 Task: Look for space in Baena, Spain from 5th June, 2023 to 16th June, 2023 for 2 adults in price range Rs.14000 to Rs.18000. Place can be entire place with 1  bedroom having 1 bed and 1 bathroom. Property type can be house, flat, guest house, hotel. Booking option can be shelf check-in. Required host language is English.
Action: Mouse moved to (299, 196)
Screenshot: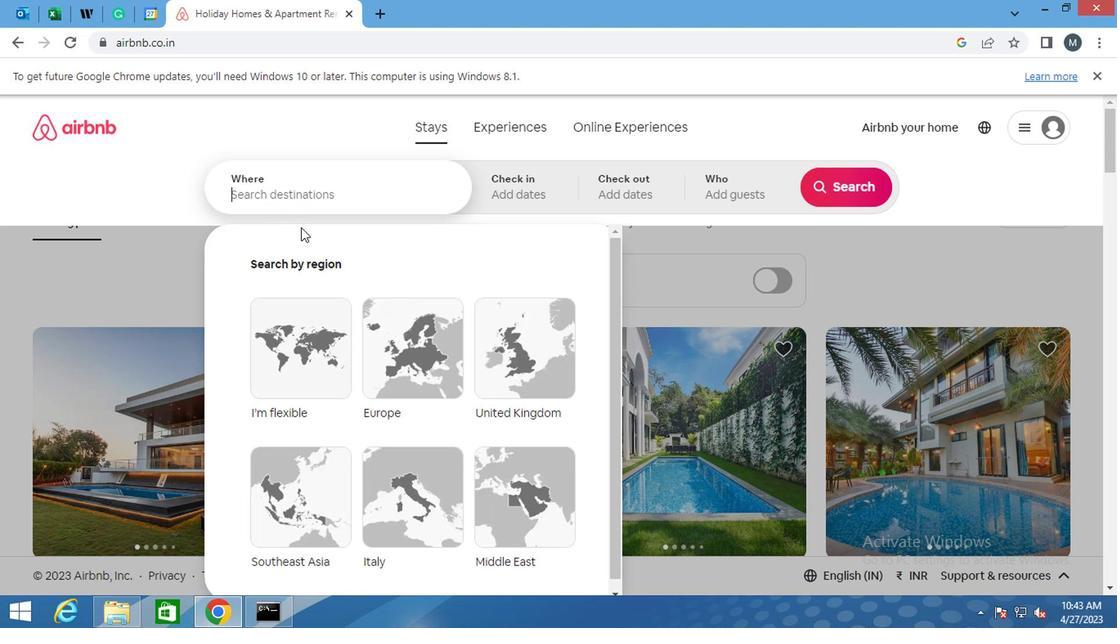 
Action: Mouse pressed left at (299, 196)
Screenshot: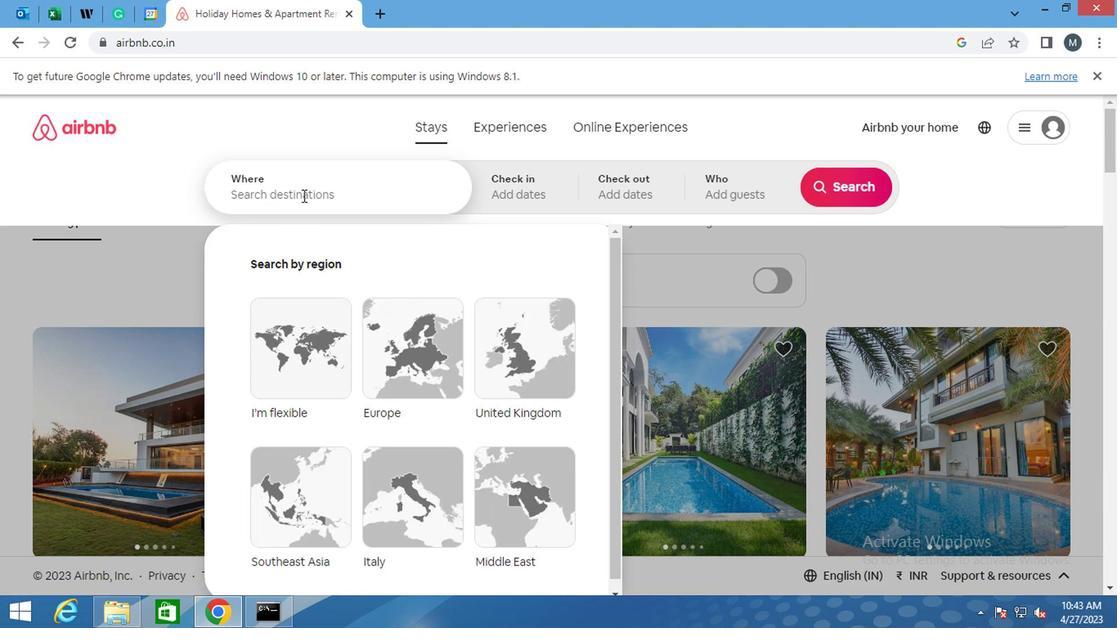 
Action: Mouse moved to (299, 196)
Screenshot: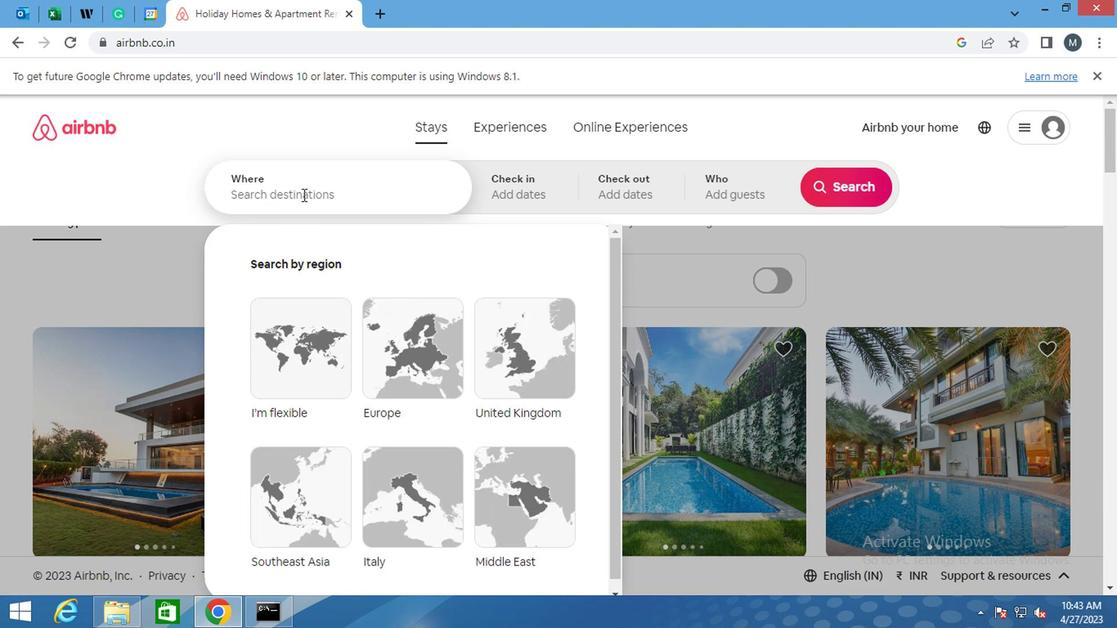 
Action: Key pressed <Key.shift><Key.shift>BAENA,<Key.shift>SPA
Screenshot: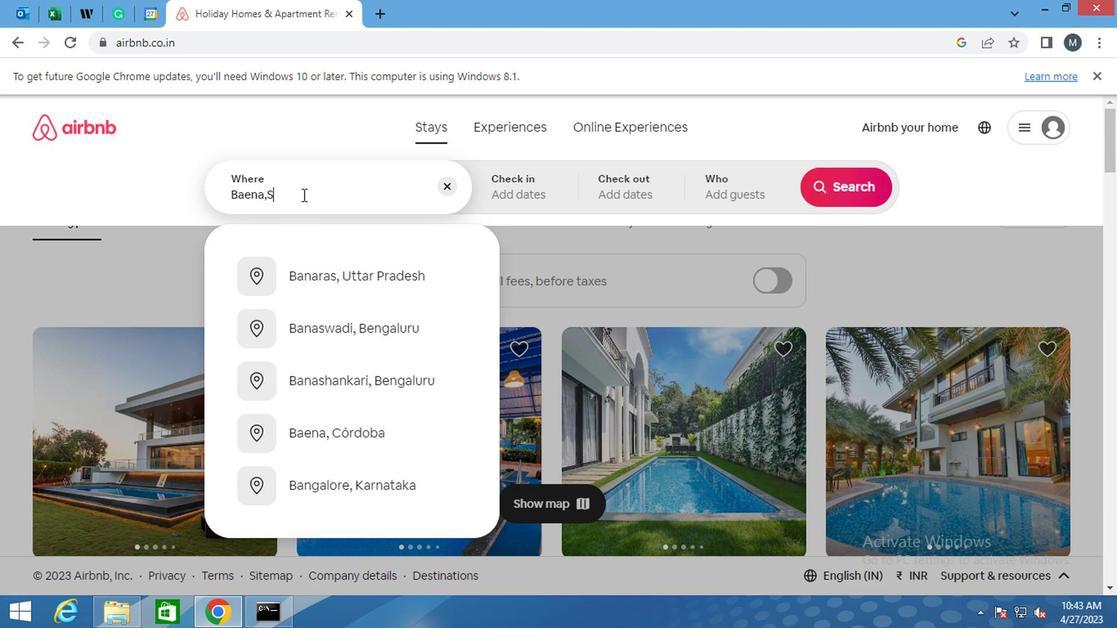 
Action: Mouse moved to (328, 274)
Screenshot: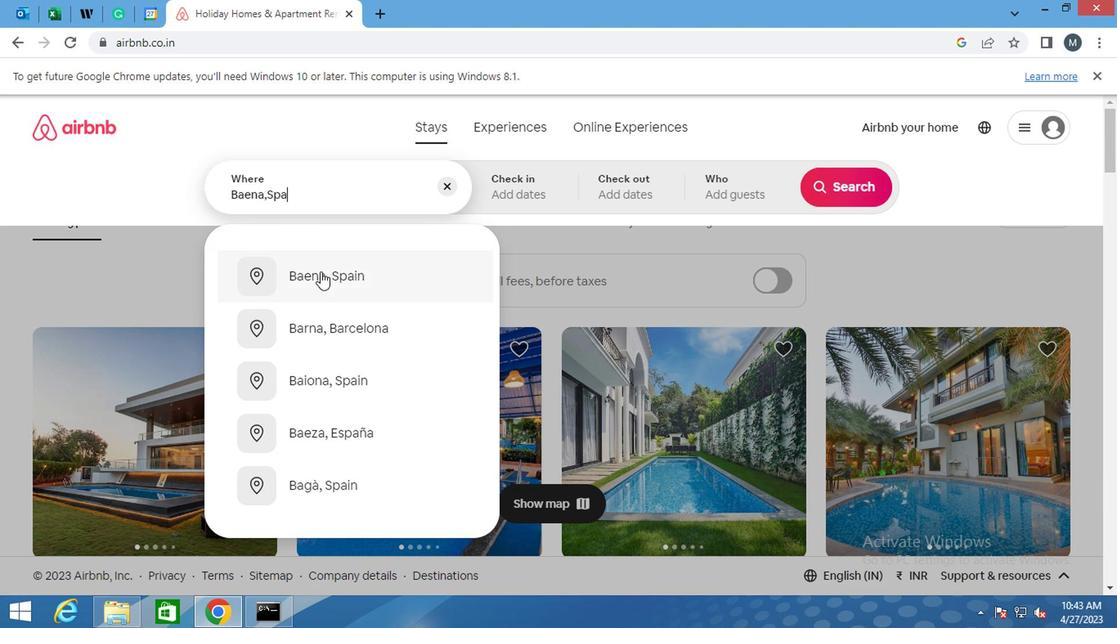 
Action: Mouse pressed left at (328, 274)
Screenshot: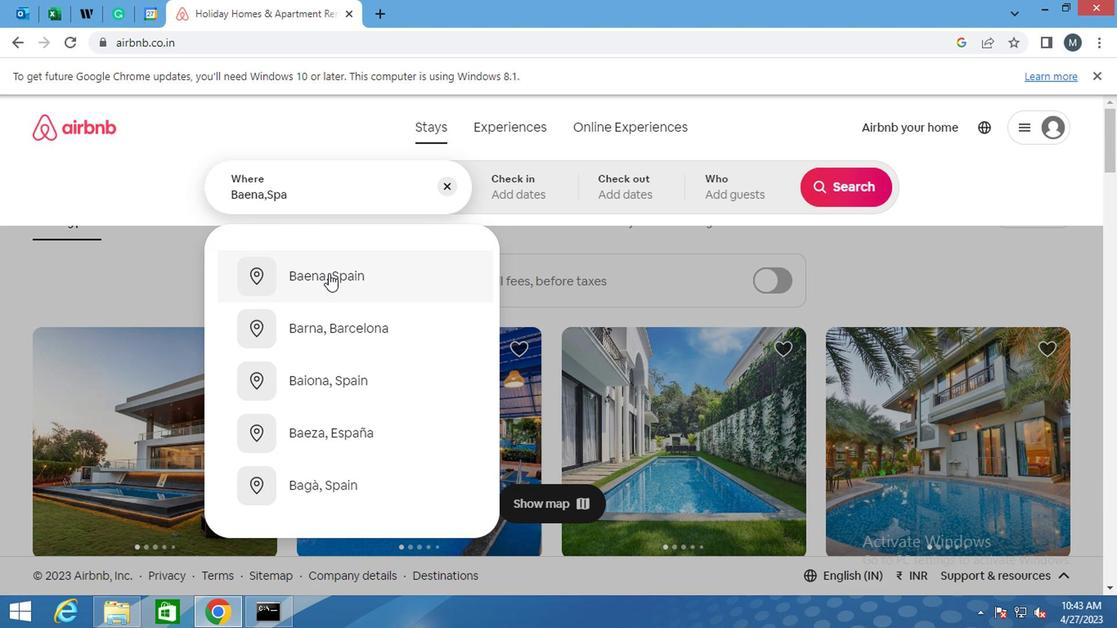 
Action: Mouse moved to (825, 313)
Screenshot: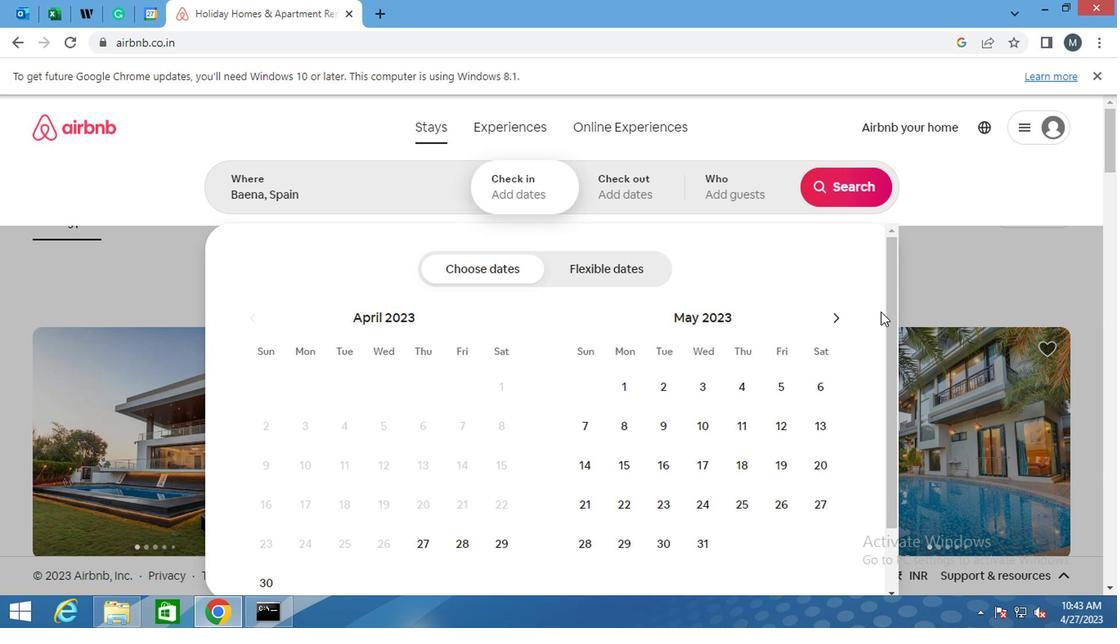 
Action: Mouse pressed left at (825, 313)
Screenshot: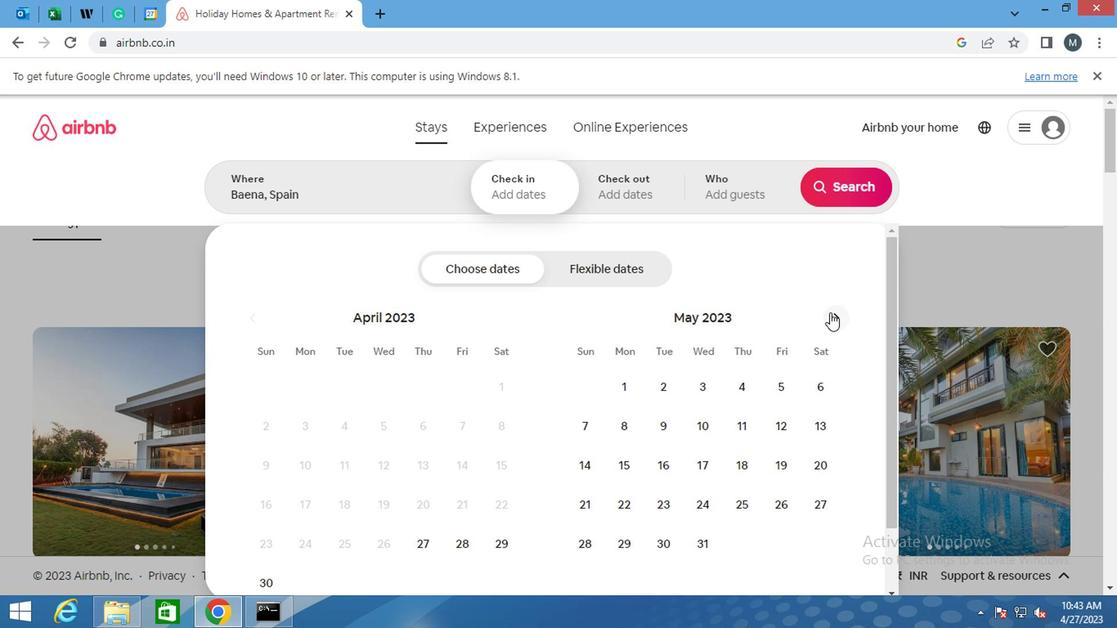 
Action: Mouse moved to (612, 421)
Screenshot: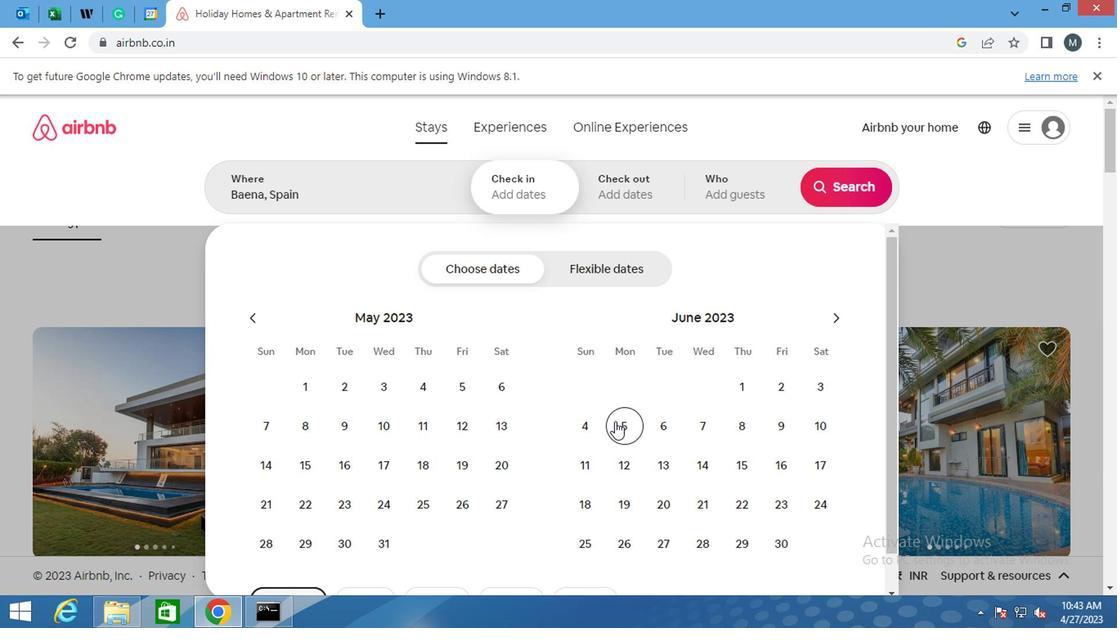 
Action: Mouse pressed left at (612, 421)
Screenshot: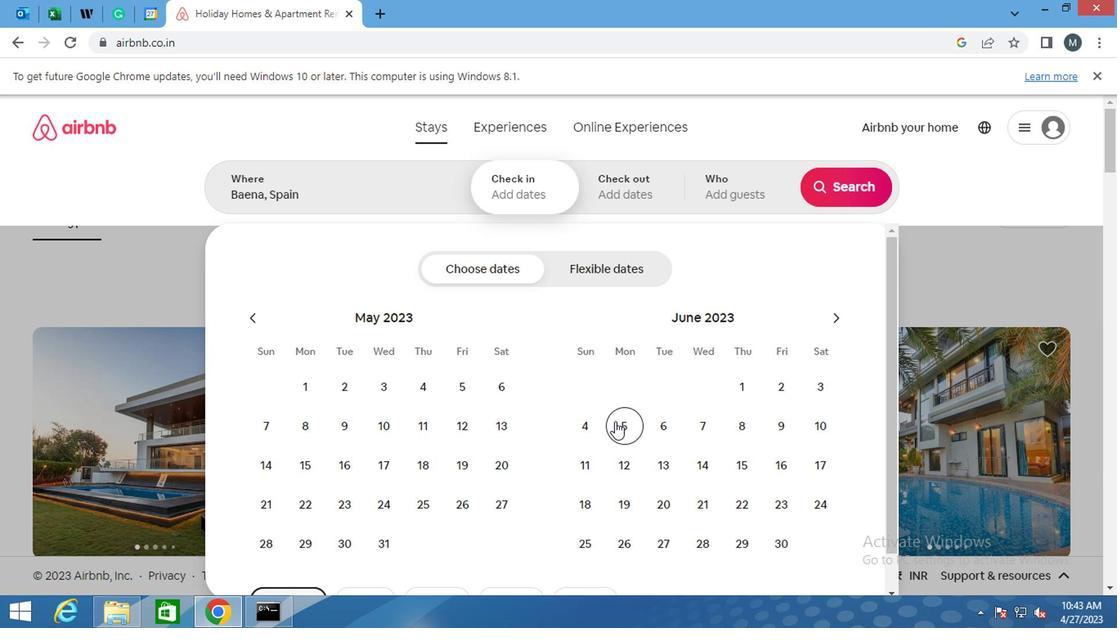 
Action: Mouse moved to (771, 467)
Screenshot: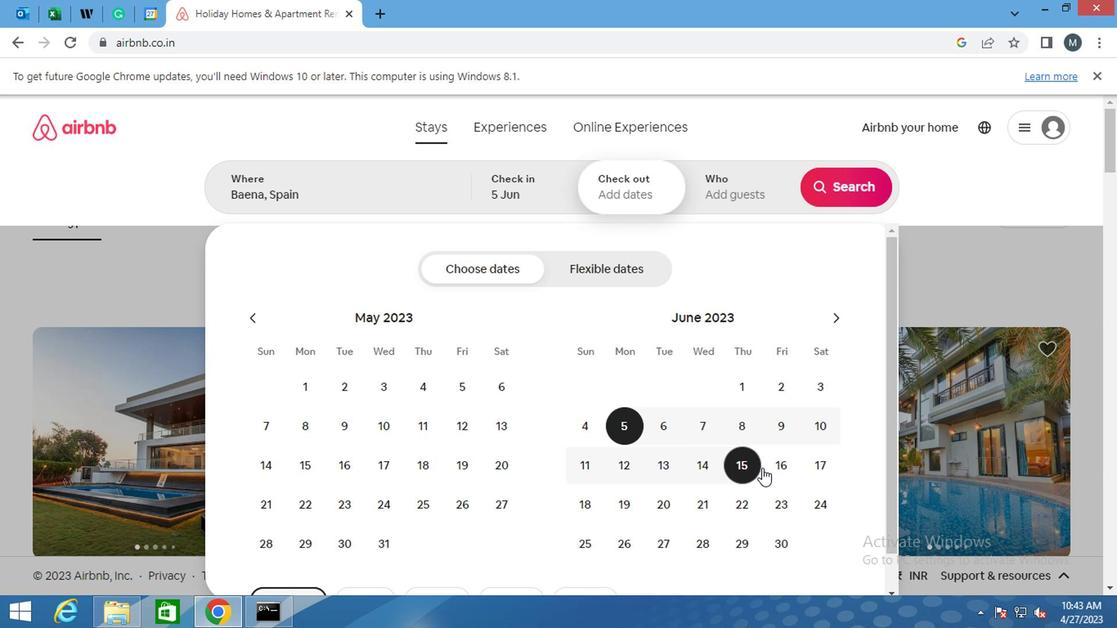 
Action: Mouse pressed left at (771, 467)
Screenshot: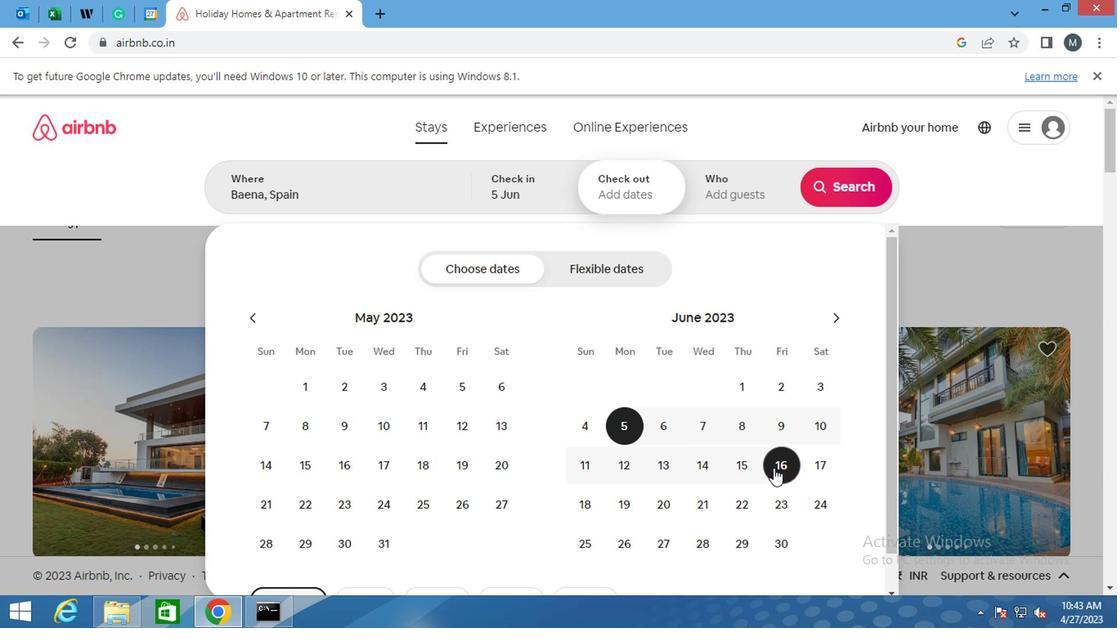
Action: Mouse moved to (726, 208)
Screenshot: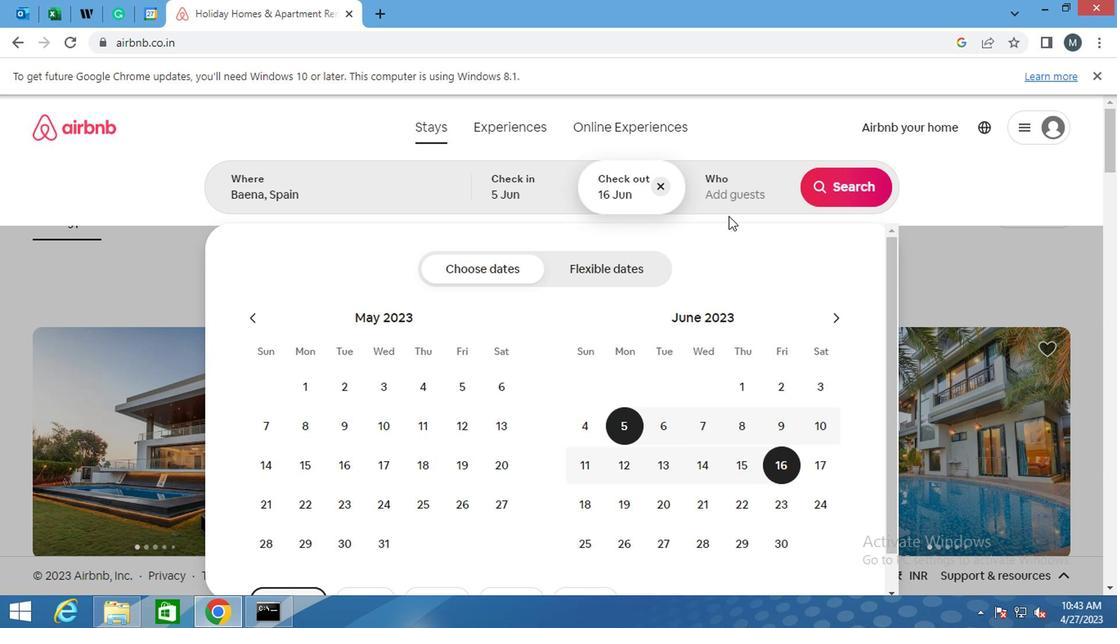
Action: Mouse pressed left at (726, 208)
Screenshot: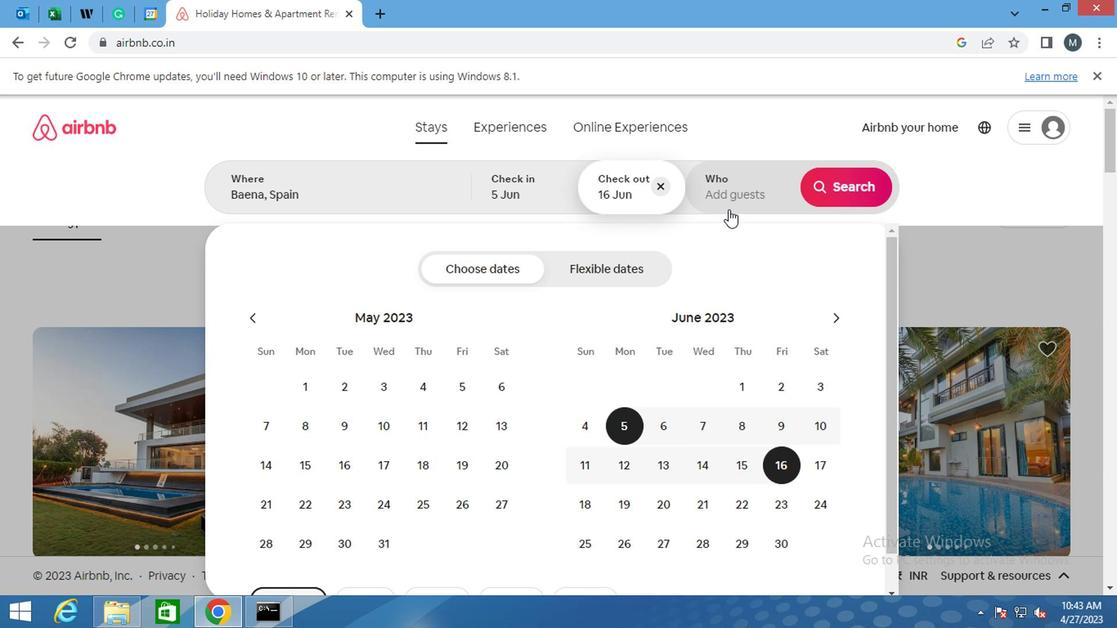 
Action: Mouse moved to (847, 274)
Screenshot: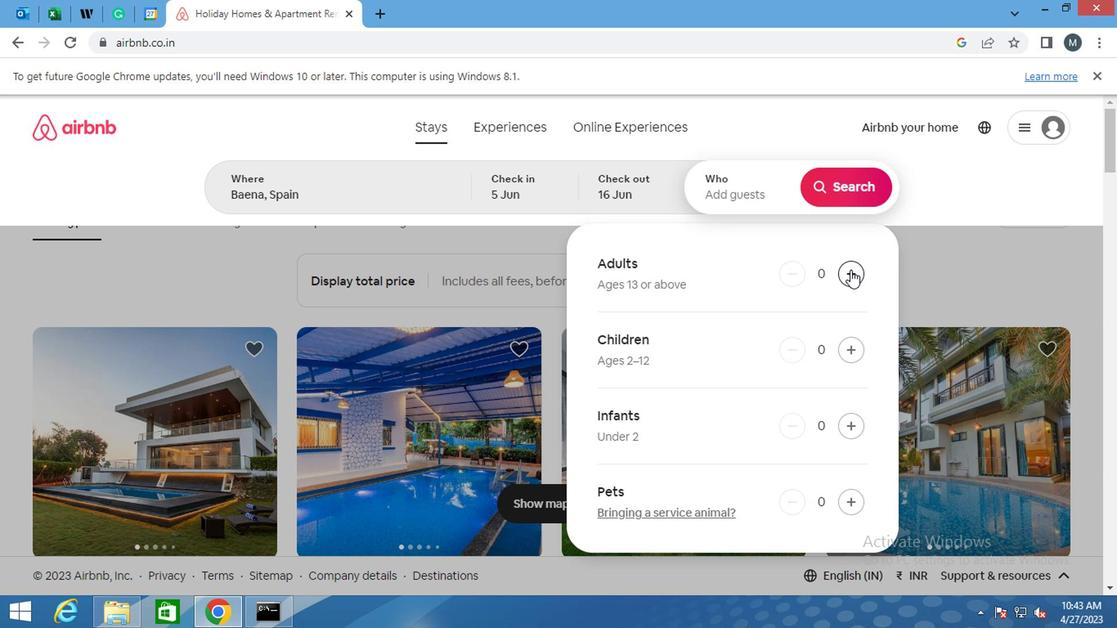 
Action: Mouse pressed left at (847, 274)
Screenshot: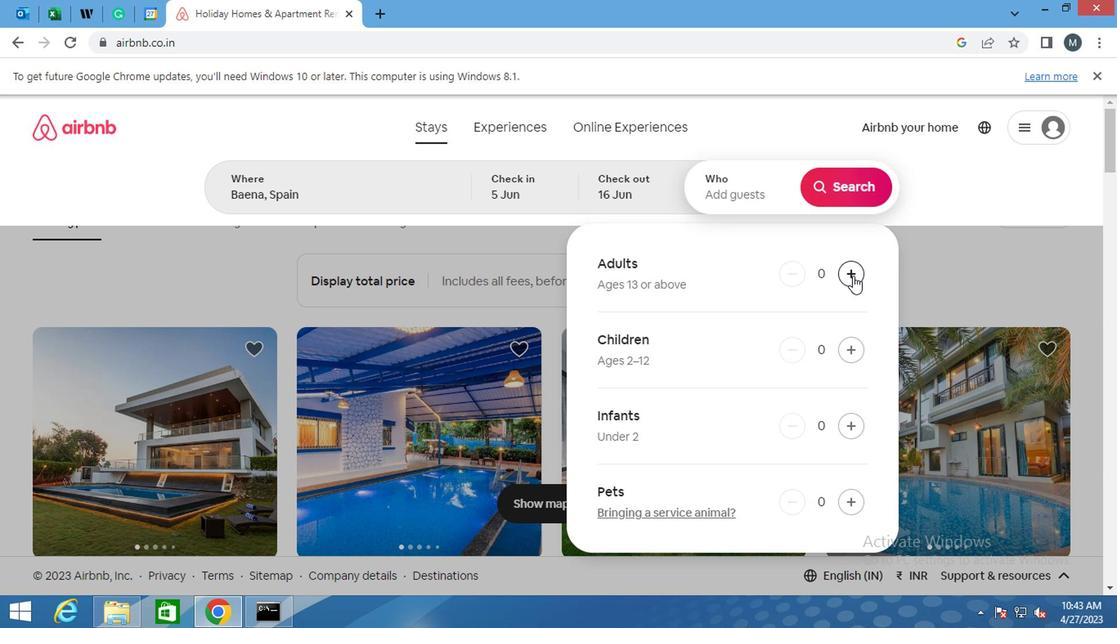 
Action: Mouse pressed left at (847, 274)
Screenshot: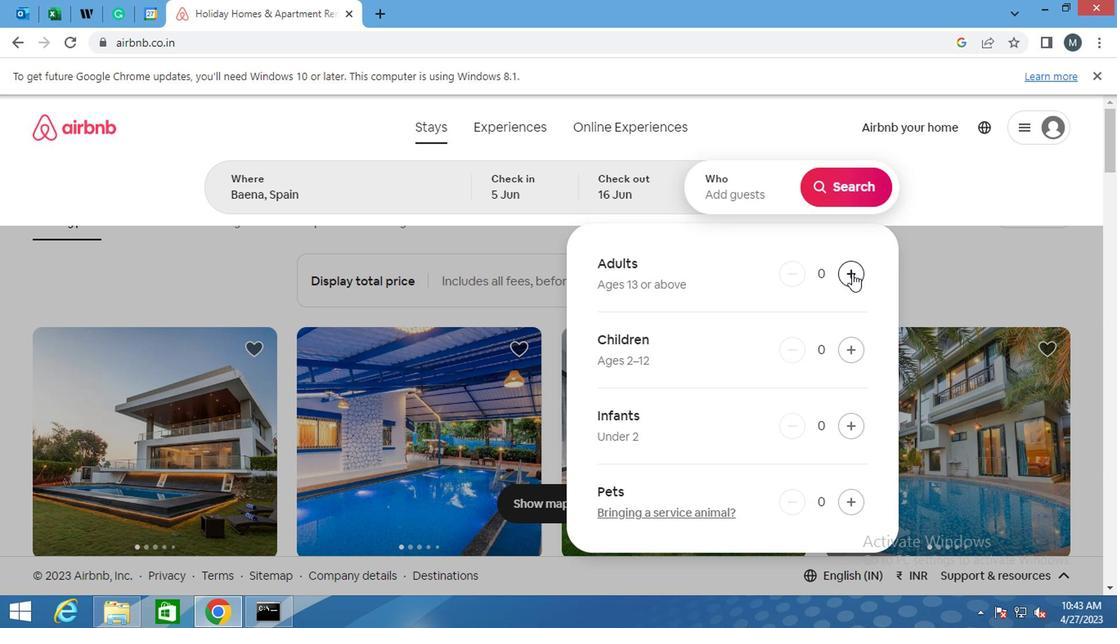 
Action: Mouse moved to (860, 191)
Screenshot: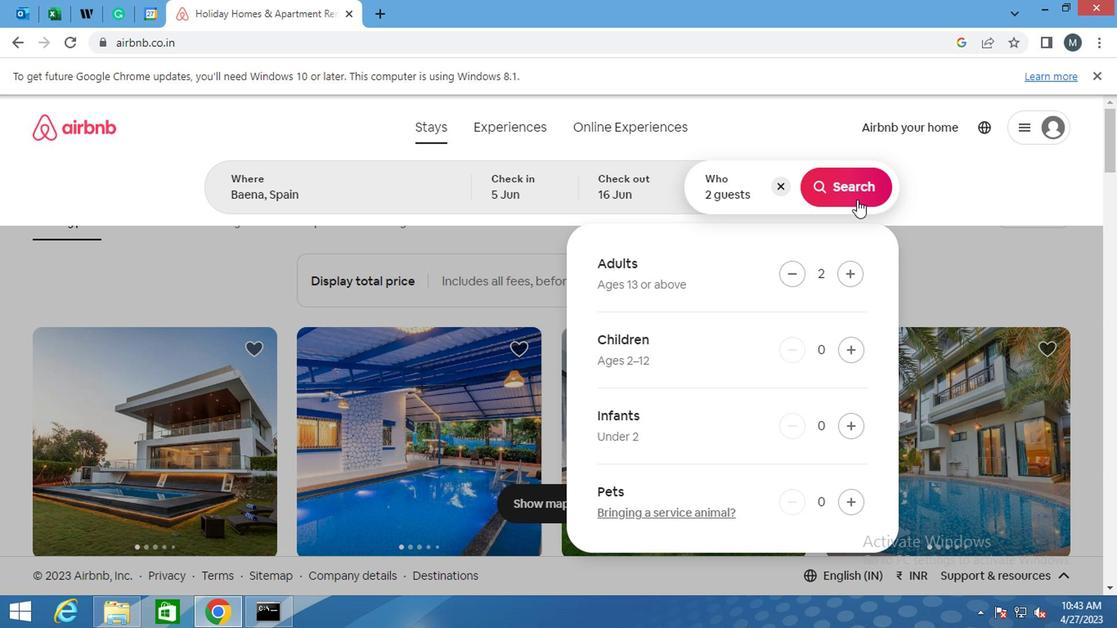 
Action: Mouse pressed left at (860, 191)
Screenshot: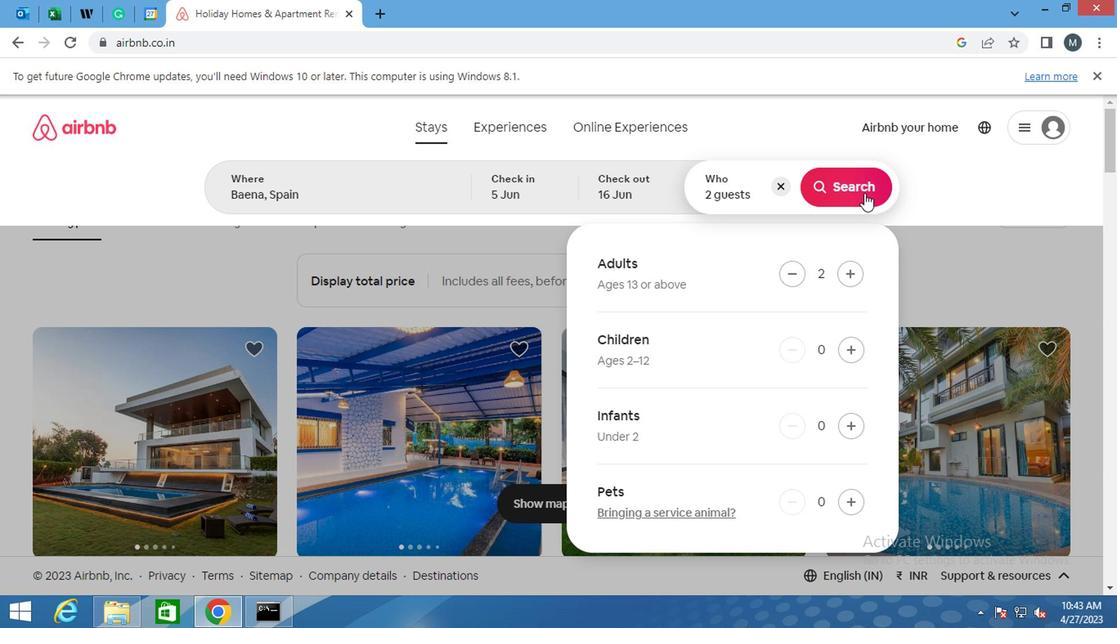 
Action: Mouse moved to (1038, 186)
Screenshot: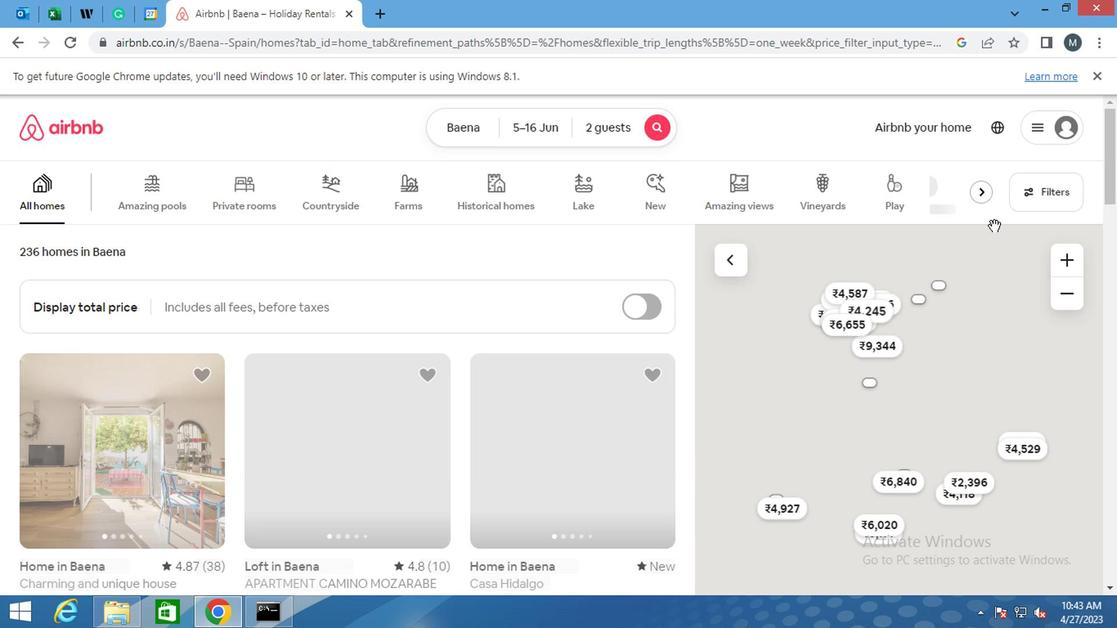 
Action: Mouse pressed left at (1038, 186)
Screenshot: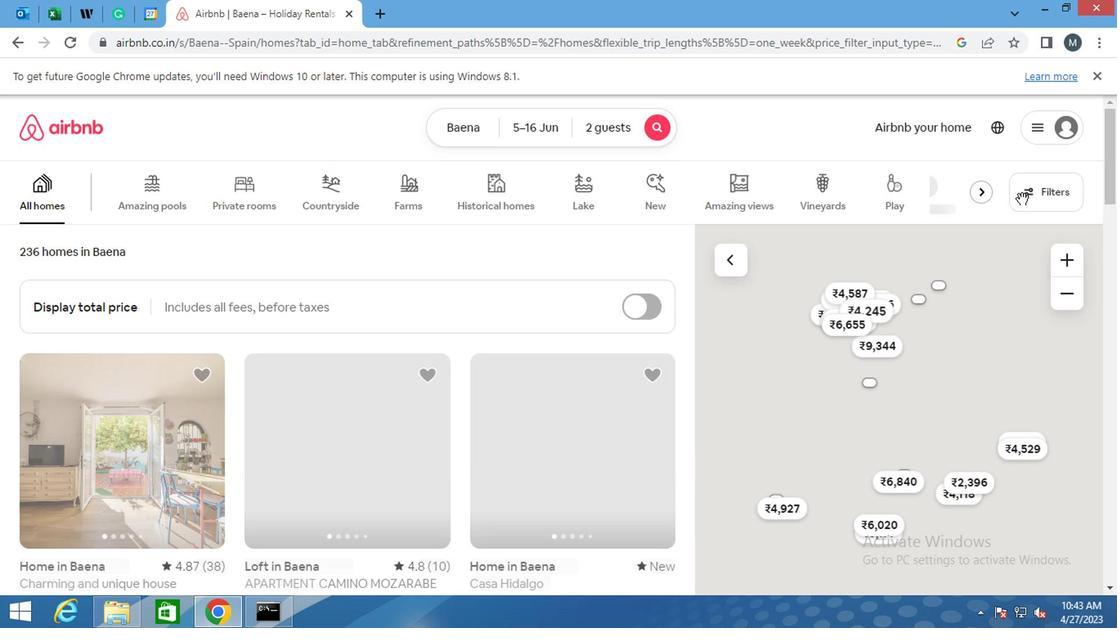 
Action: Mouse moved to (395, 407)
Screenshot: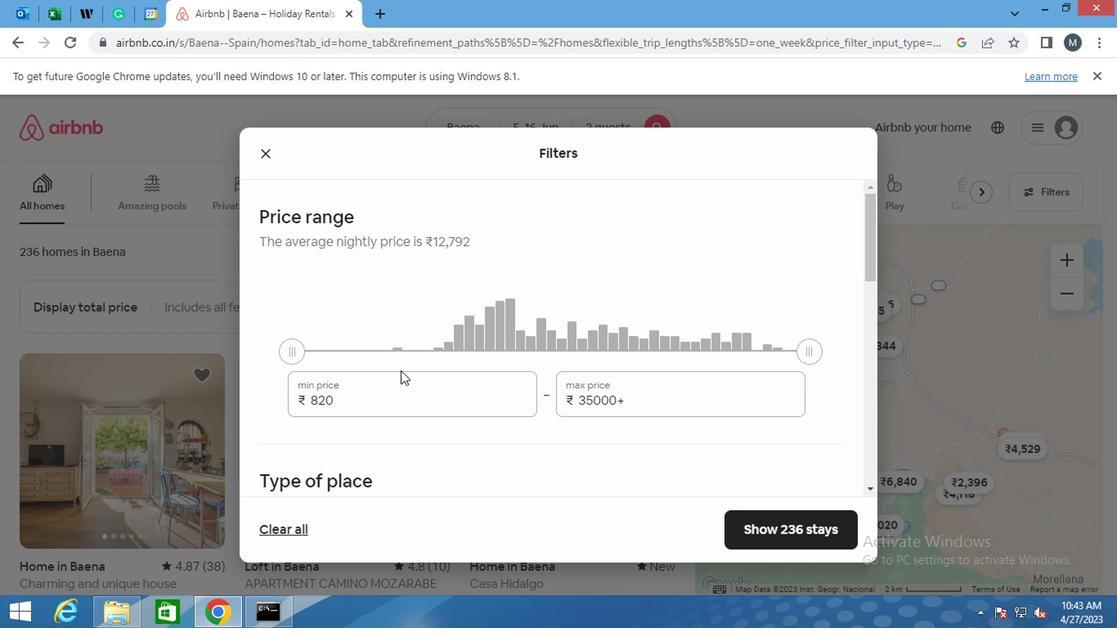
Action: Mouse pressed left at (395, 407)
Screenshot: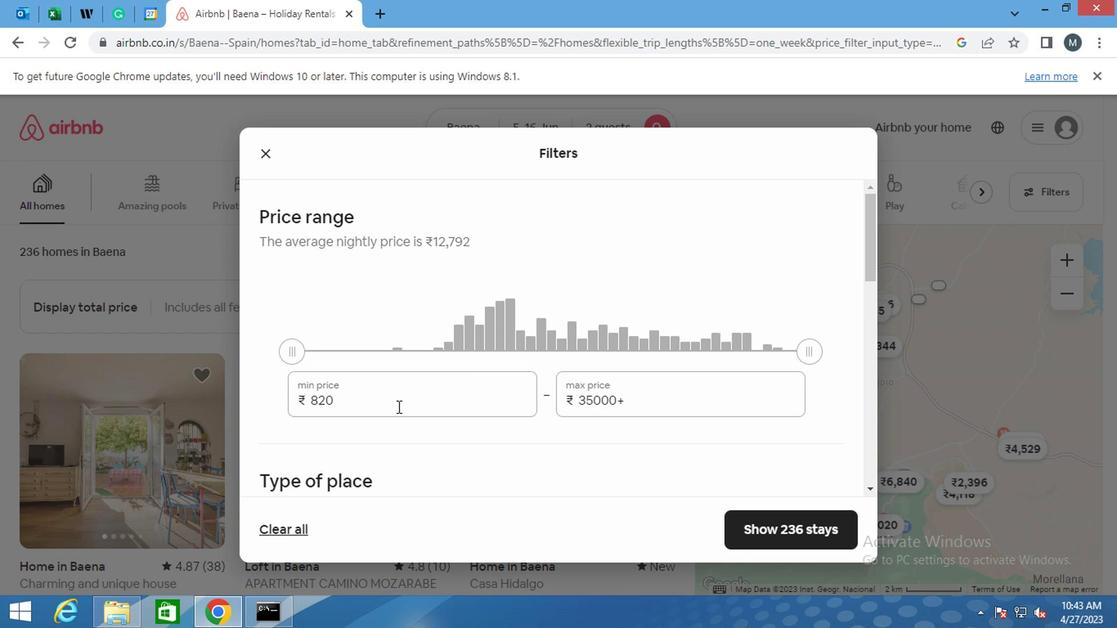 
Action: Mouse moved to (395, 399)
Screenshot: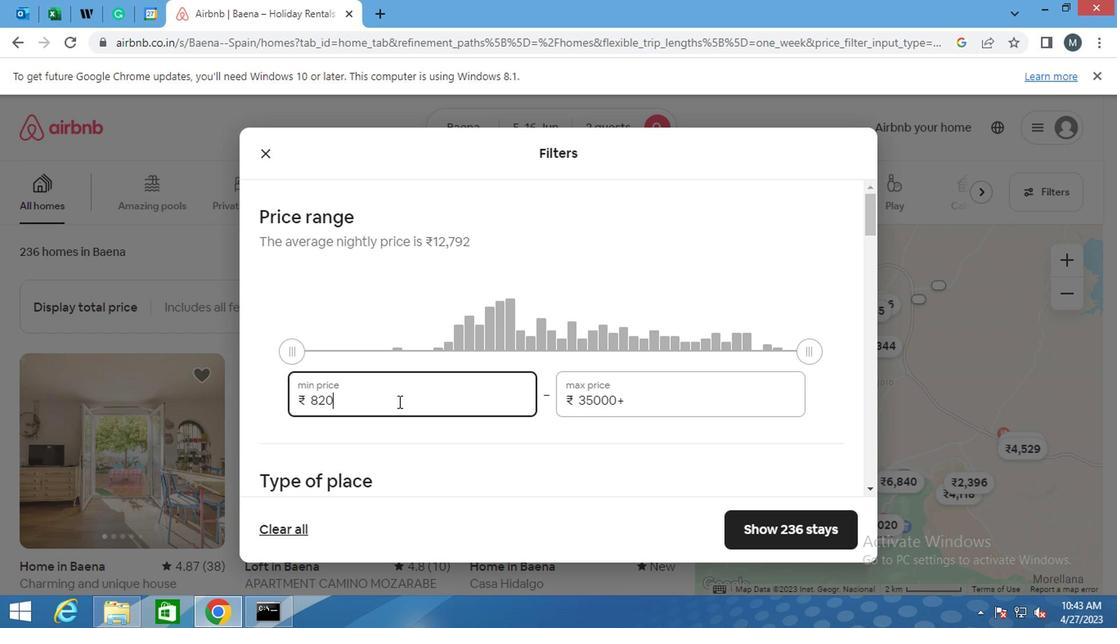 
Action: Key pressed <Key.backspace><Key.backspace><Key.backspace>14000
Screenshot: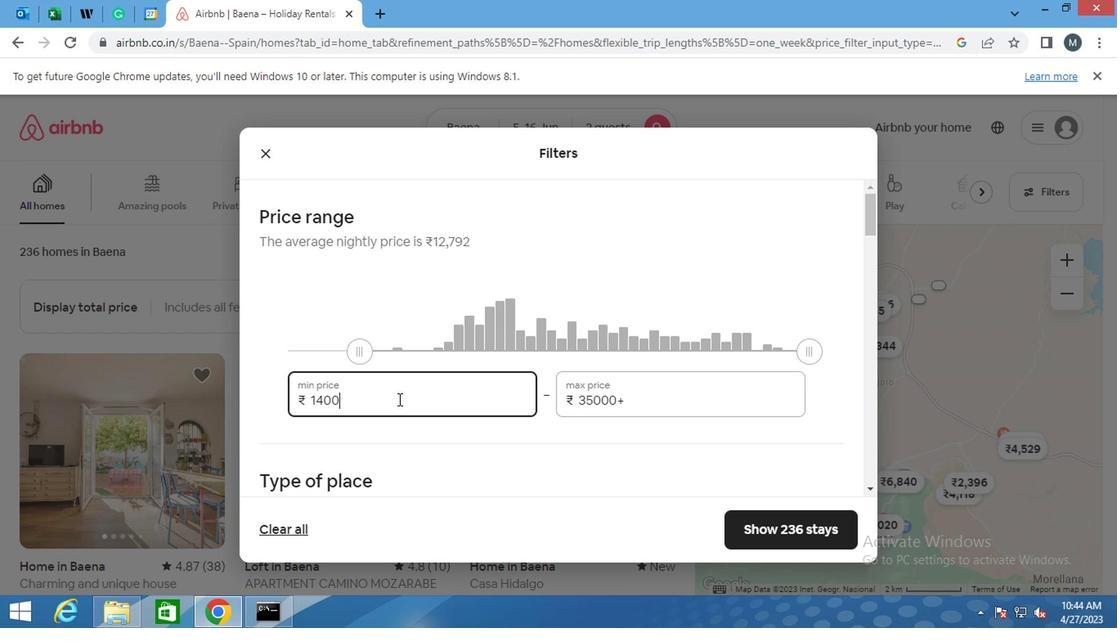 
Action: Mouse moved to (637, 403)
Screenshot: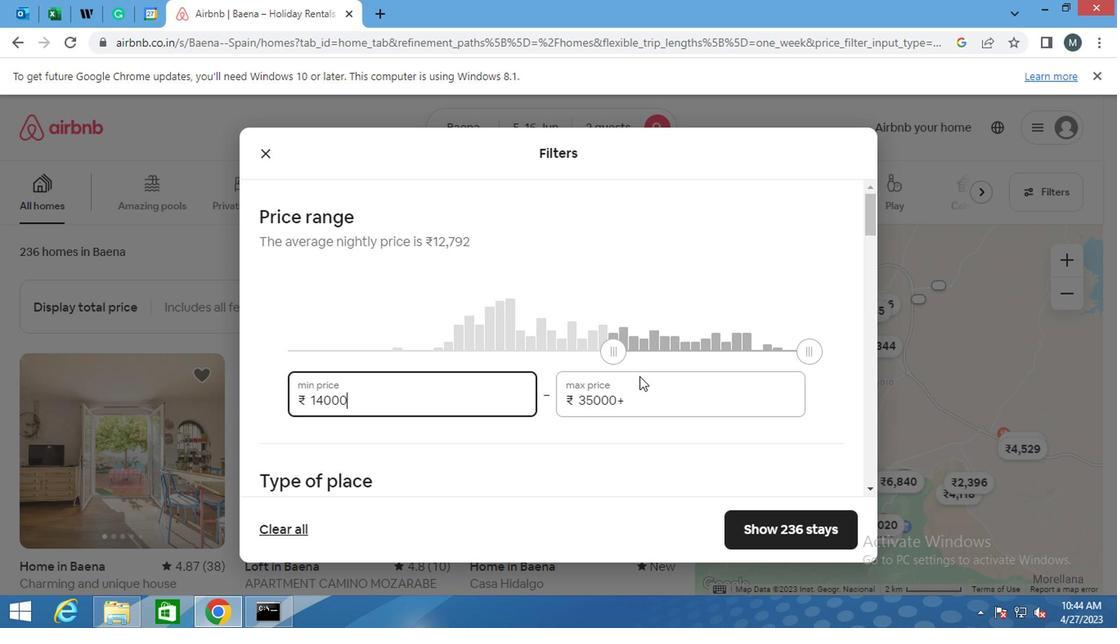 
Action: Mouse pressed left at (637, 403)
Screenshot: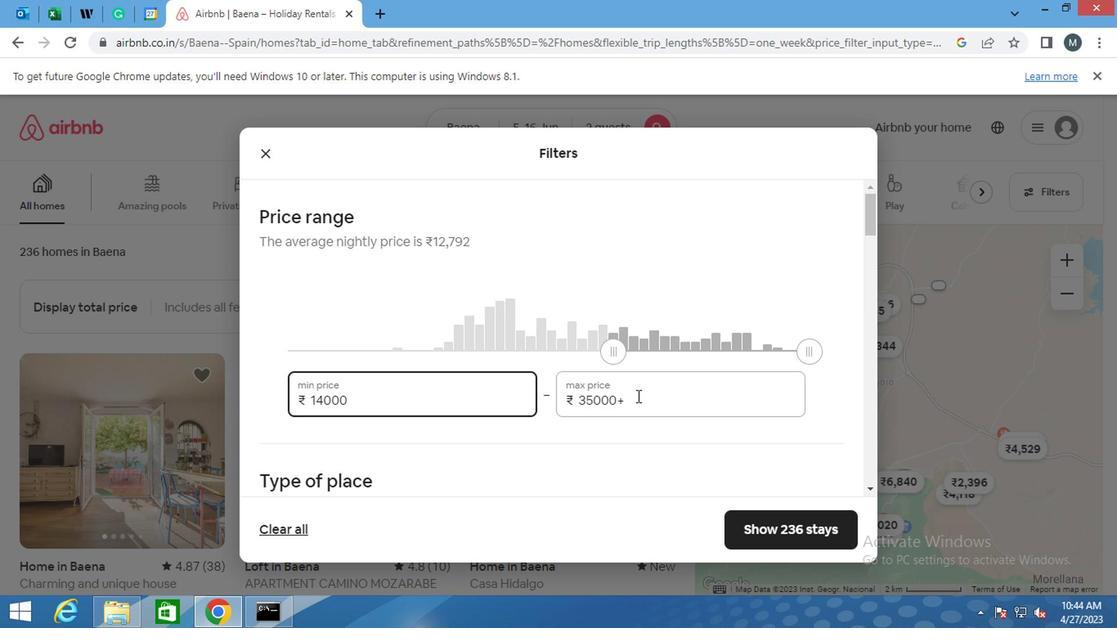 
Action: Mouse moved to (637, 403)
Screenshot: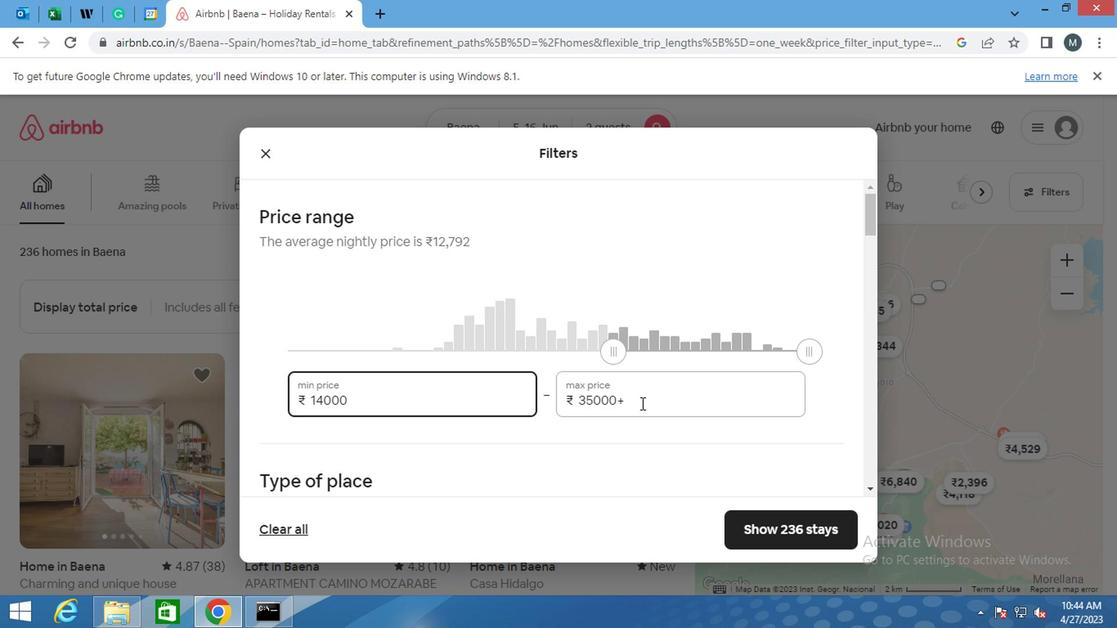 
Action: Key pressed <Key.backspace><Key.backspace><Key.backspace><Key.backspace><Key.backspace><Key.backspace><Key.backspace><Key.backspace><Key.backspace><Key.backspace><Key.backspace><Key.backspace>18000
Screenshot: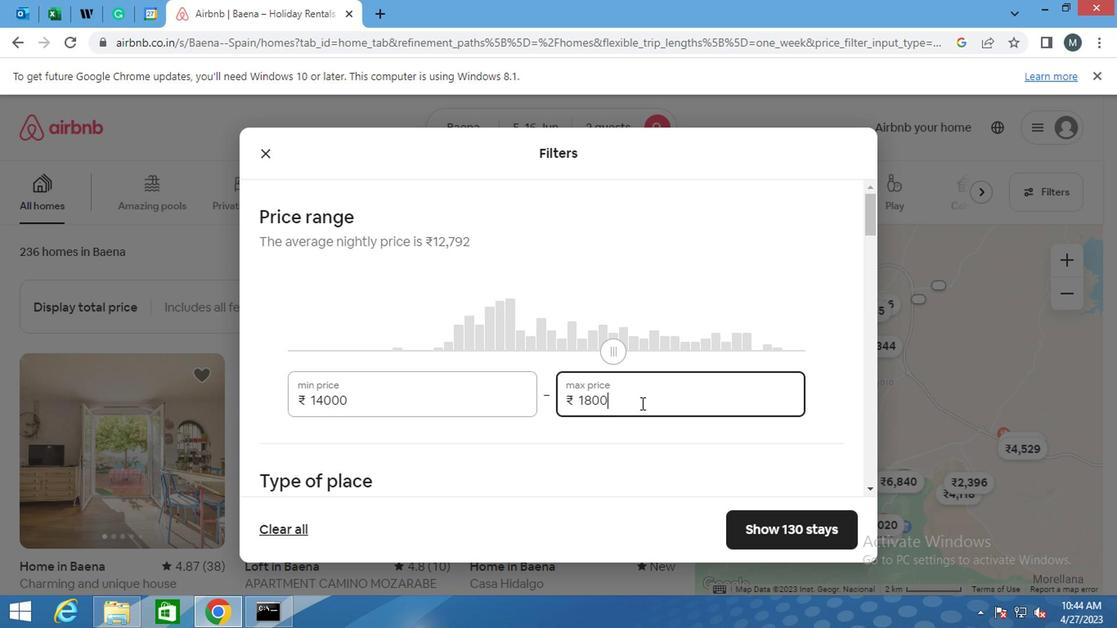 
Action: Mouse moved to (555, 381)
Screenshot: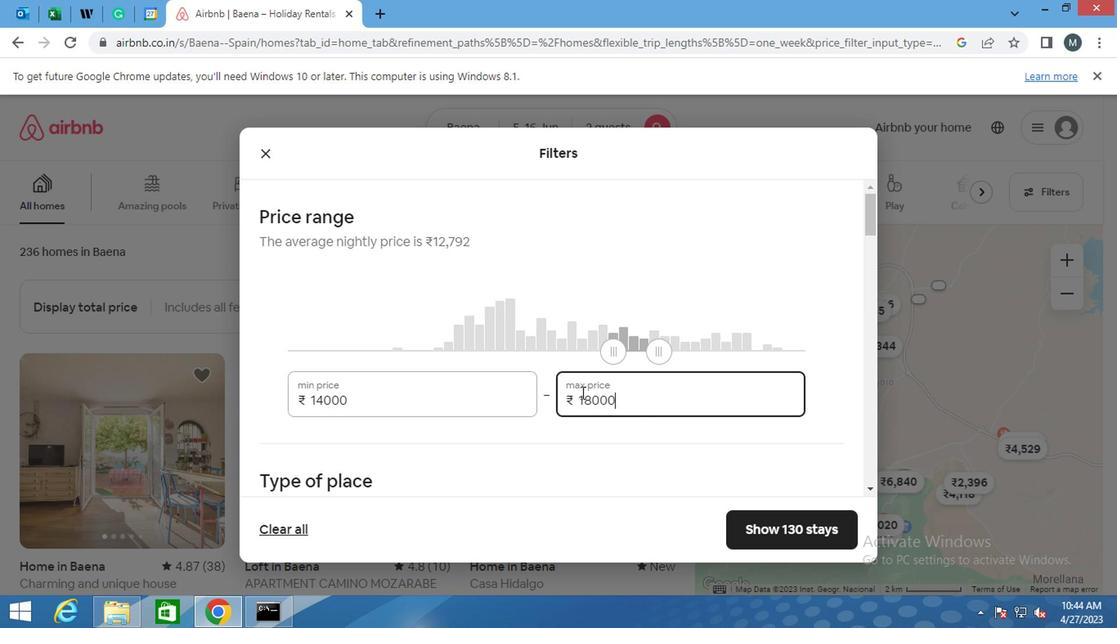 
Action: Mouse scrolled (555, 380) with delta (0, 0)
Screenshot: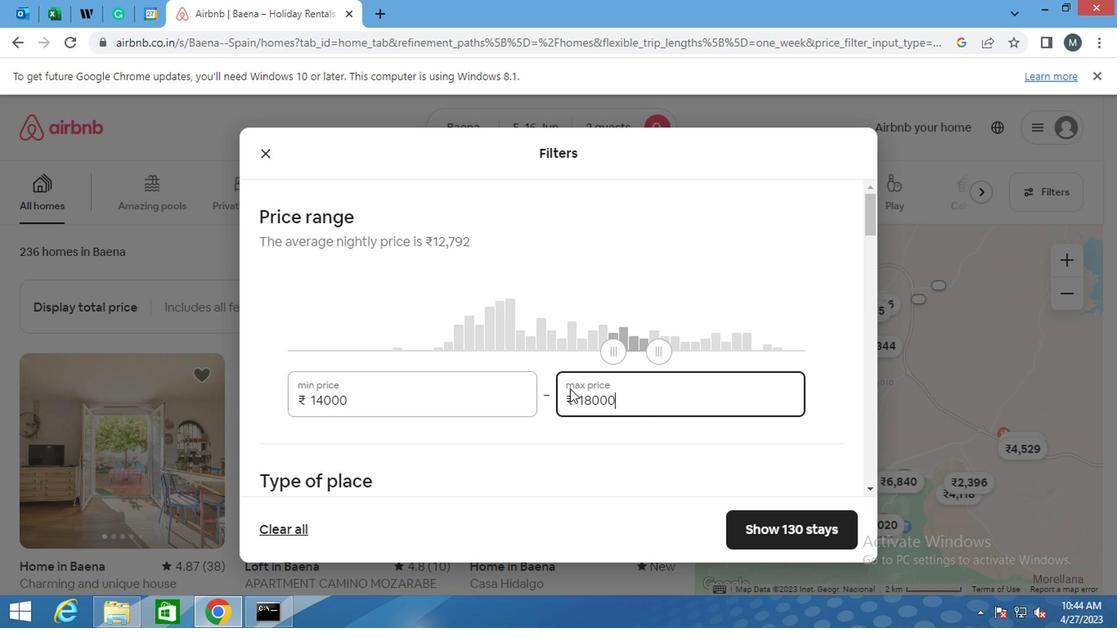 
Action: Mouse scrolled (555, 380) with delta (0, 0)
Screenshot: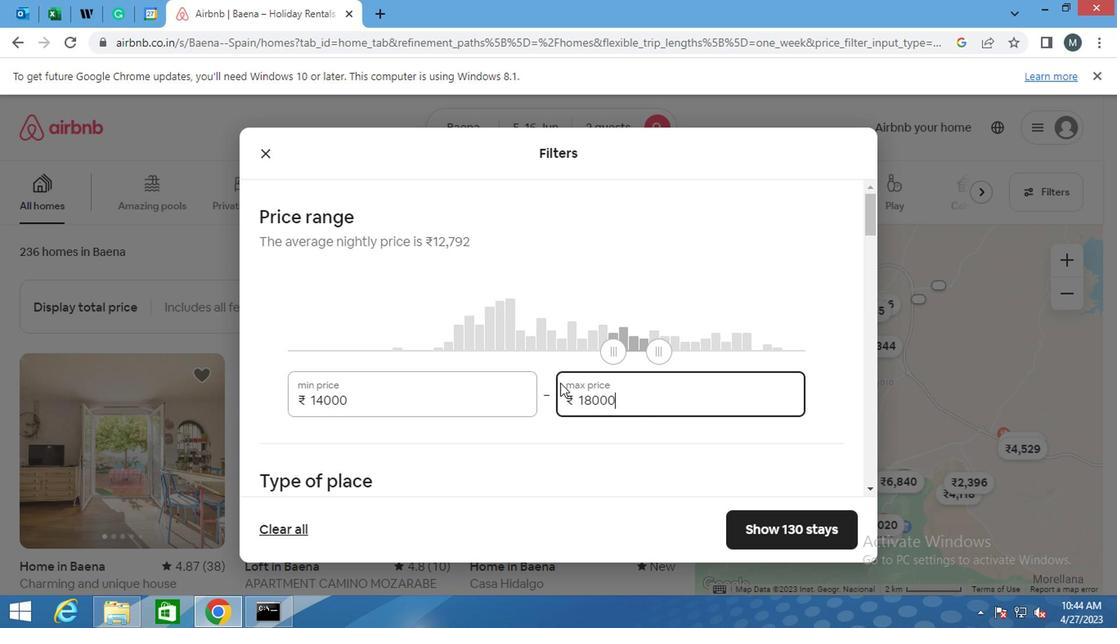 
Action: Mouse moved to (506, 388)
Screenshot: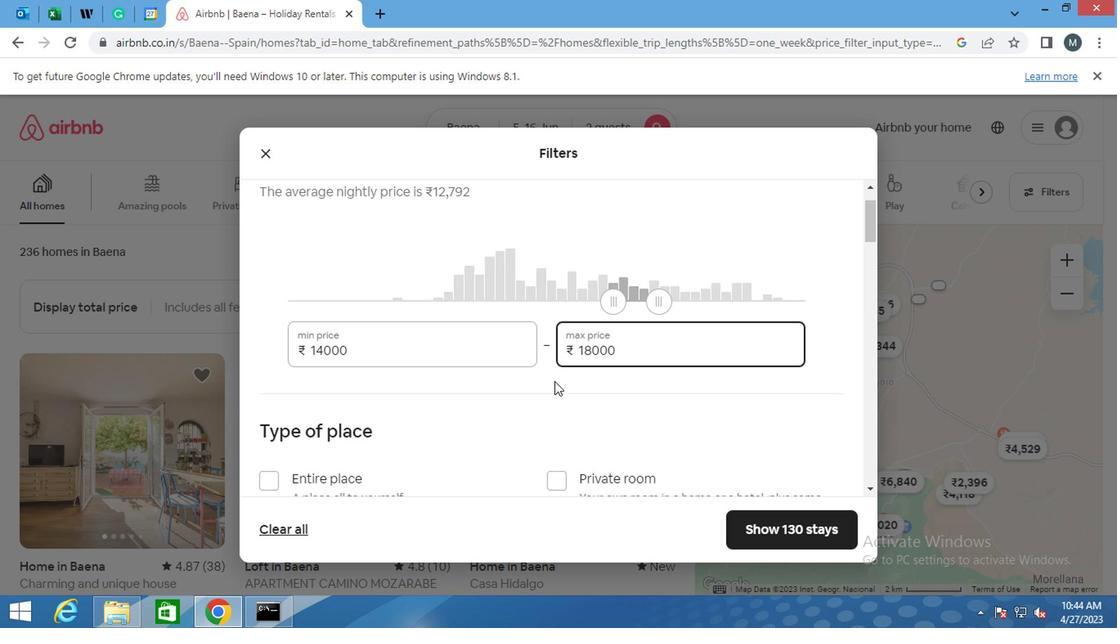 
Action: Mouse scrolled (506, 388) with delta (0, 0)
Screenshot: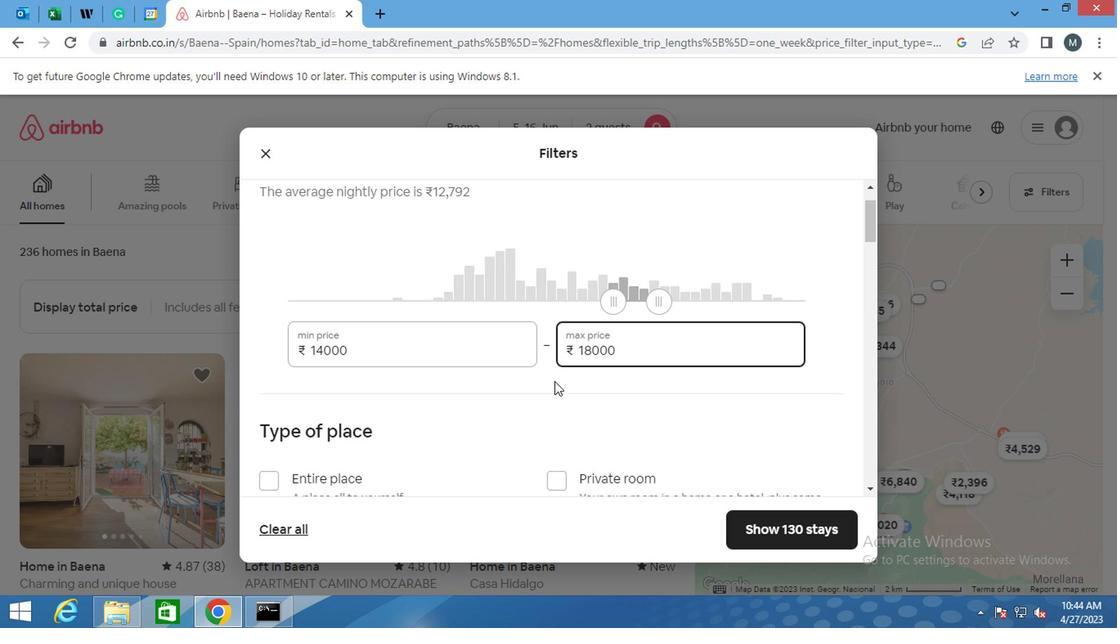 
Action: Mouse moved to (485, 392)
Screenshot: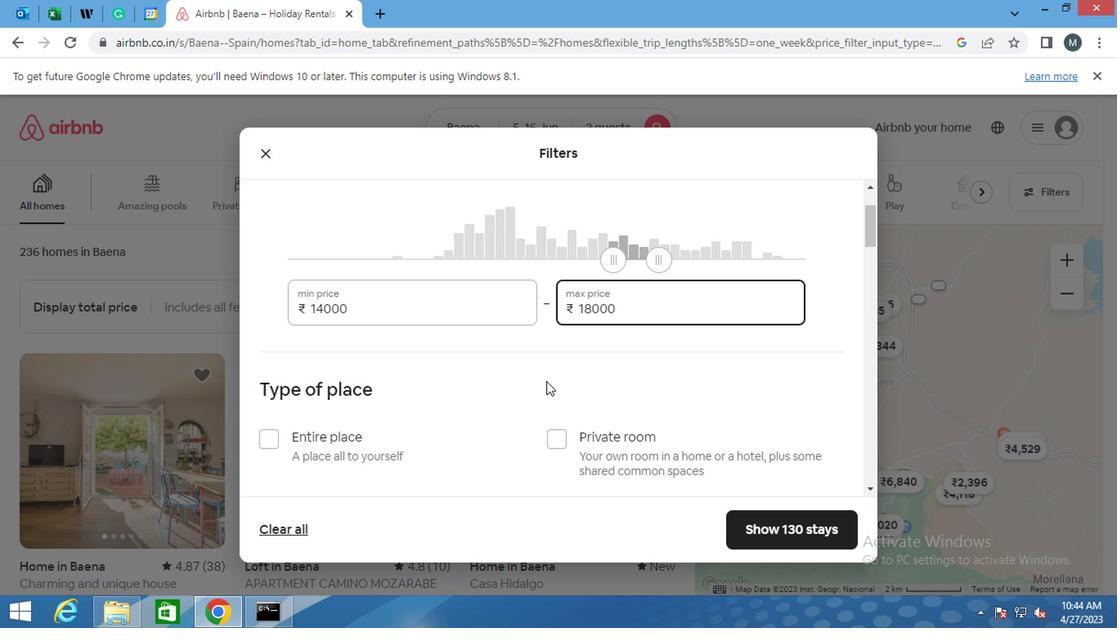 
Action: Mouse scrolled (485, 392) with delta (0, 0)
Screenshot: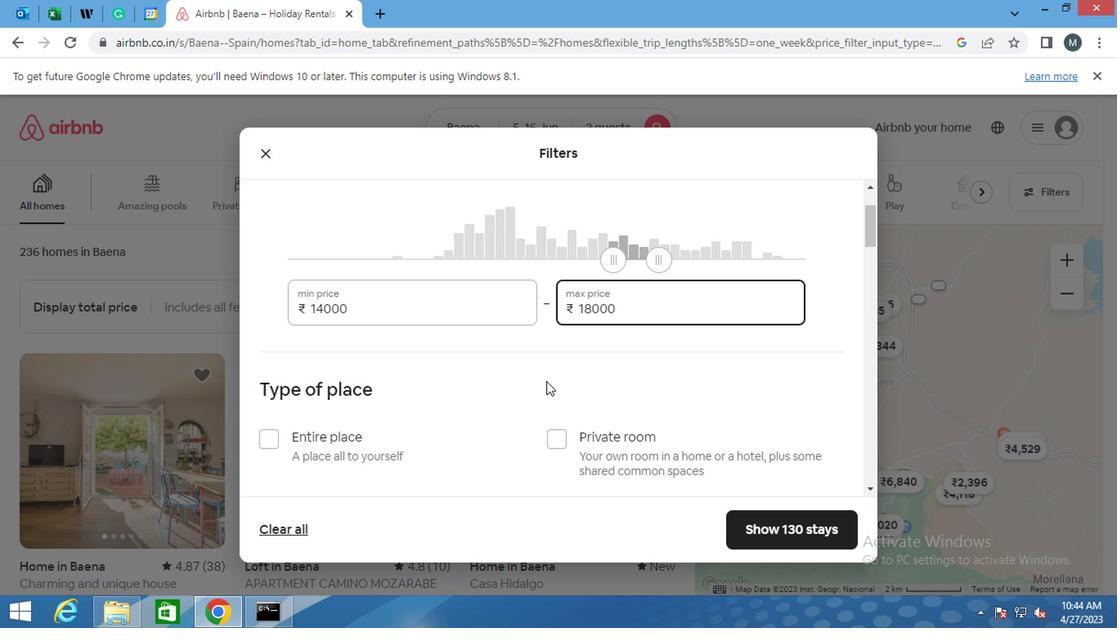 
Action: Mouse moved to (324, 358)
Screenshot: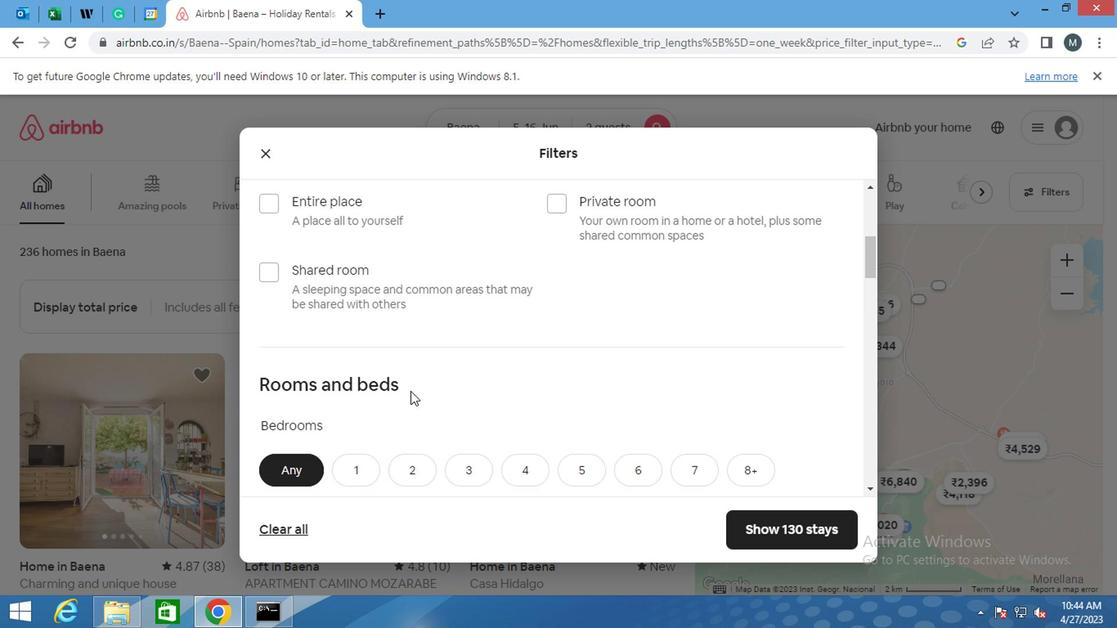 
Action: Mouse scrolled (324, 359) with delta (0, 1)
Screenshot: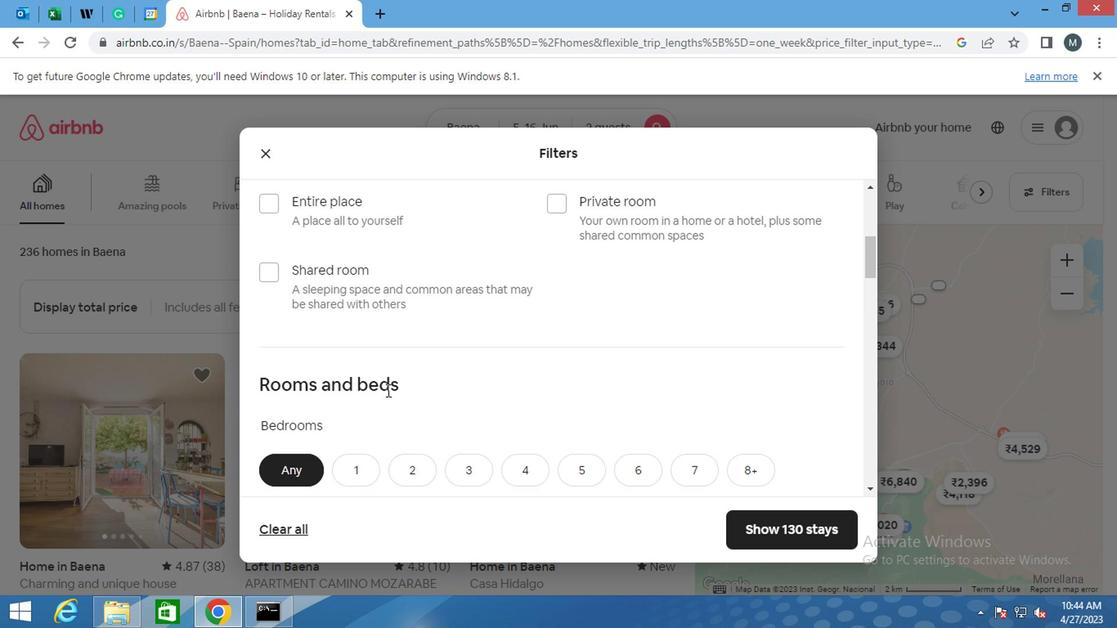 
Action: Mouse moved to (324, 358)
Screenshot: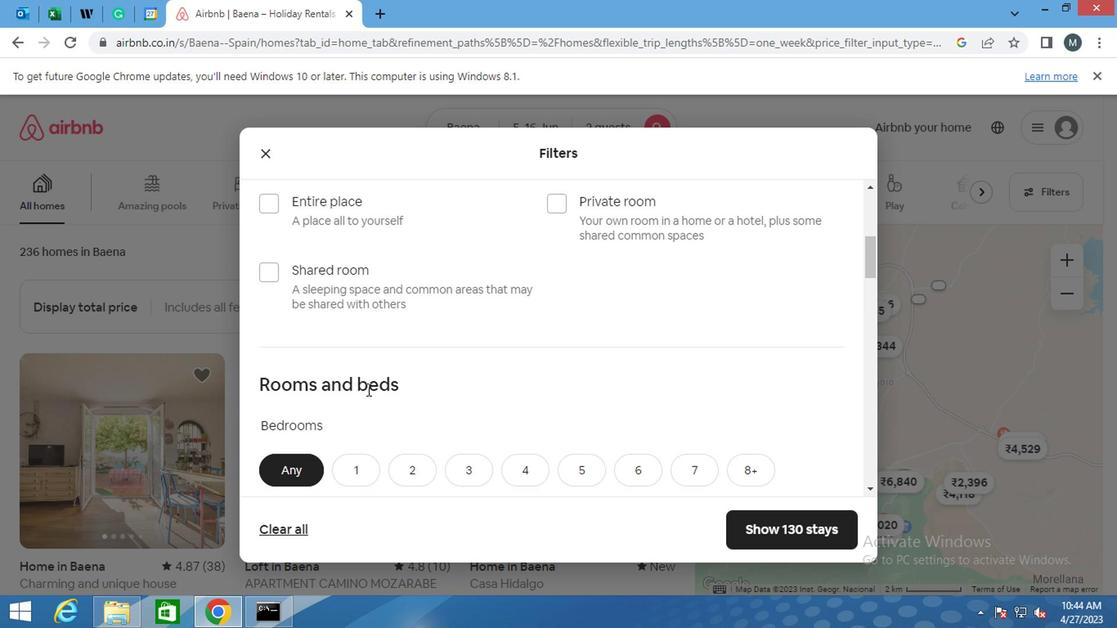 
Action: Mouse scrolled (324, 359) with delta (0, 1)
Screenshot: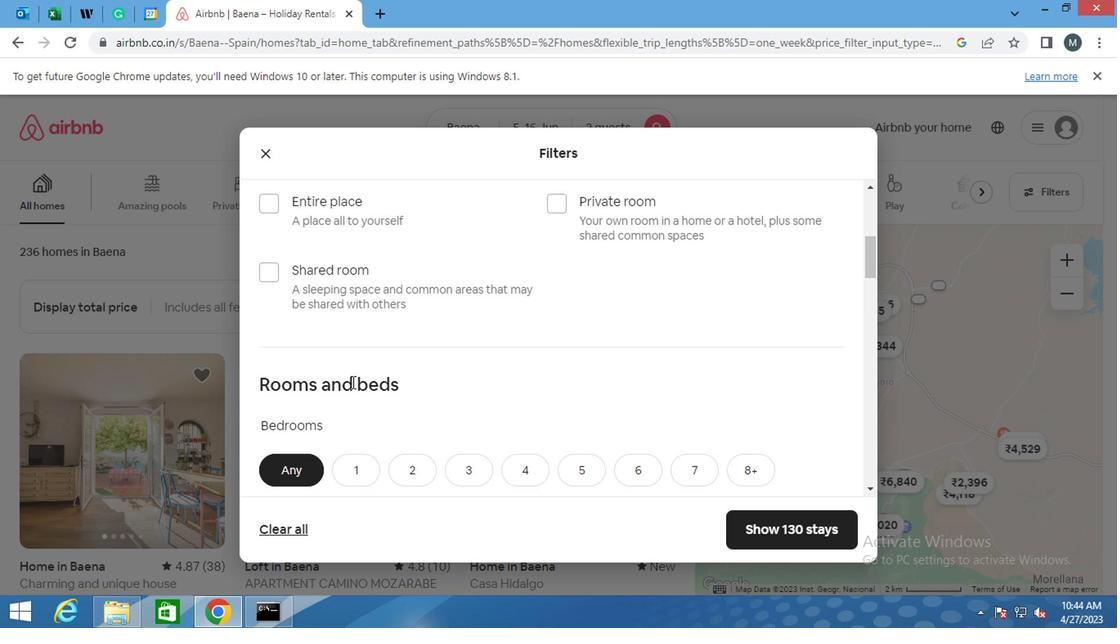 
Action: Mouse moved to (258, 368)
Screenshot: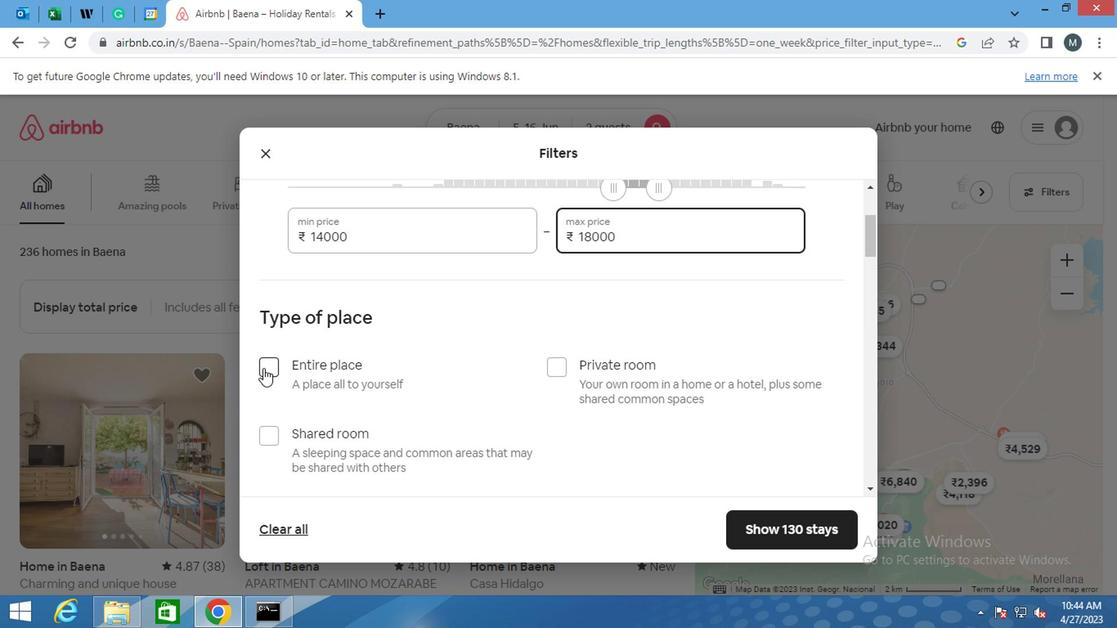 
Action: Mouse pressed left at (258, 368)
Screenshot: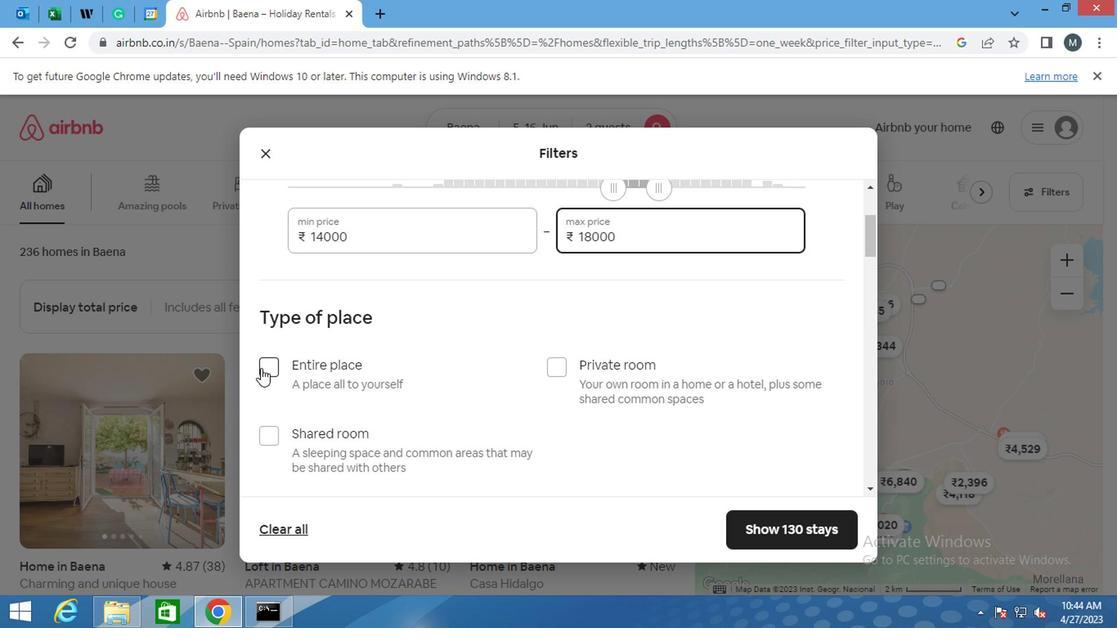
Action: Mouse moved to (366, 359)
Screenshot: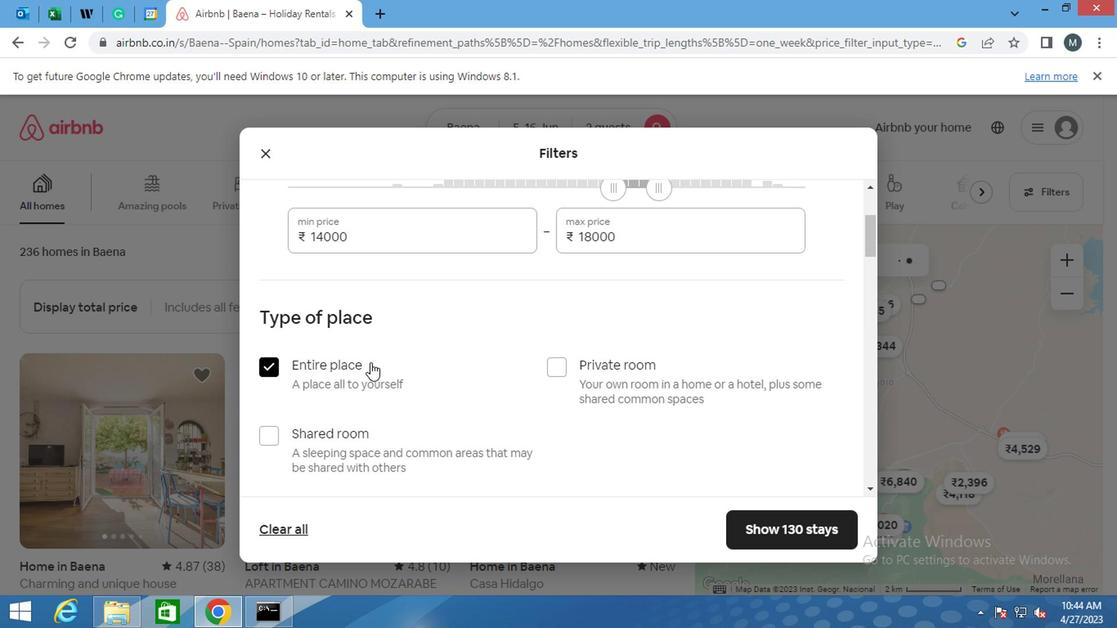 
Action: Mouse scrolled (366, 358) with delta (0, -1)
Screenshot: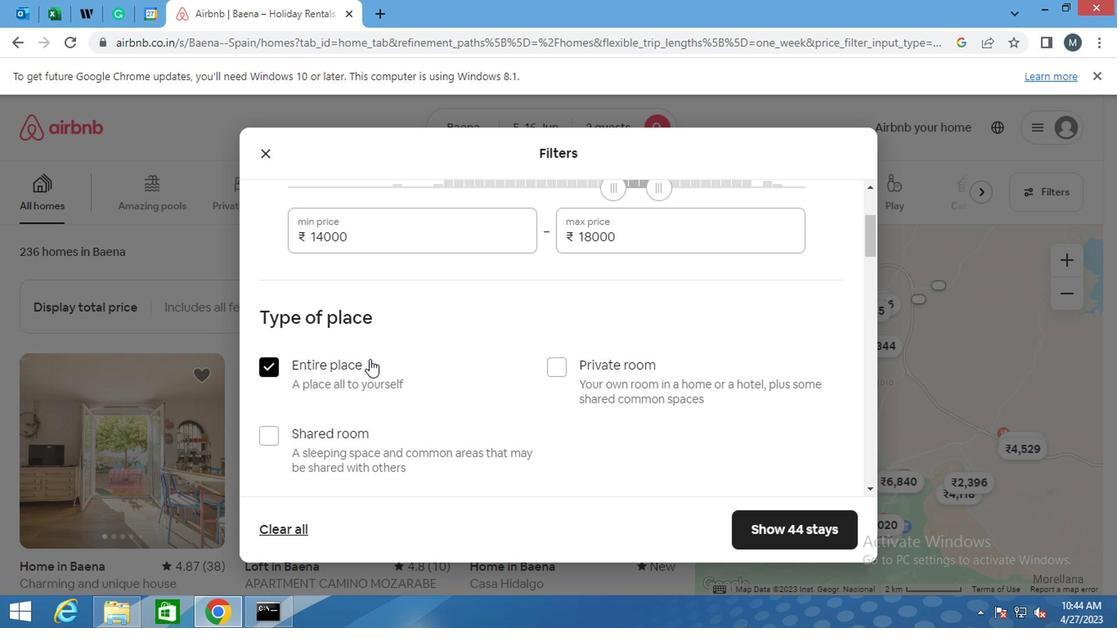 
Action: Mouse moved to (363, 357)
Screenshot: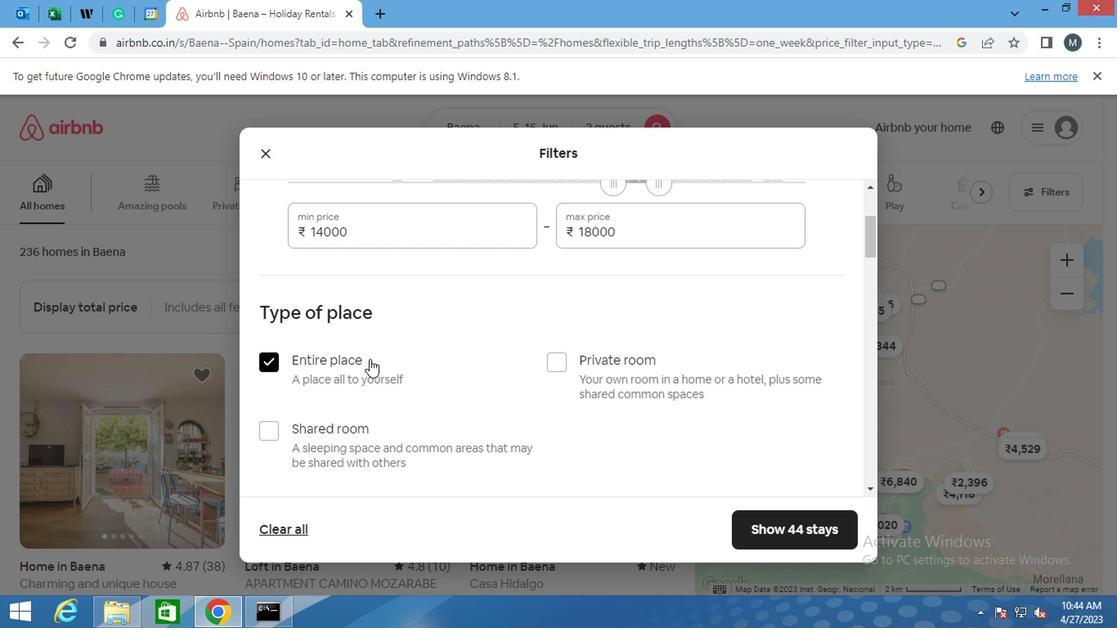 
Action: Mouse scrolled (363, 356) with delta (0, -1)
Screenshot: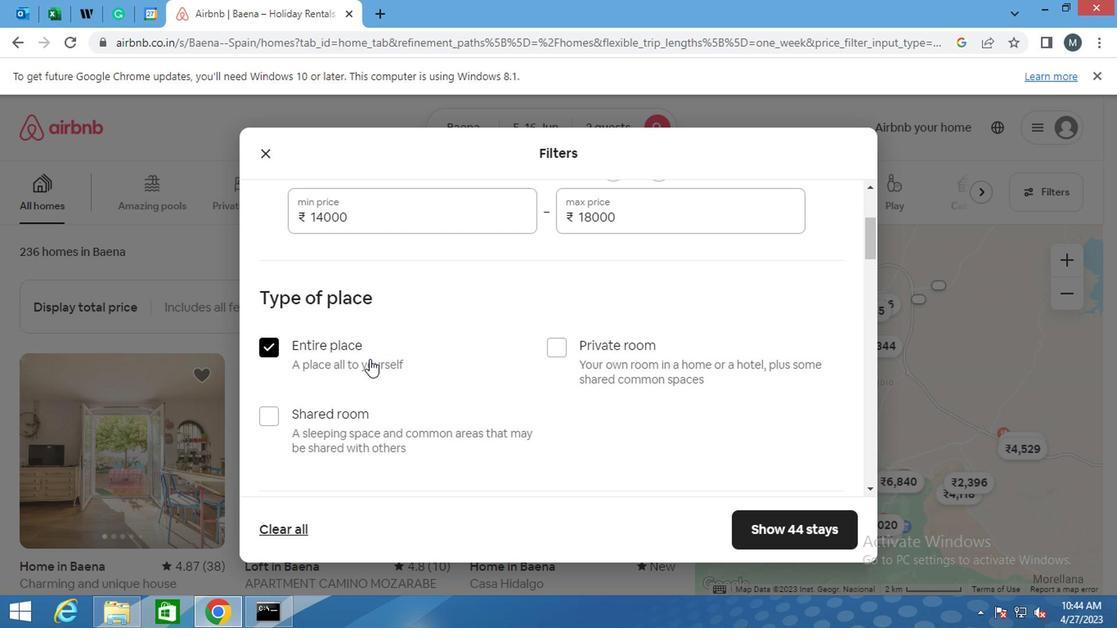 
Action: Mouse moved to (362, 357)
Screenshot: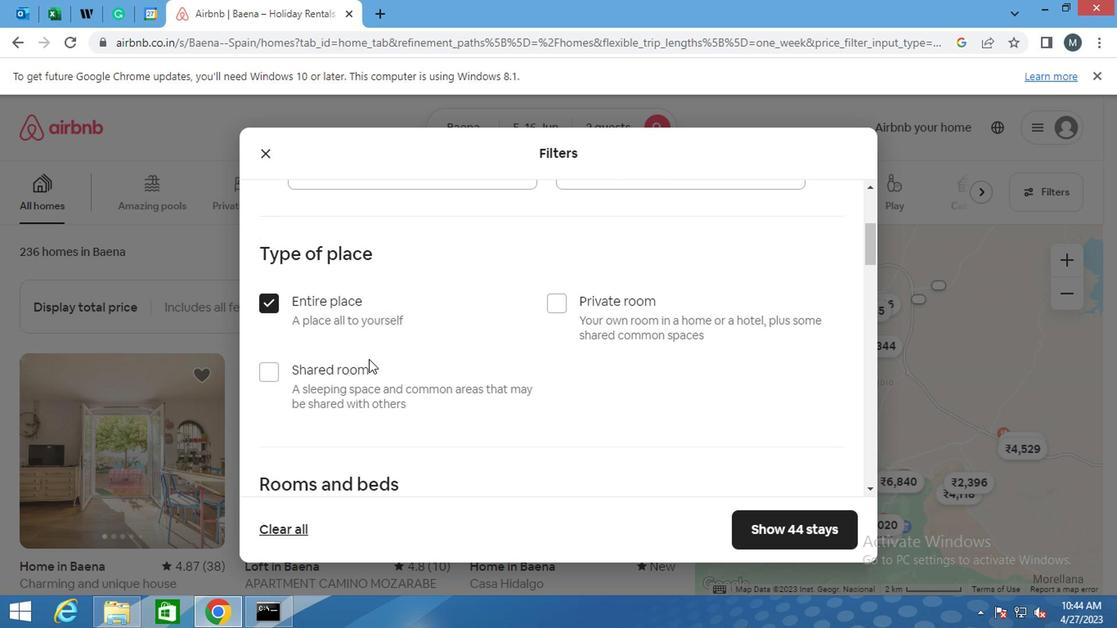 
Action: Mouse scrolled (362, 356) with delta (0, -1)
Screenshot: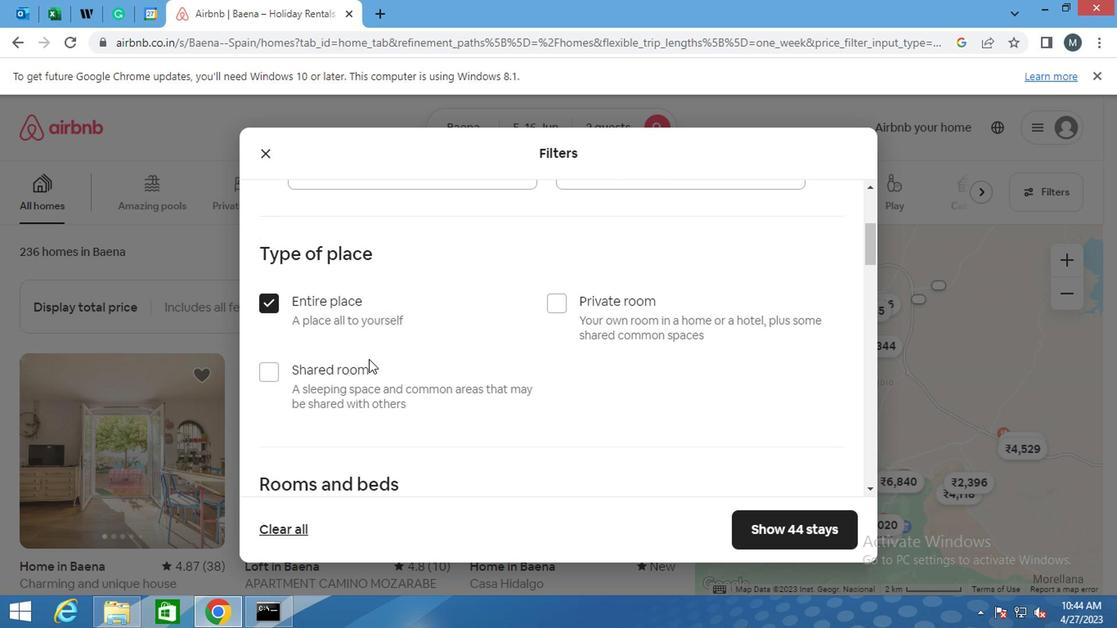 
Action: Mouse moved to (347, 388)
Screenshot: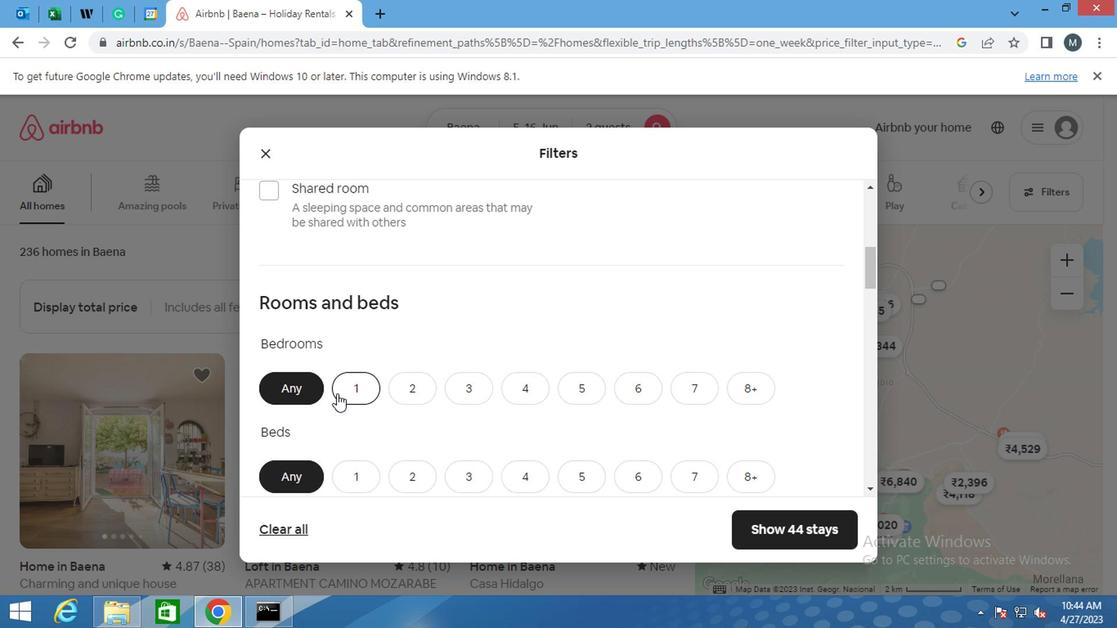 
Action: Mouse pressed left at (347, 388)
Screenshot: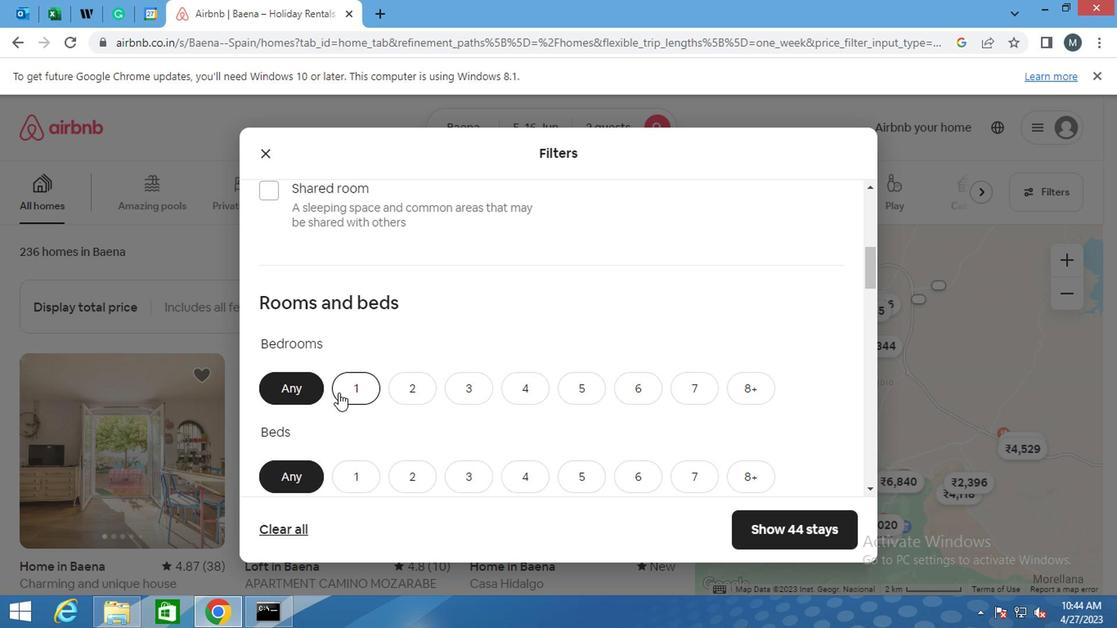 
Action: Mouse moved to (368, 401)
Screenshot: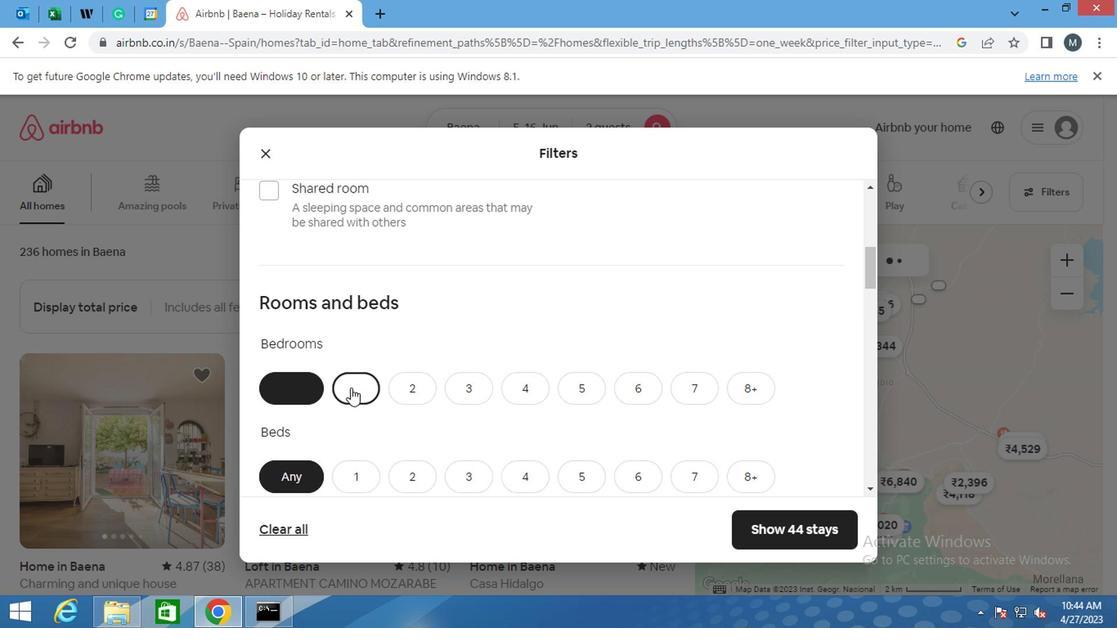 
Action: Mouse scrolled (368, 400) with delta (0, 0)
Screenshot: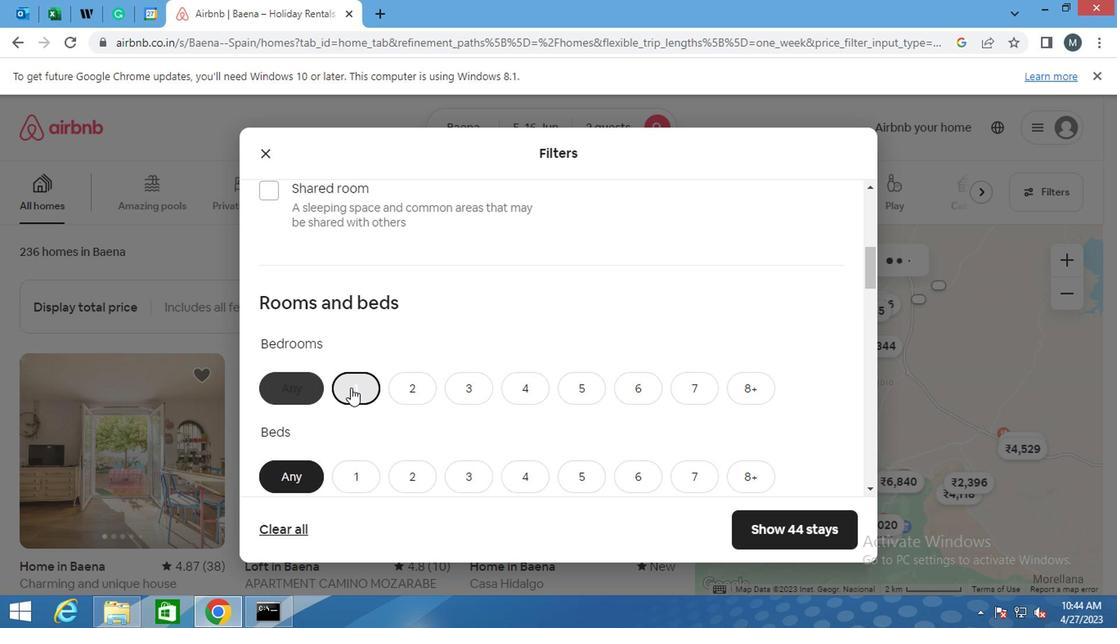 
Action: Mouse scrolled (368, 400) with delta (0, 0)
Screenshot: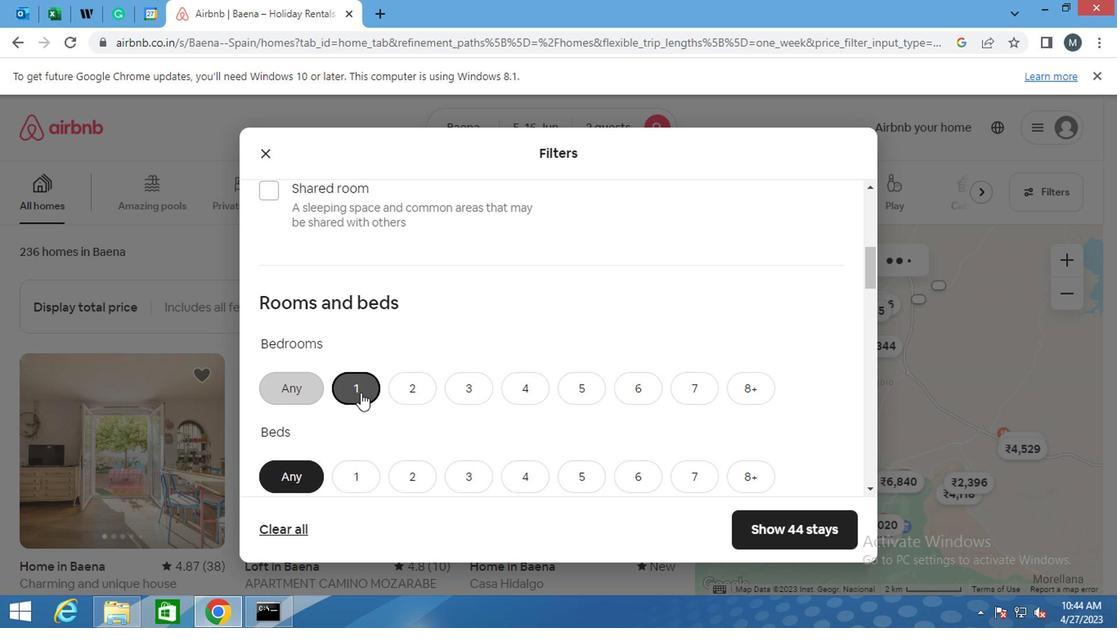 
Action: Mouse moved to (362, 302)
Screenshot: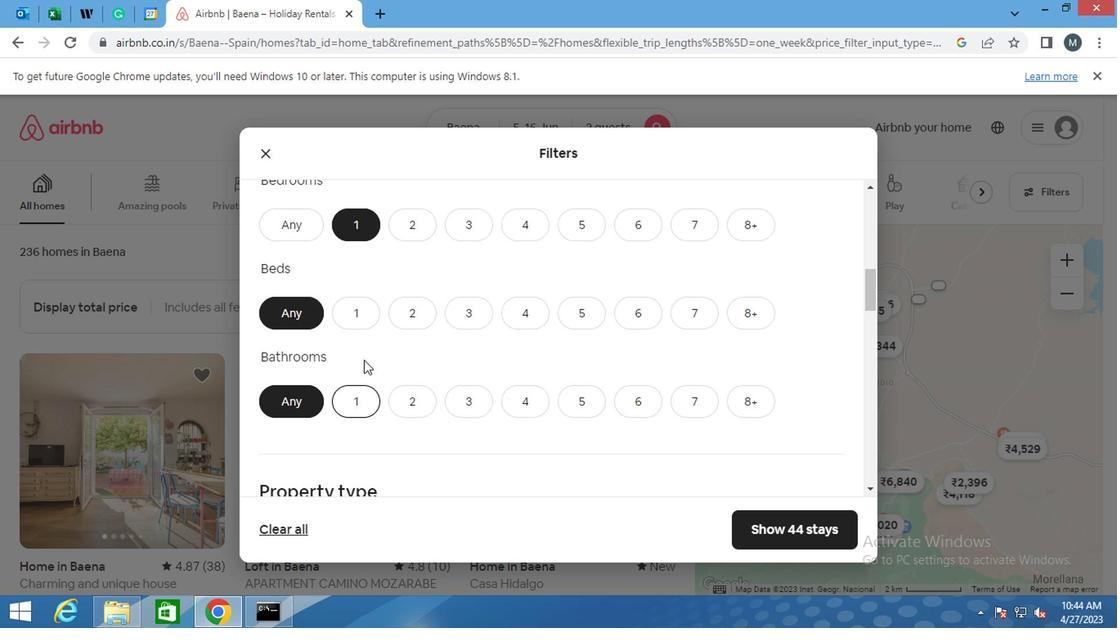 
Action: Mouse pressed left at (362, 302)
Screenshot: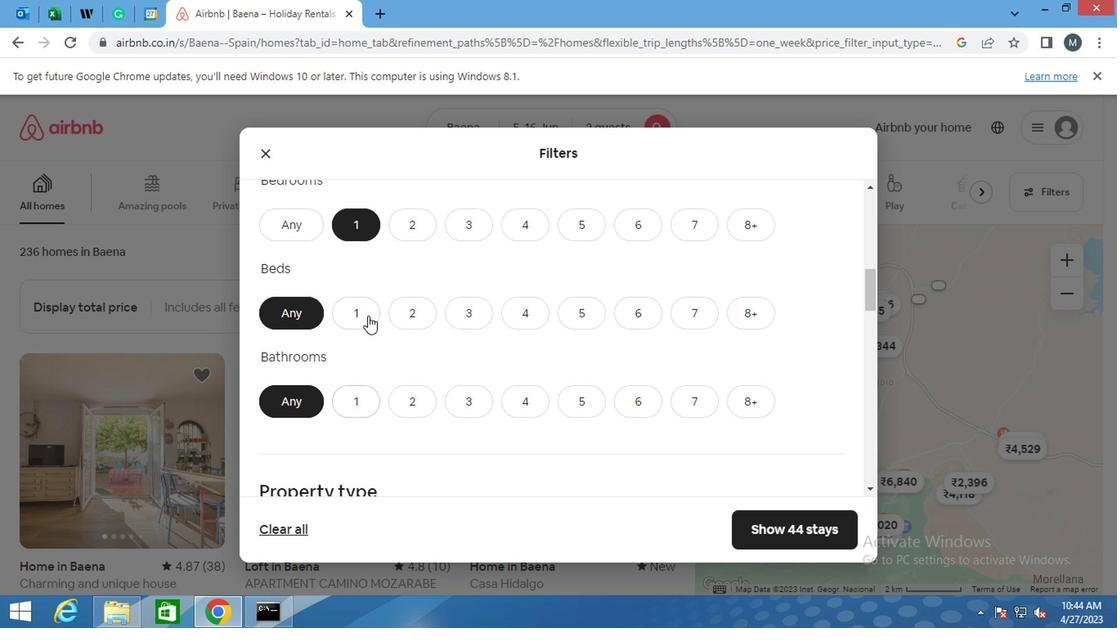 
Action: Mouse moved to (358, 402)
Screenshot: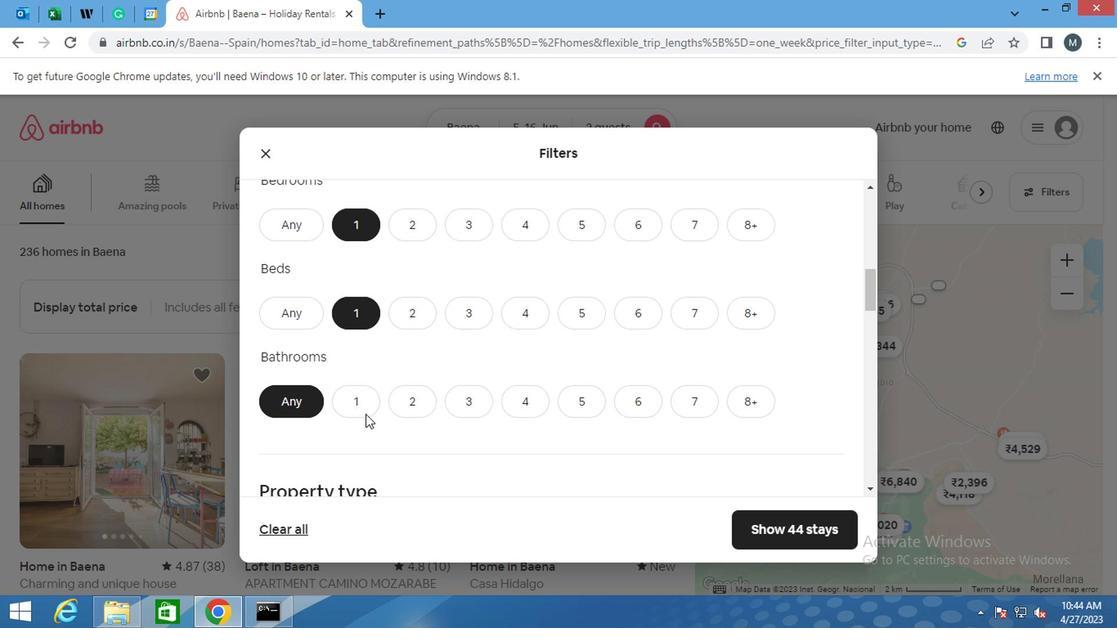 
Action: Mouse pressed left at (358, 402)
Screenshot: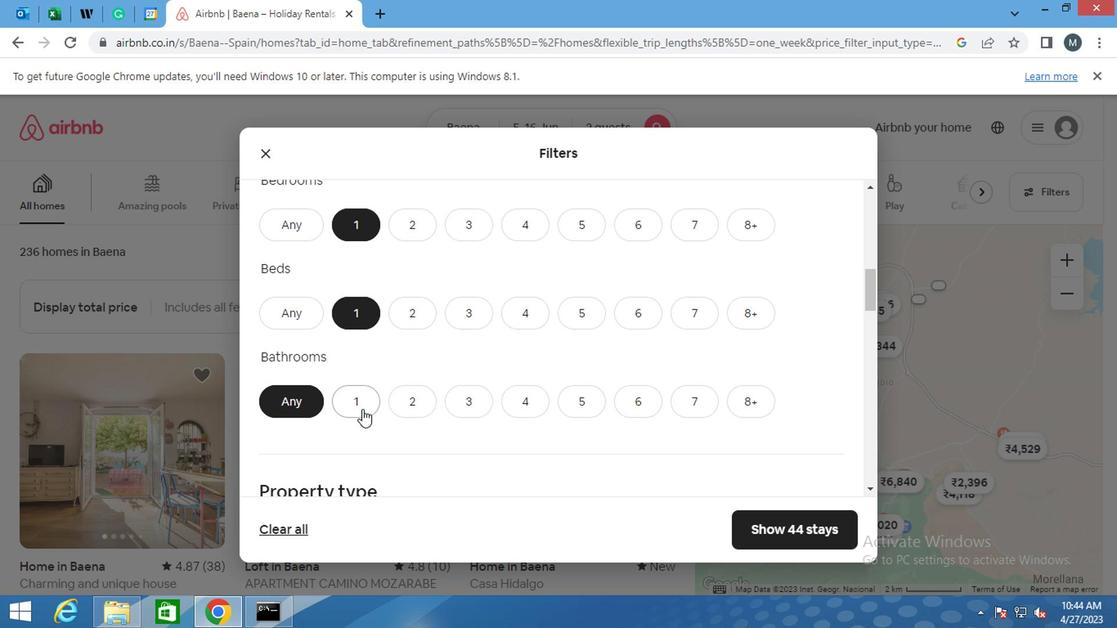 
Action: Mouse moved to (310, 356)
Screenshot: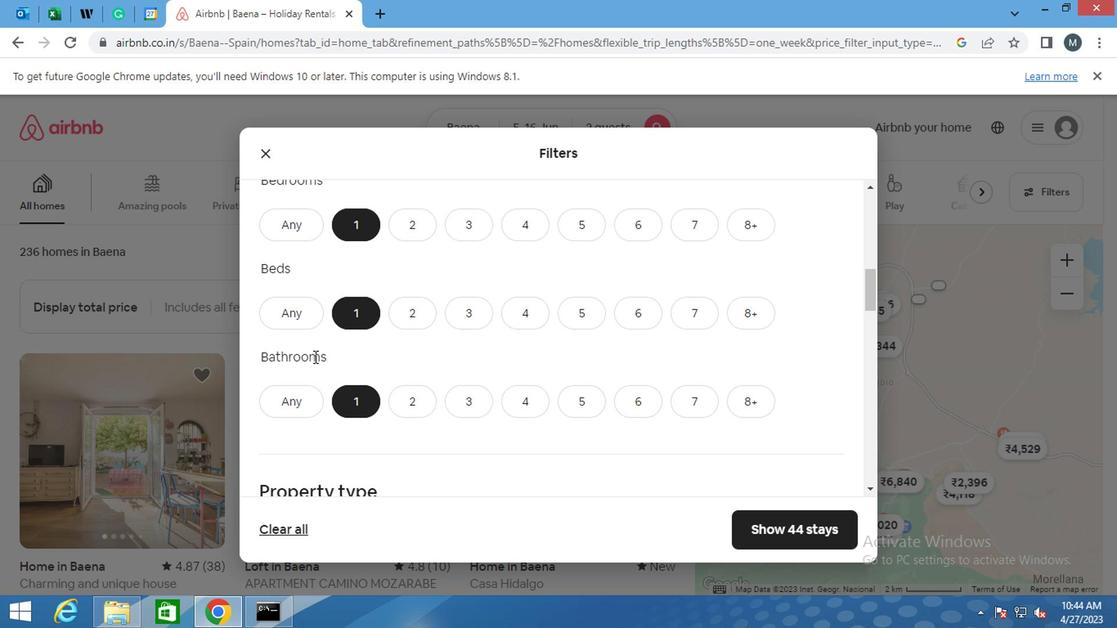 
Action: Mouse scrolled (310, 355) with delta (0, 0)
Screenshot: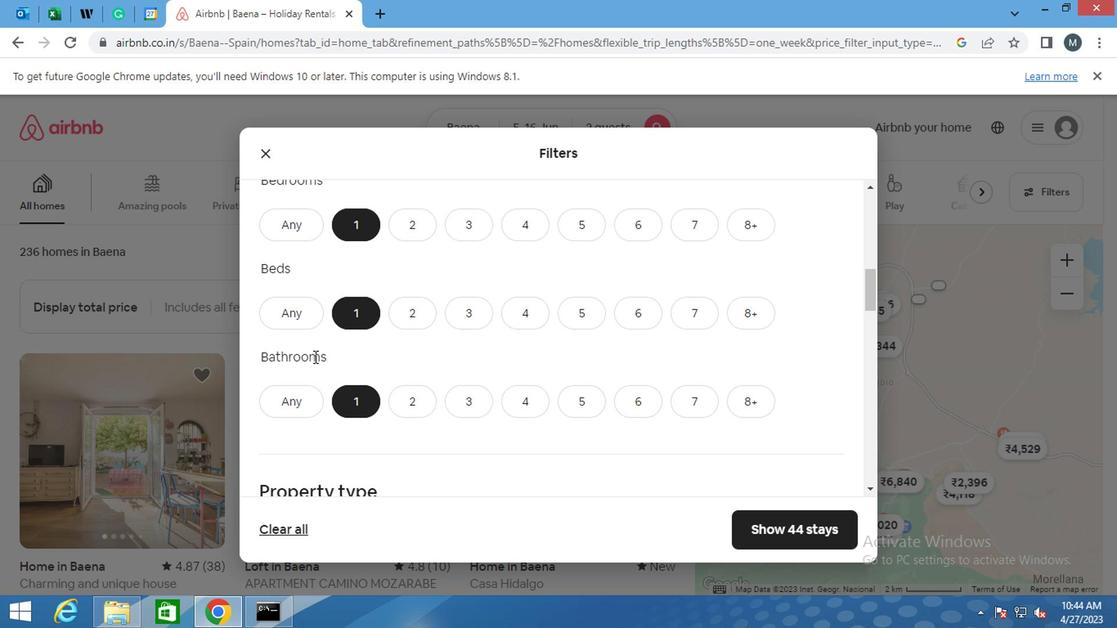 
Action: Mouse scrolled (310, 355) with delta (0, 0)
Screenshot: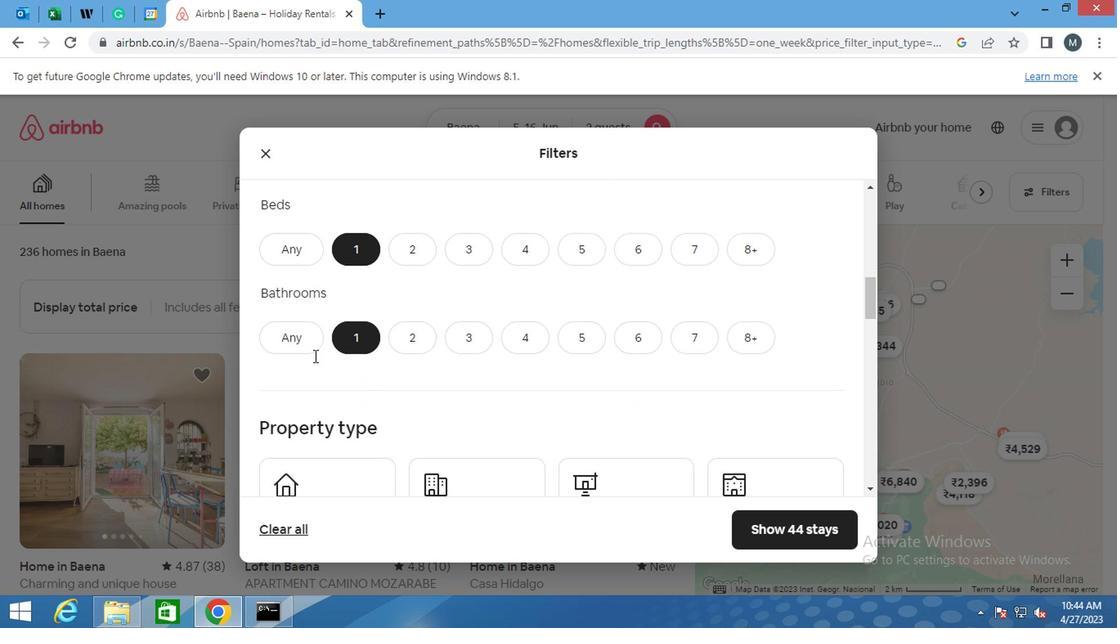 
Action: Mouse scrolled (310, 355) with delta (0, 0)
Screenshot: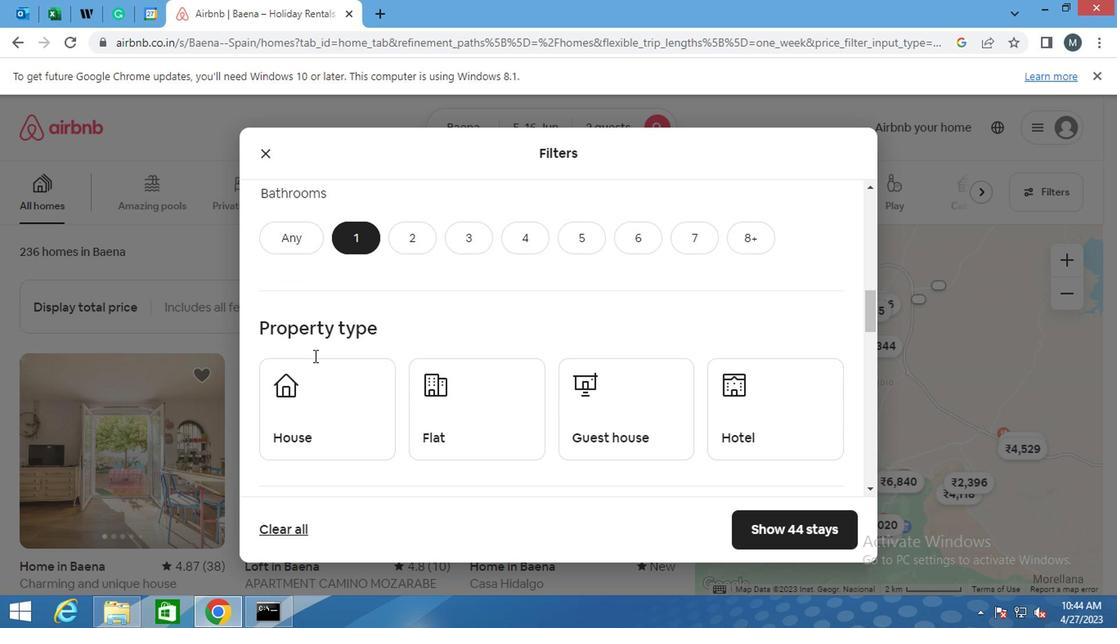 
Action: Mouse moved to (300, 351)
Screenshot: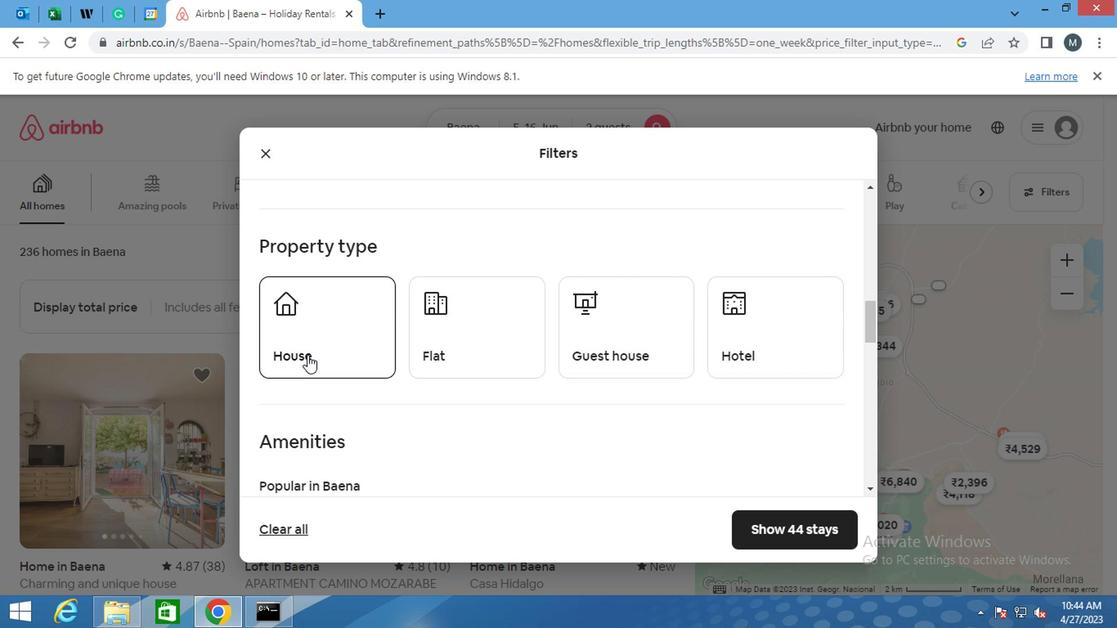 
Action: Mouse pressed left at (300, 351)
Screenshot: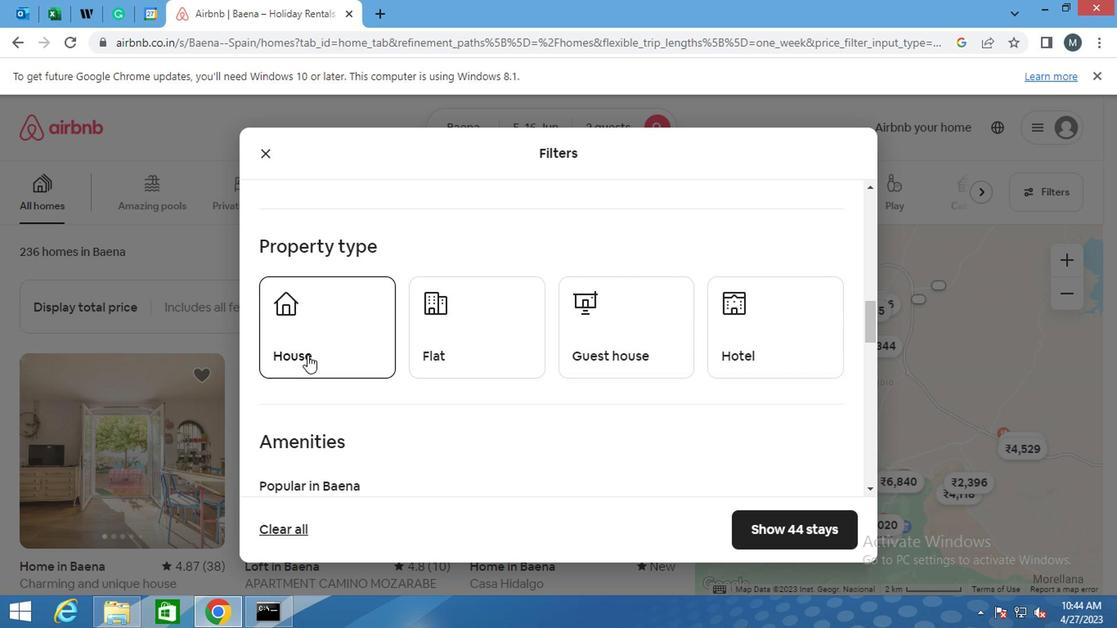 
Action: Mouse moved to (424, 337)
Screenshot: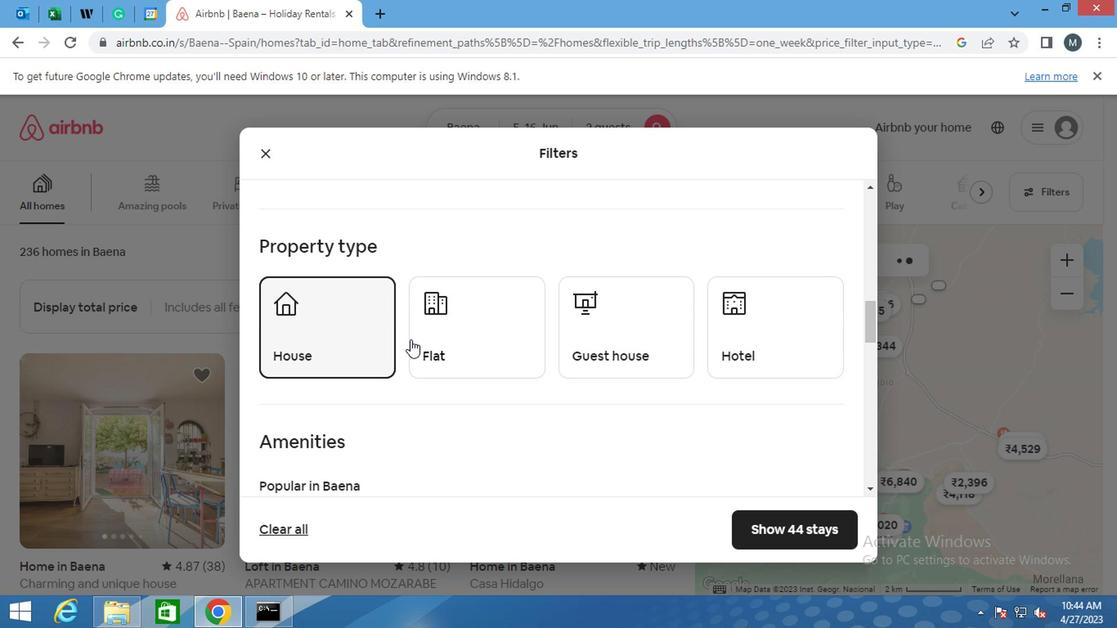 
Action: Mouse pressed left at (424, 337)
Screenshot: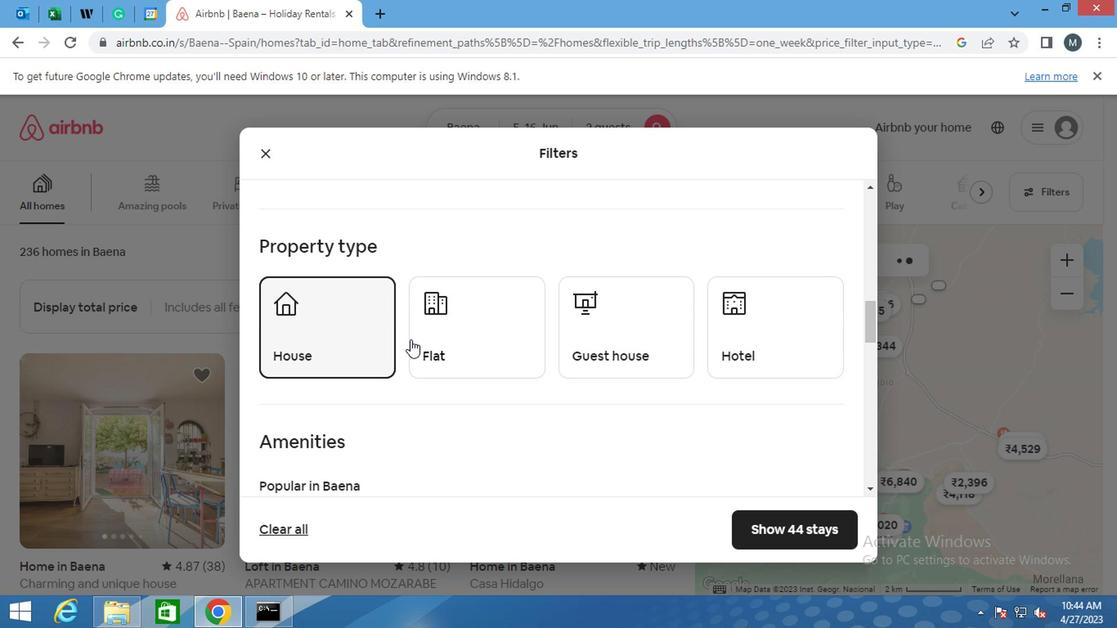 
Action: Mouse moved to (602, 329)
Screenshot: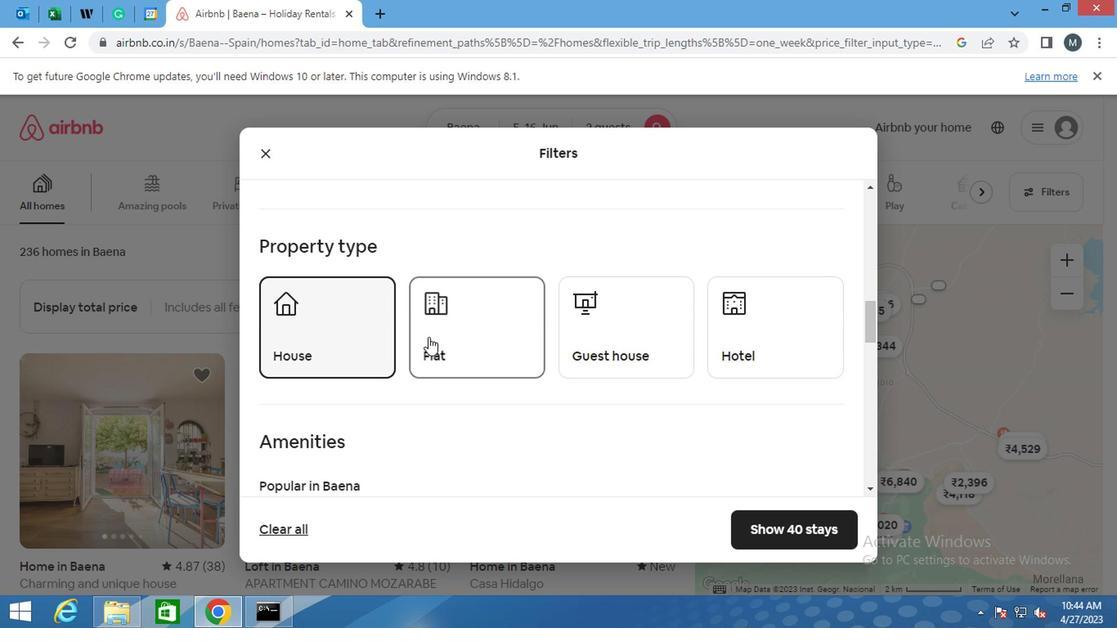 
Action: Mouse pressed left at (602, 329)
Screenshot: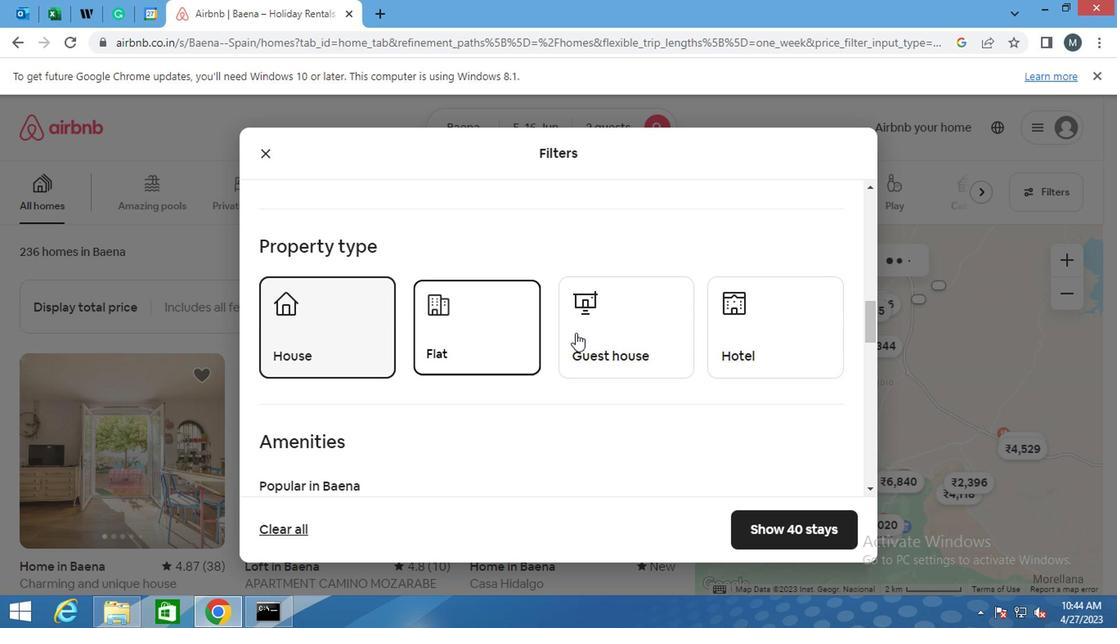 
Action: Mouse moved to (730, 327)
Screenshot: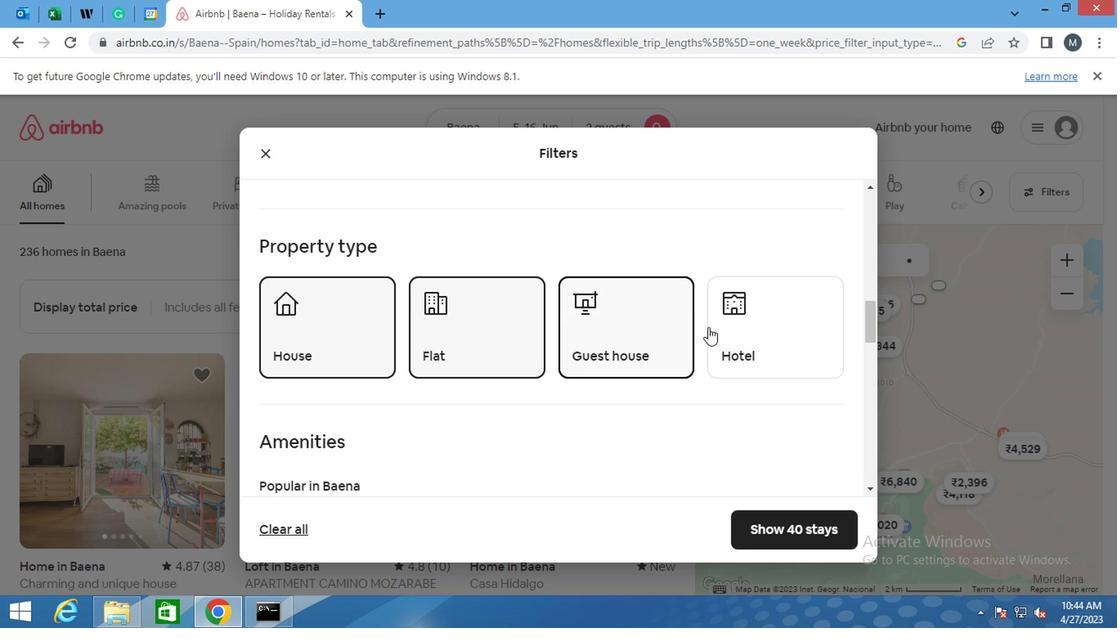 
Action: Mouse pressed left at (730, 327)
Screenshot: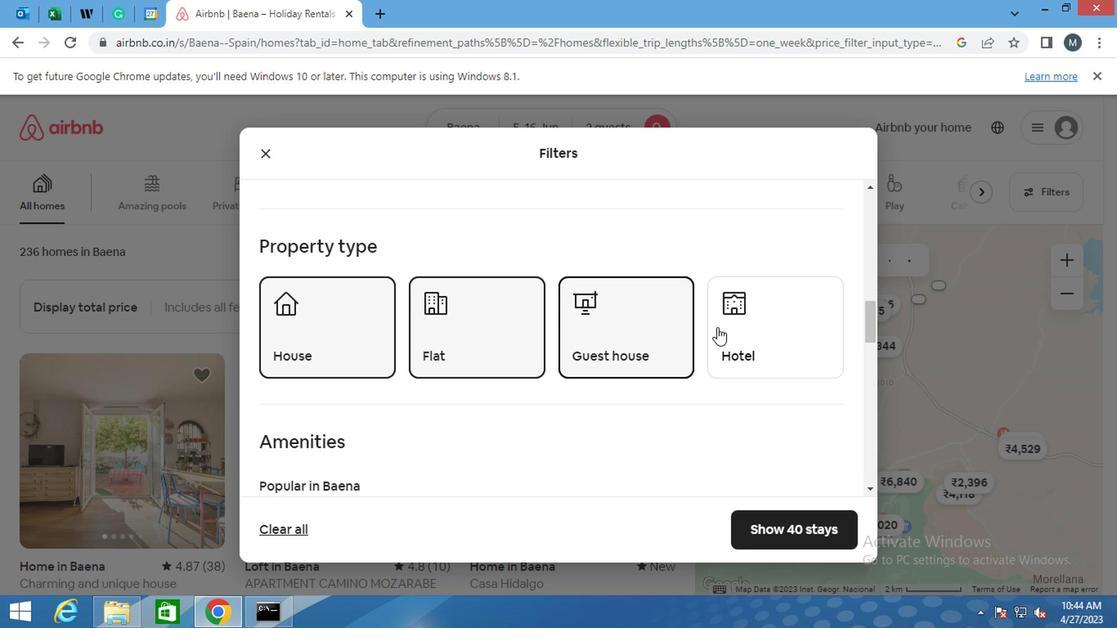 
Action: Mouse moved to (555, 335)
Screenshot: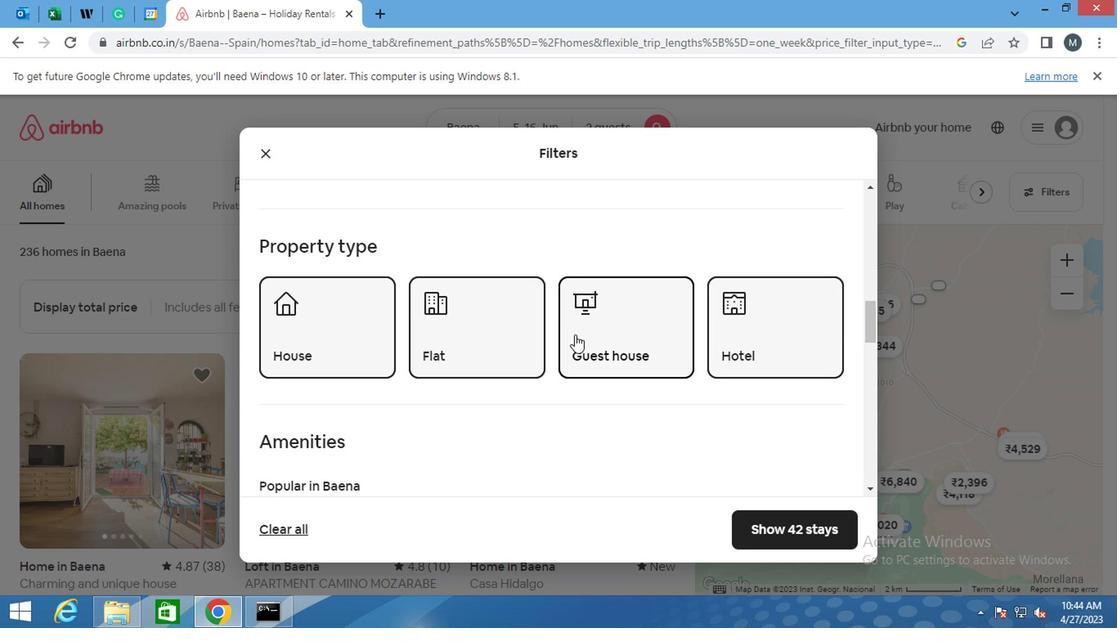 
Action: Mouse scrolled (555, 334) with delta (0, 0)
Screenshot: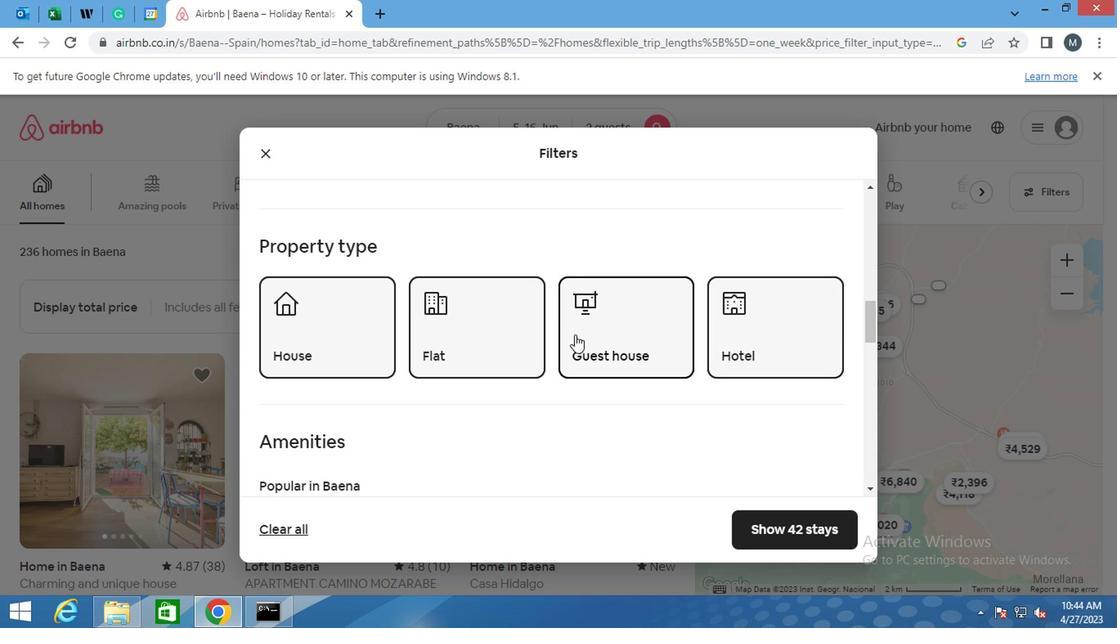 
Action: Mouse moved to (520, 341)
Screenshot: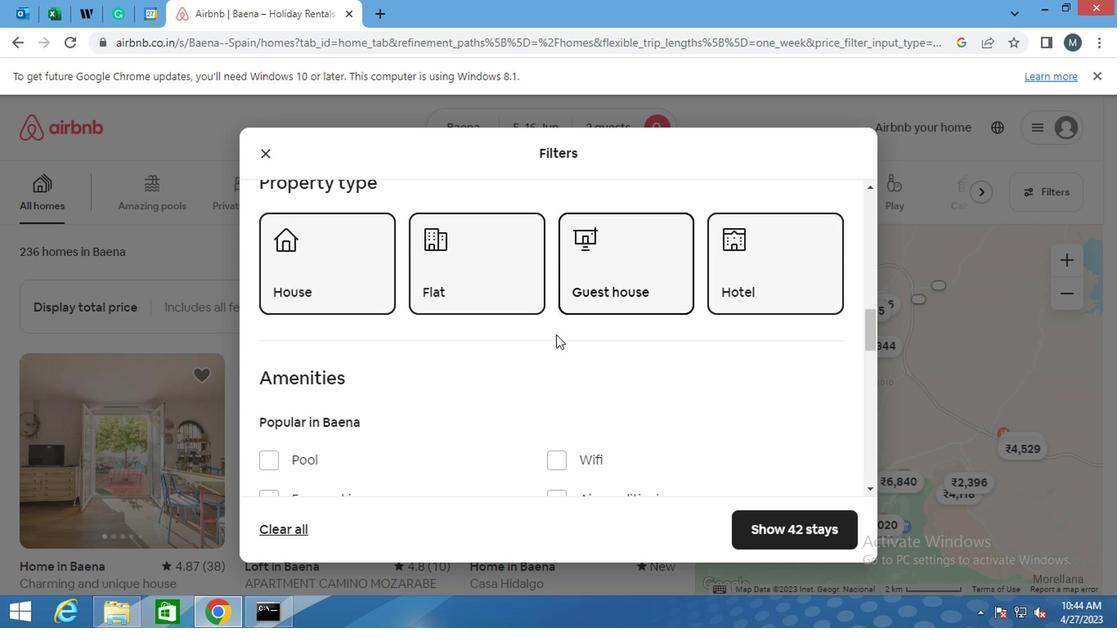
Action: Mouse scrolled (520, 339) with delta (0, -1)
Screenshot: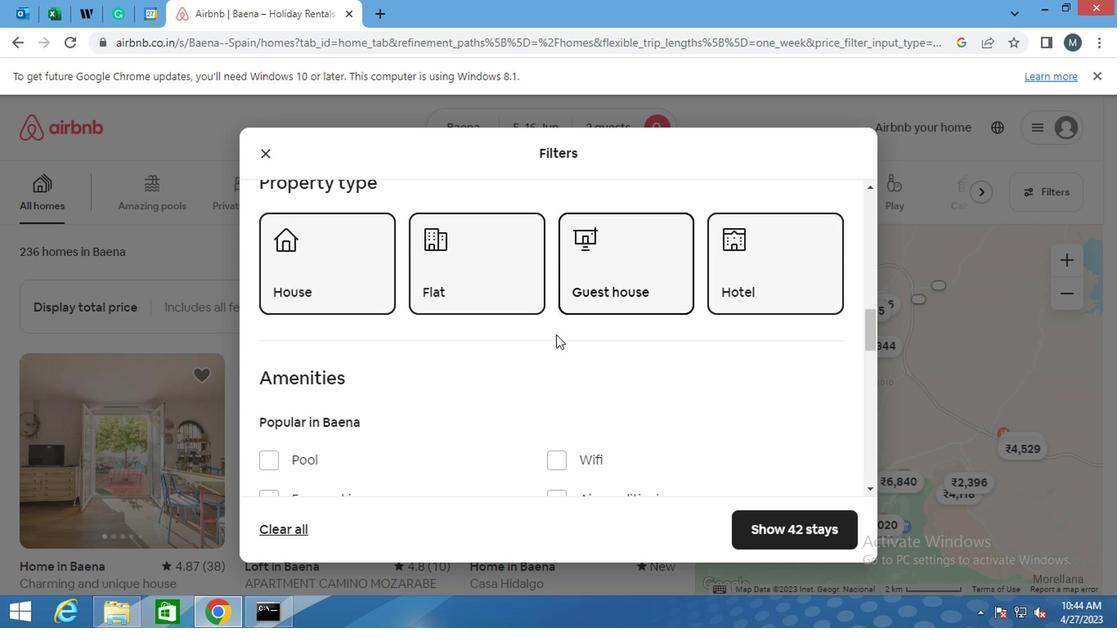 
Action: Mouse moved to (510, 343)
Screenshot: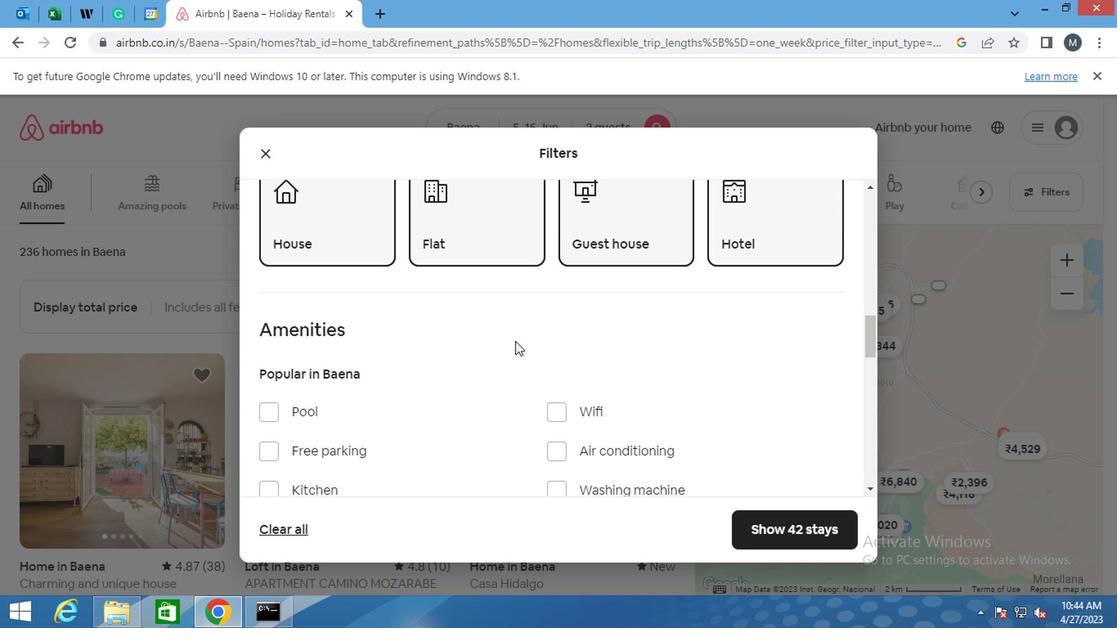 
Action: Mouse scrolled (510, 342) with delta (0, 0)
Screenshot: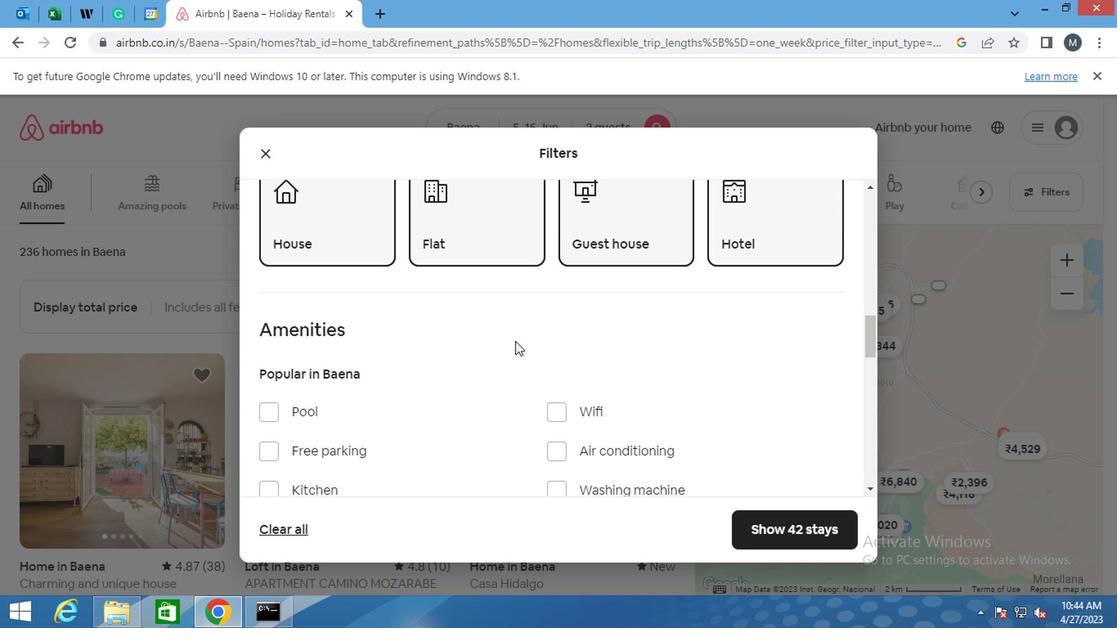 
Action: Mouse moved to (517, 347)
Screenshot: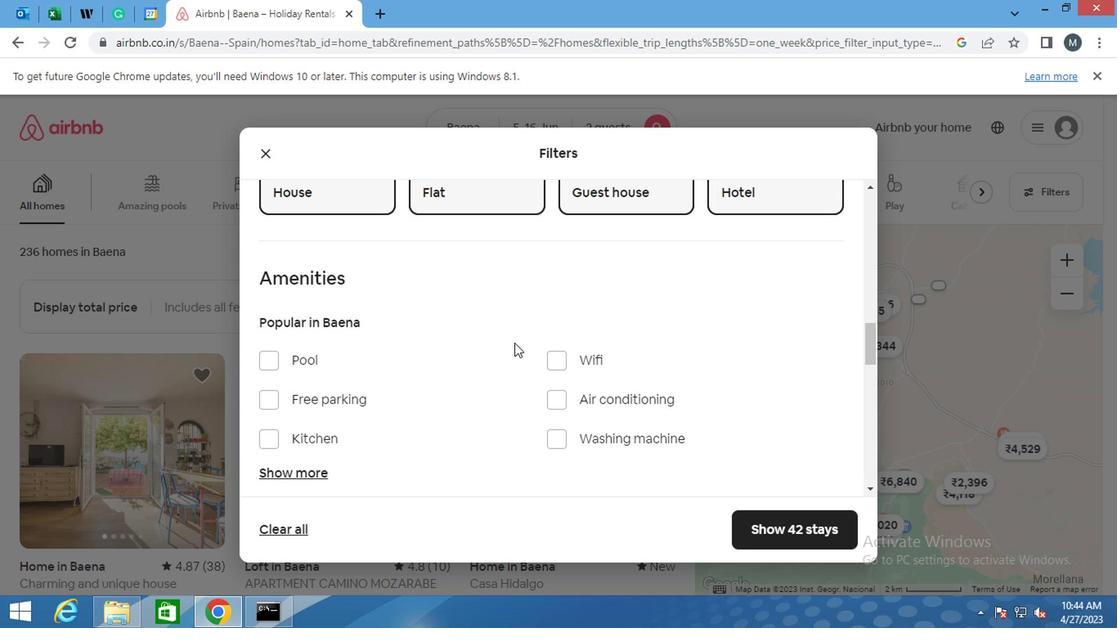 
Action: Mouse scrolled (517, 346) with delta (0, -1)
Screenshot: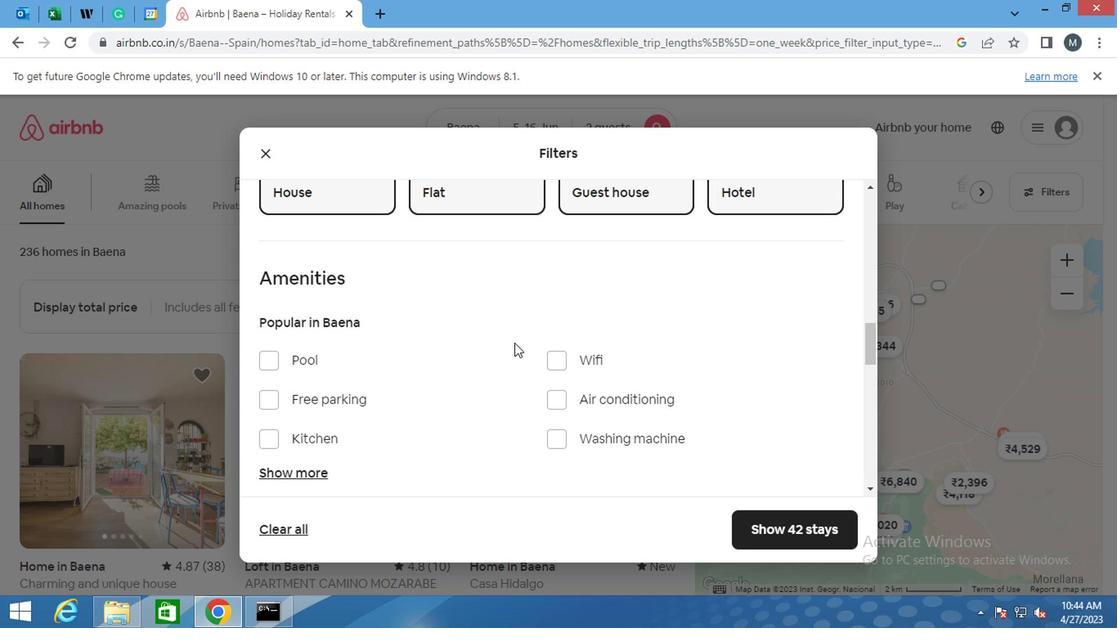 
Action: Mouse moved to (518, 347)
Screenshot: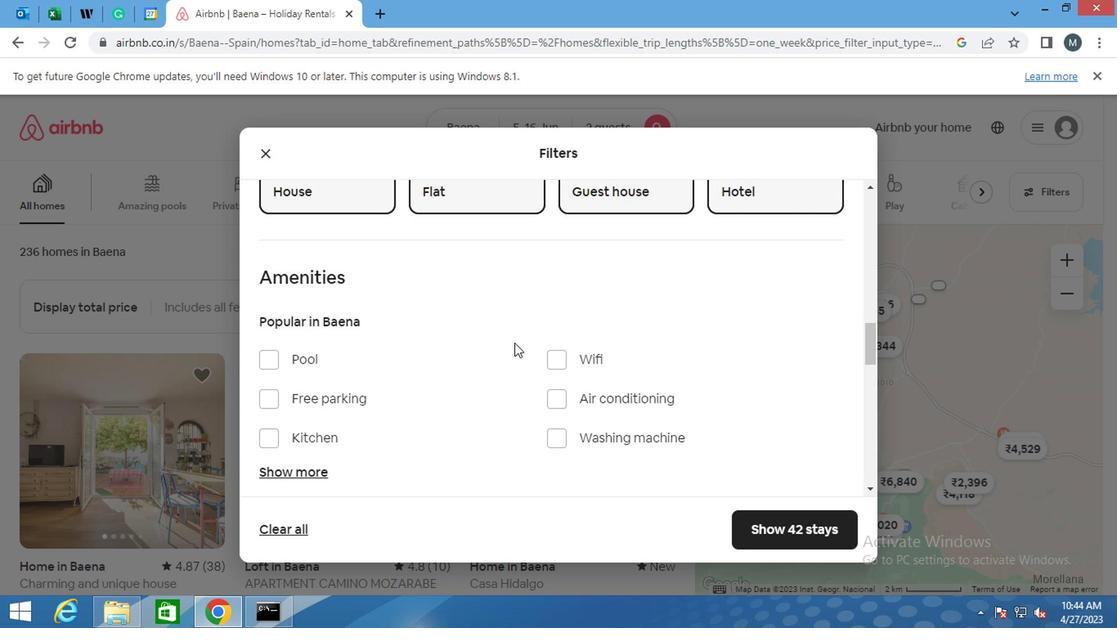 
Action: Mouse scrolled (518, 347) with delta (0, 0)
Screenshot: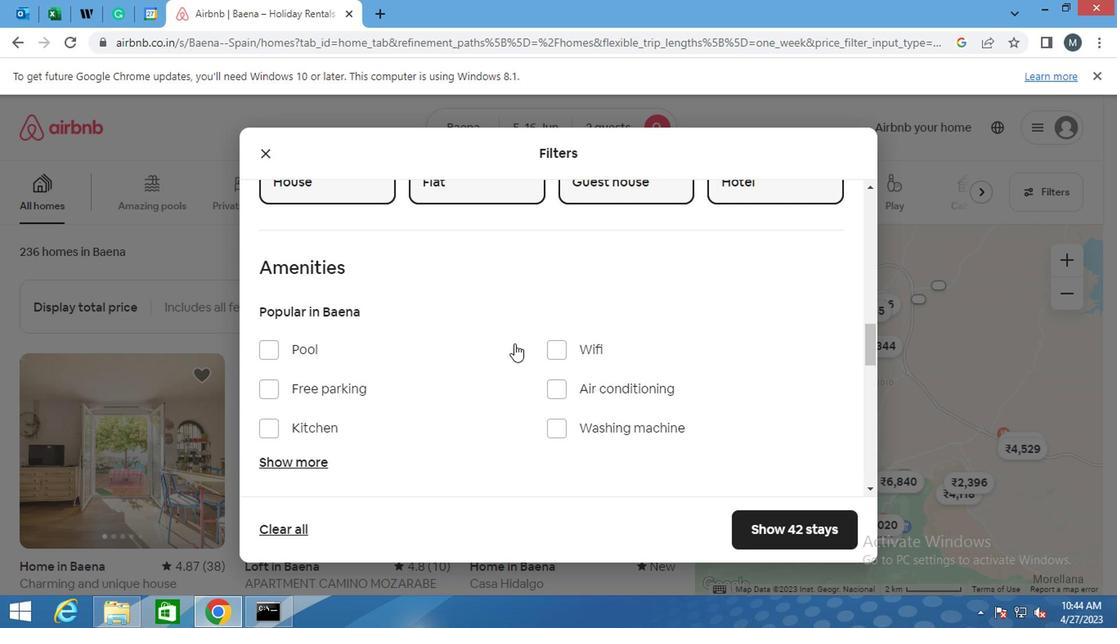 
Action: Mouse moved to (813, 412)
Screenshot: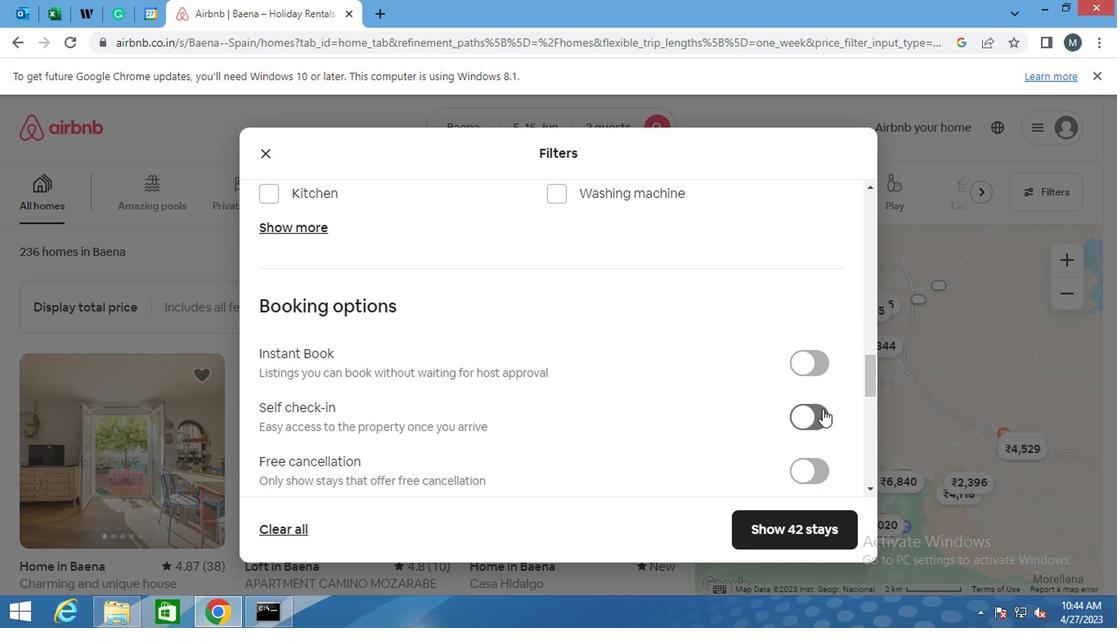 
Action: Mouse pressed left at (813, 412)
Screenshot: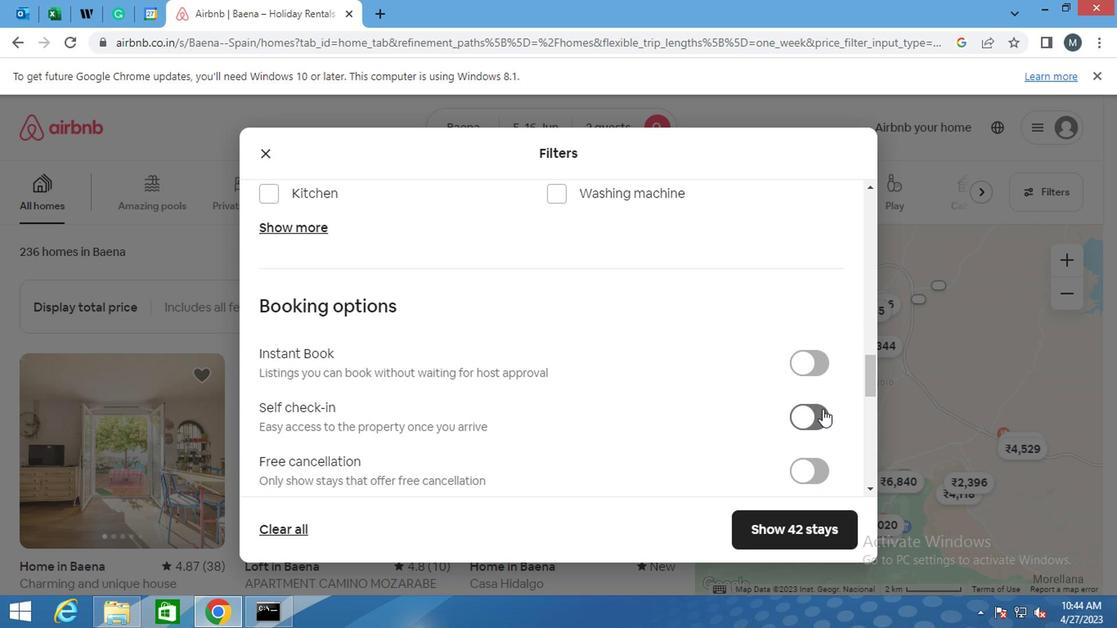
Action: Mouse moved to (604, 331)
Screenshot: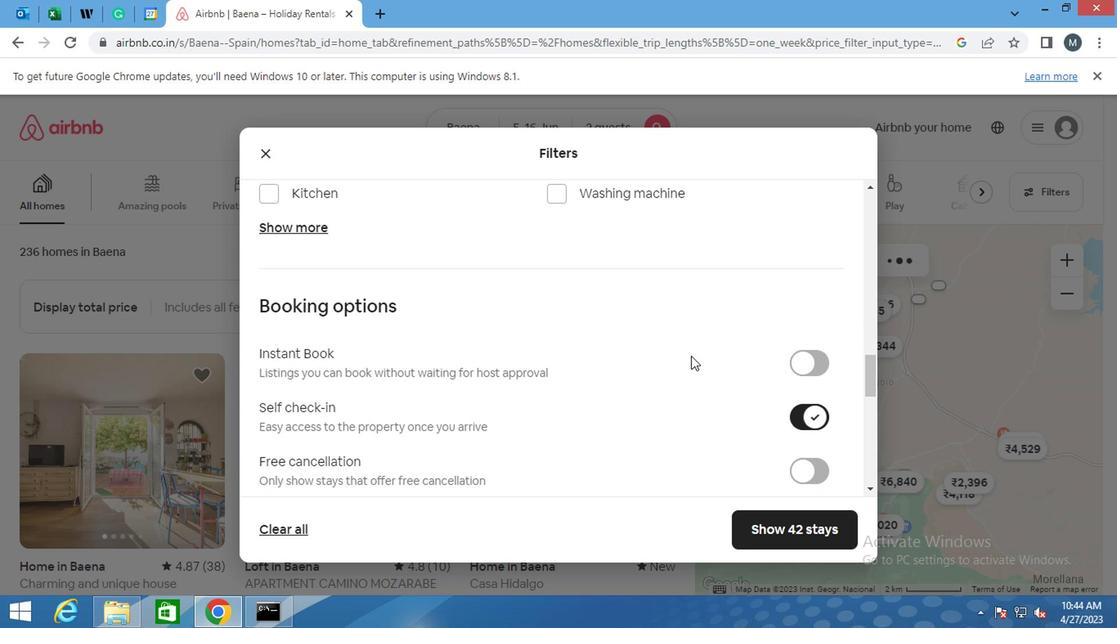 
Action: Mouse scrolled (604, 331) with delta (0, 0)
Screenshot: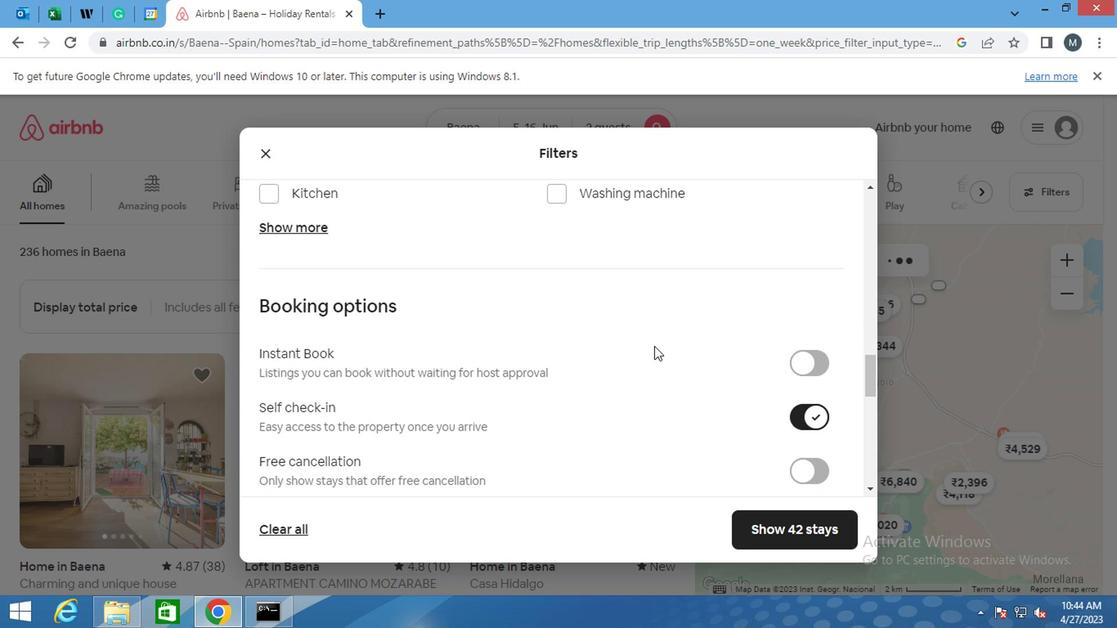 
Action: Mouse scrolled (604, 331) with delta (0, 0)
Screenshot: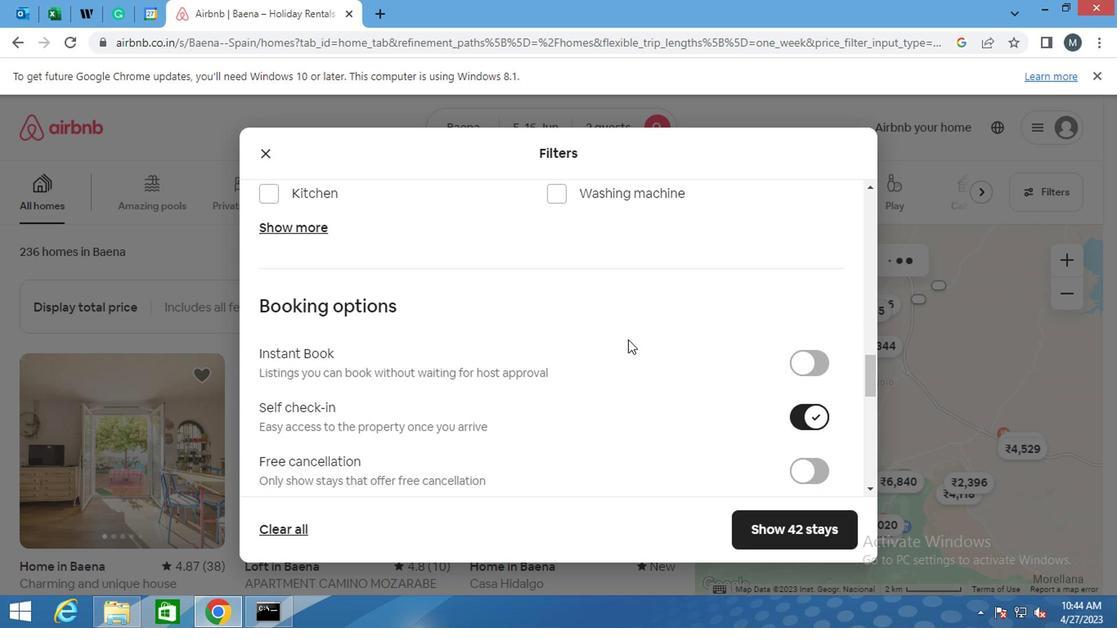 
Action: Mouse moved to (599, 331)
Screenshot: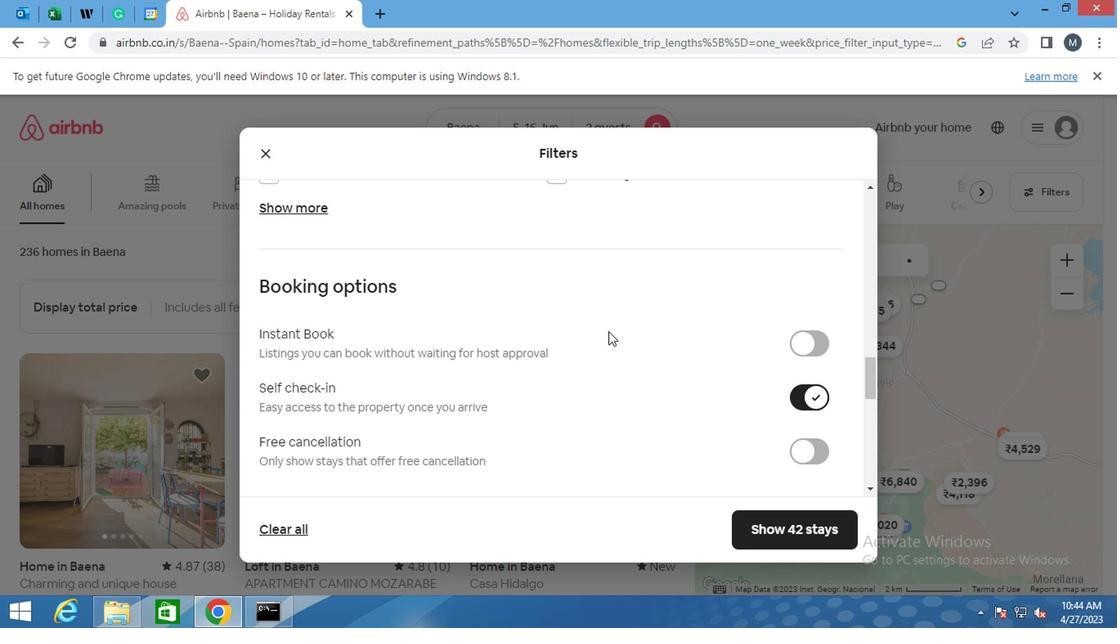 
Action: Mouse scrolled (599, 330) with delta (0, 0)
Screenshot: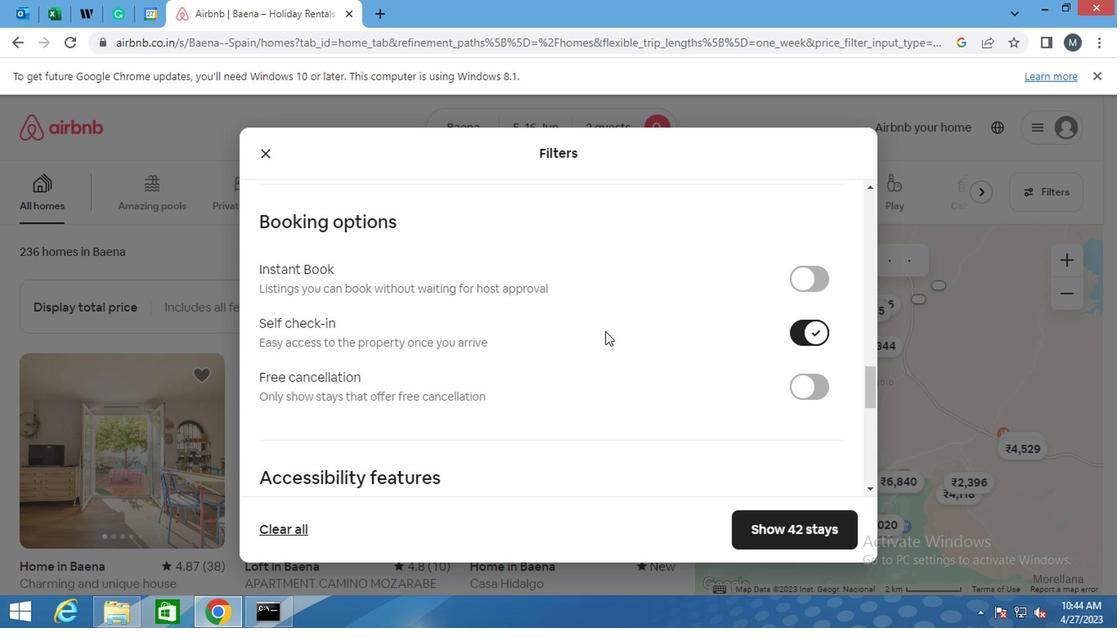 
Action: Mouse moved to (592, 332)
Screenshot: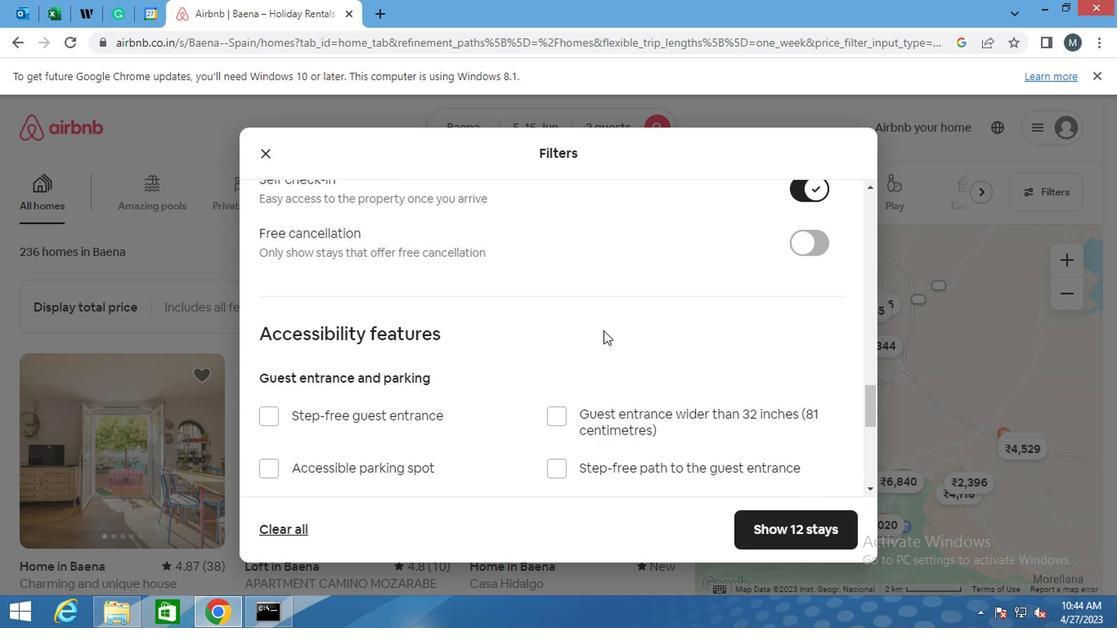 
Action: Mouse scrolled (592, 331) with delta (0, -1)
Screenshot: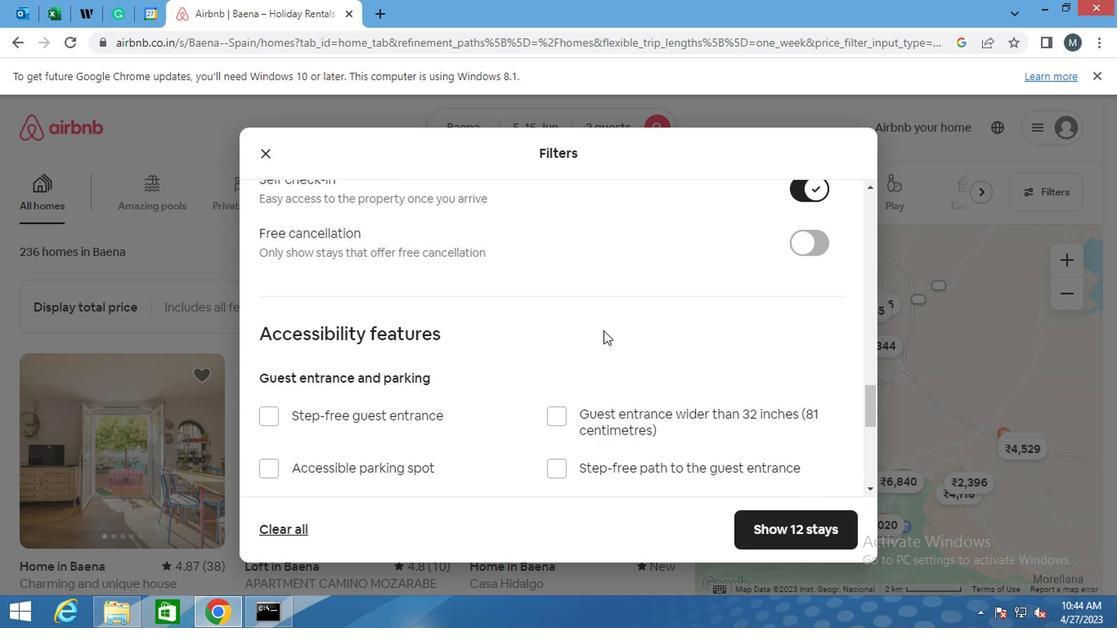 
Action: Mouse moved to (591, 332)
Screenshot: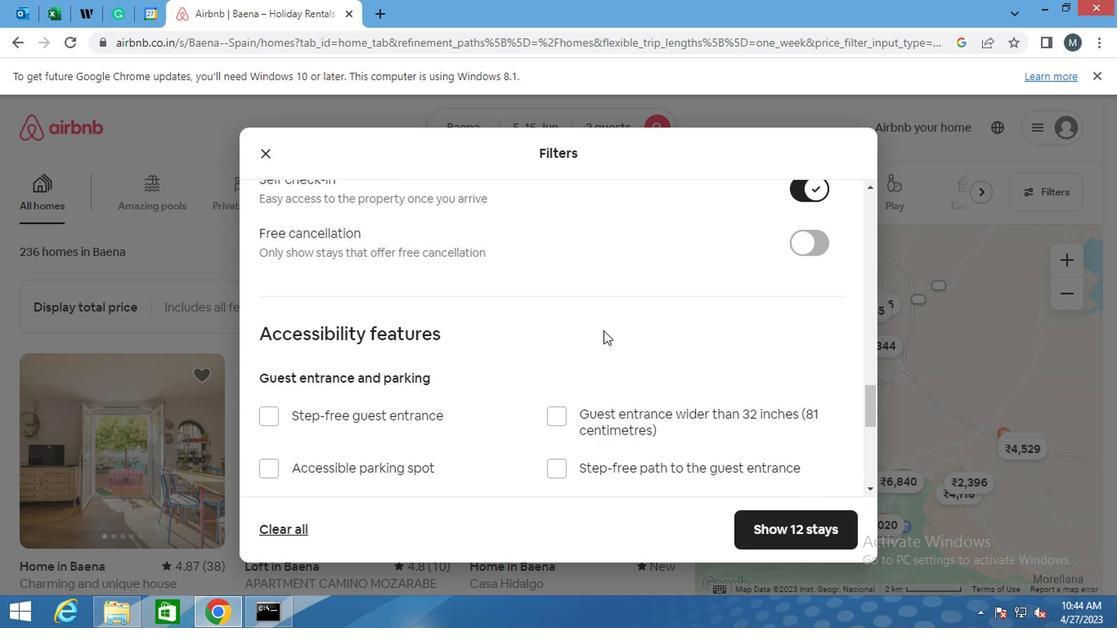 
Action: Mouse scrolled (591, 331) with delta (0, -1)
Screenshot: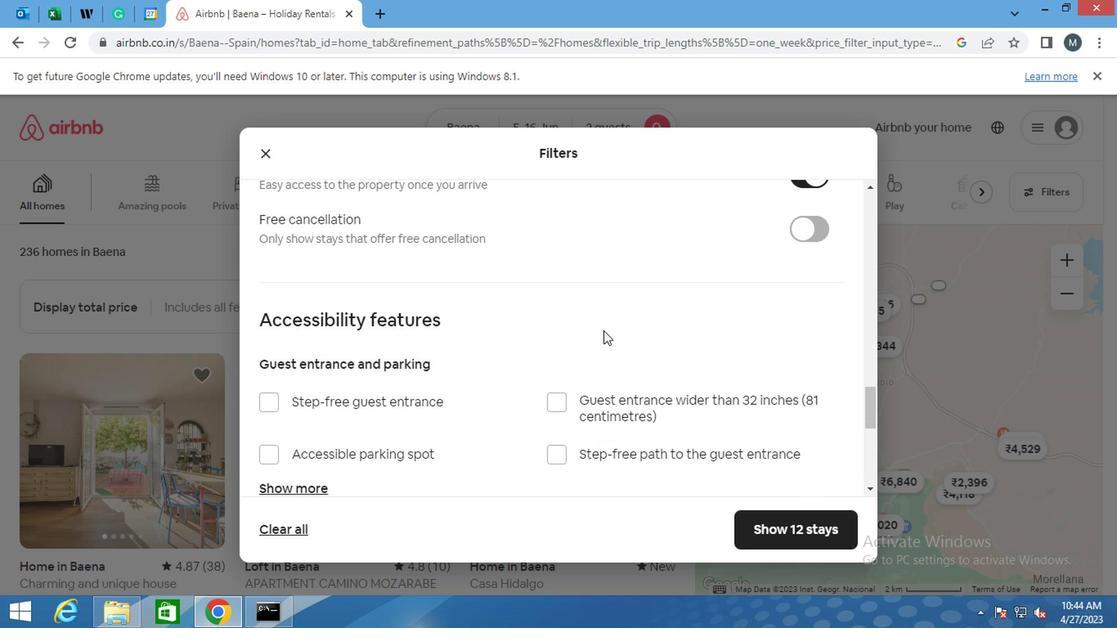 
Action: Mouse moved to (480, 360)
Screenshot: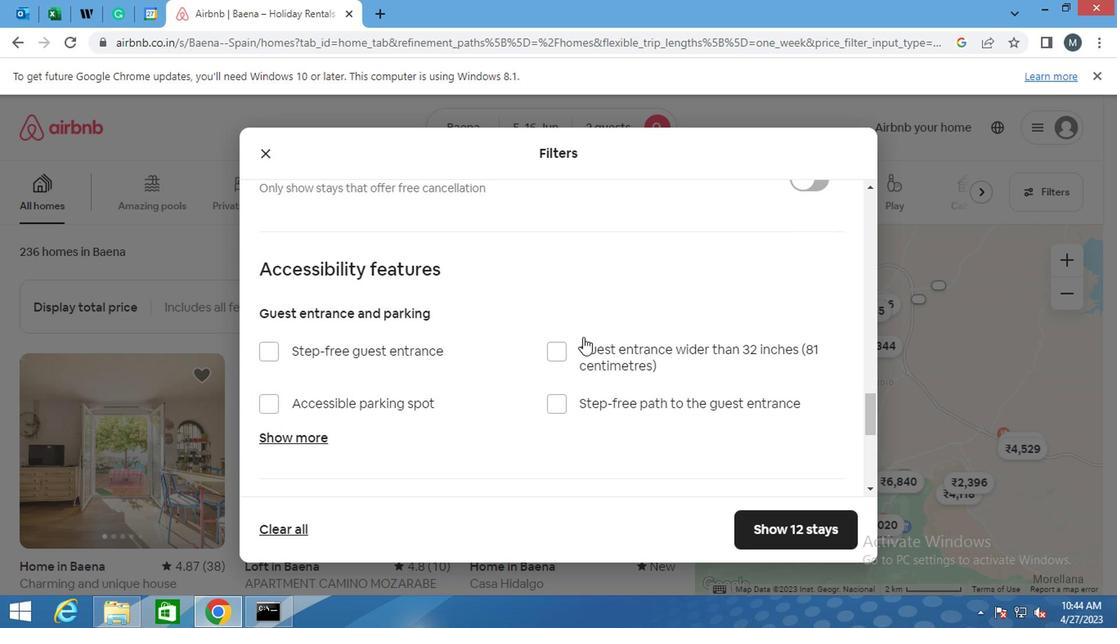 
Action: Mouse scrolled (480, 359) with delta (0, 0)
Screenshot: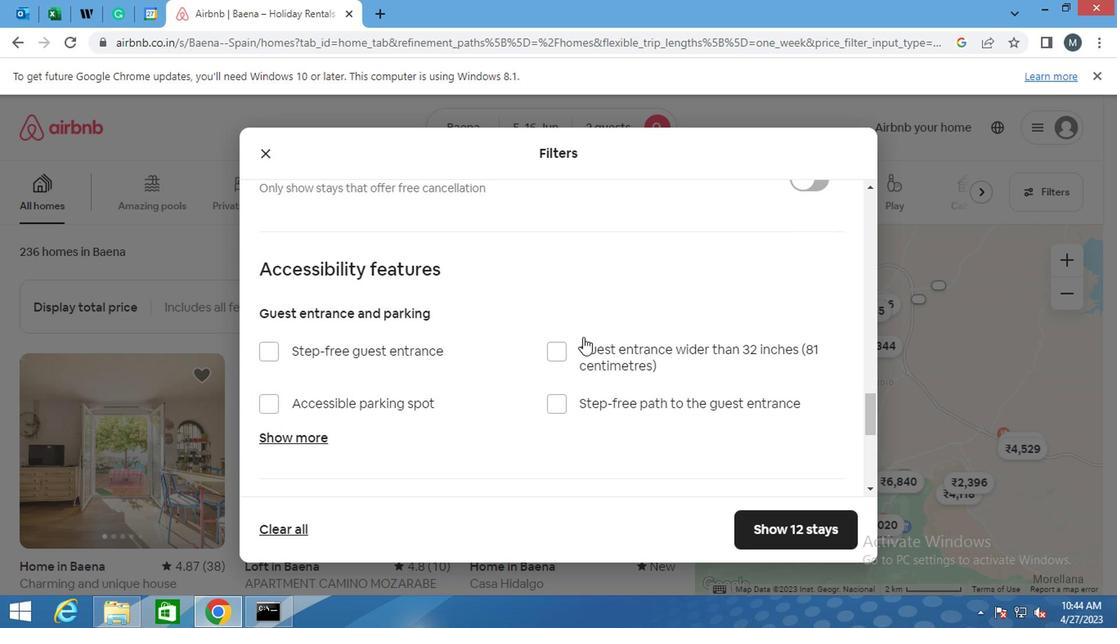 
Action: Mouse scrolled (480, 359) with delta (0, 0)
Screenshot: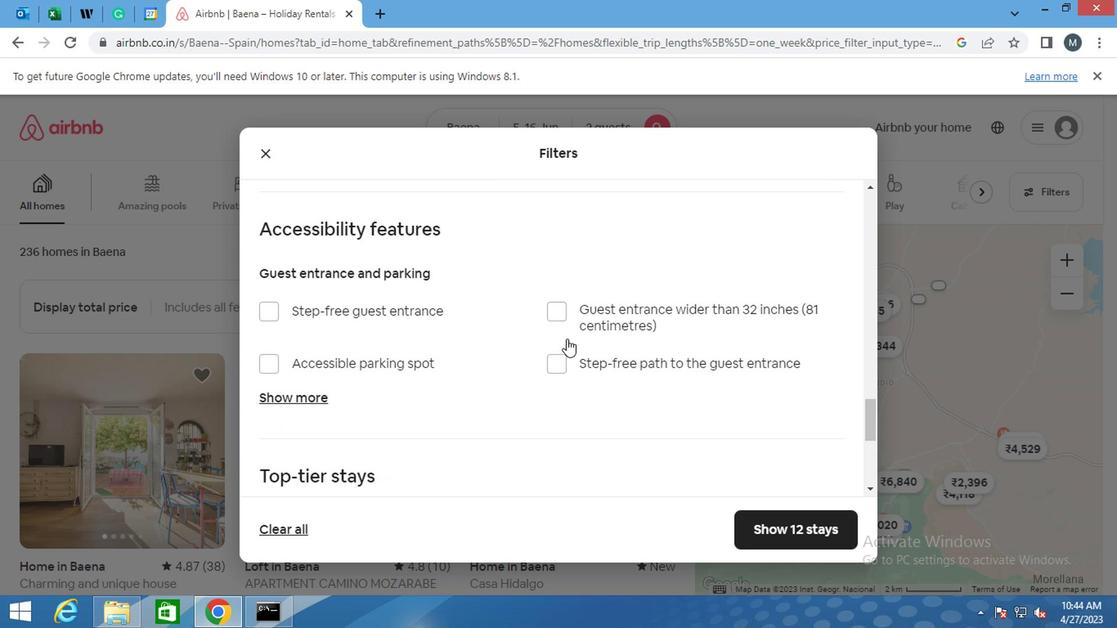 
Action: Mouse scrolled (480, 359) with delta (0, 0)
Screenshot: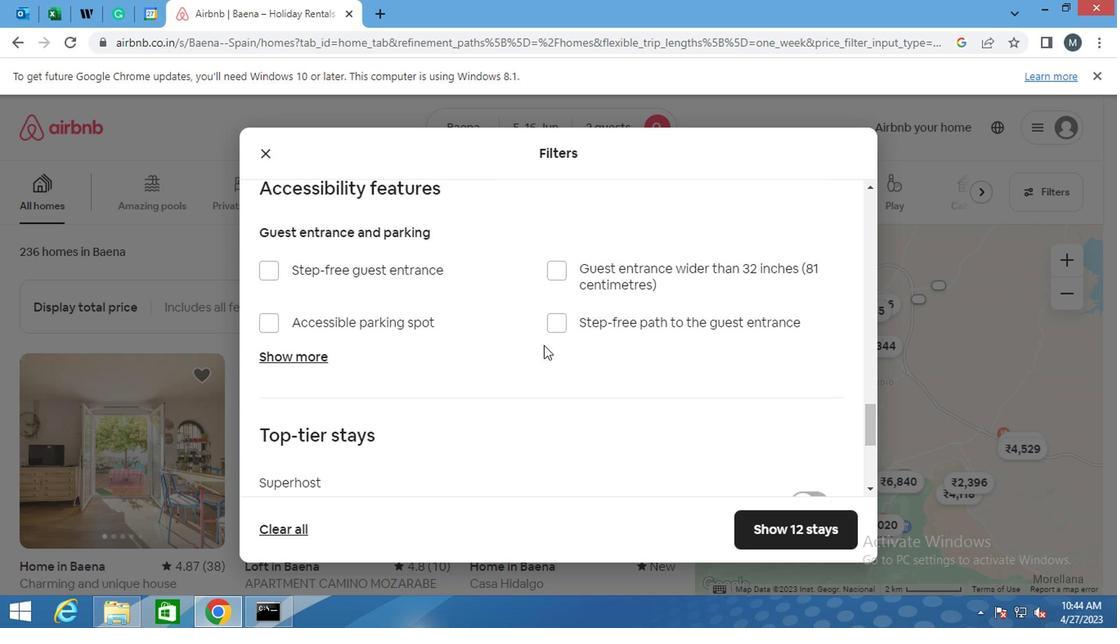 
Action: Mouse moved to (272, 381)
Screenshot: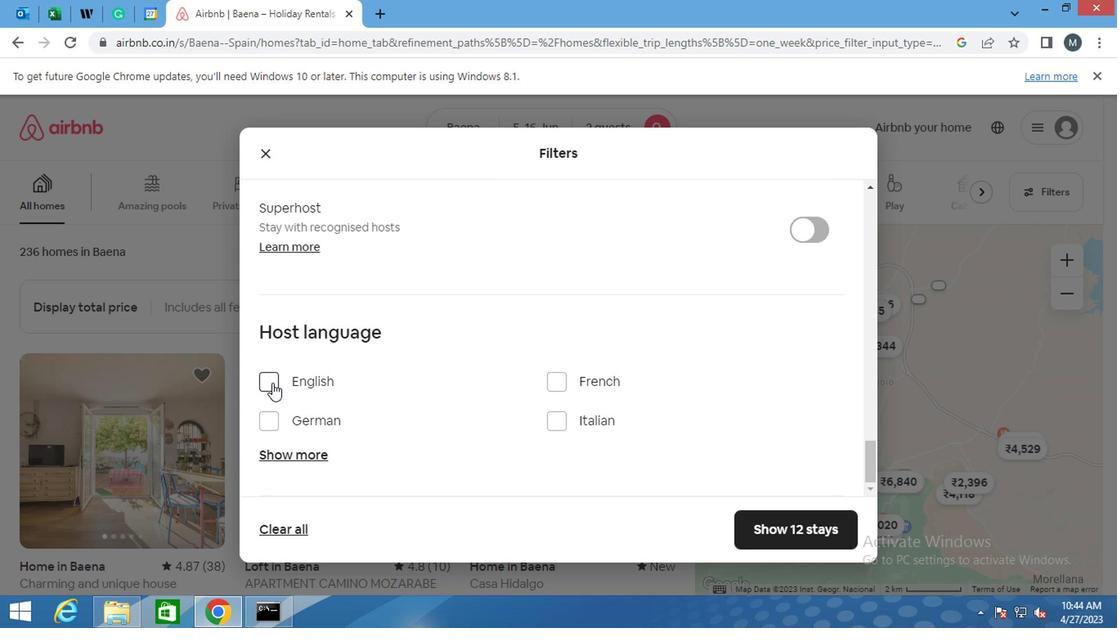 
Action: Mouse pressed left at (272, 381)
Screenshot: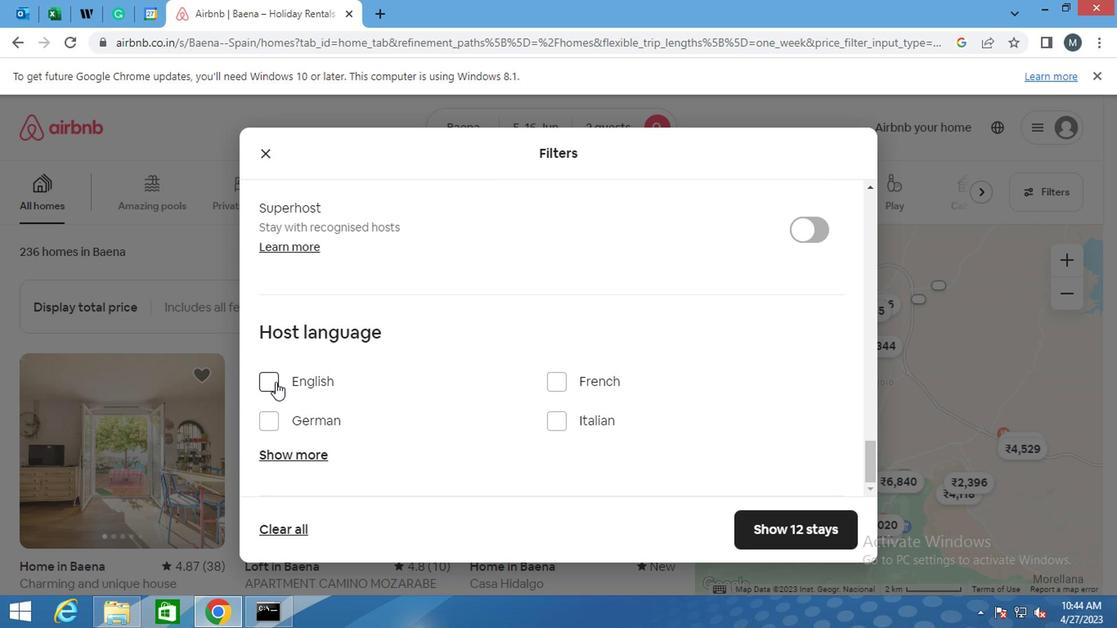 
Action: Mouse moved to (817, 531)
Screenshot: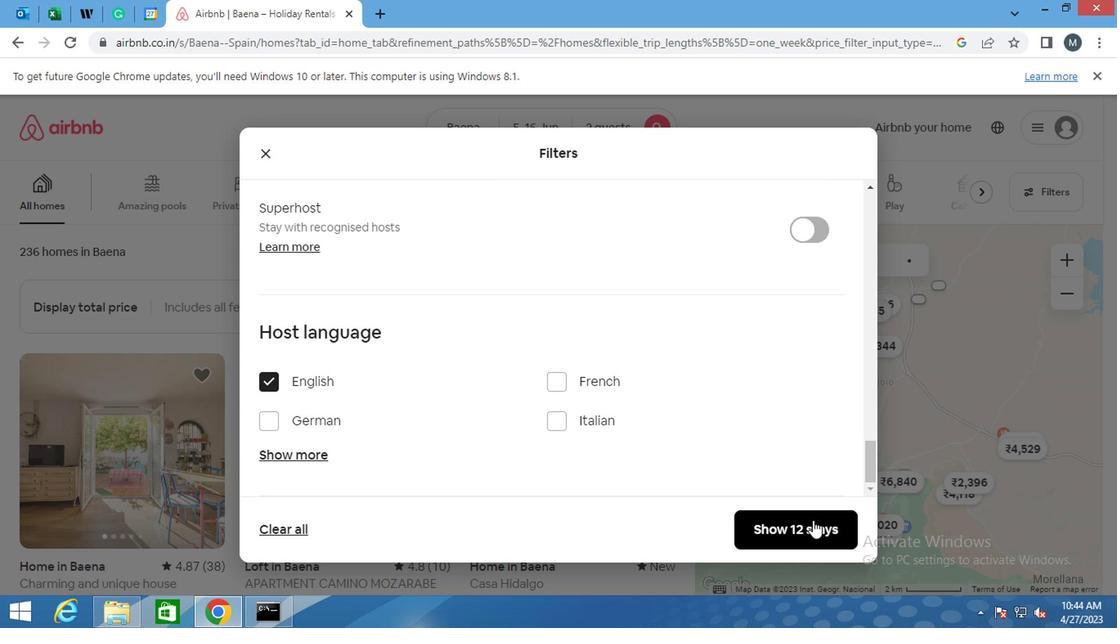 
Action: Mouse pressed left at (817, 531)
Screenshot: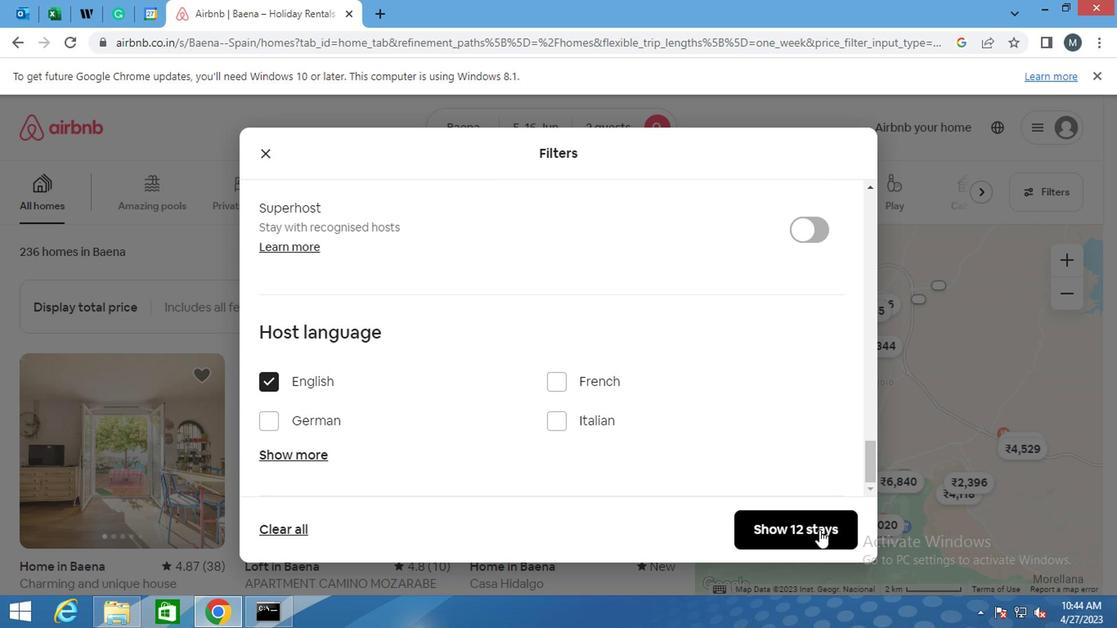 
